 Task: Look for space in Sydney, Australia from 4th June, 2023 to 8th June, 2023 for 2 adults in price range Rs.8000 to Rs.16000. Place can be private room with 1  bedroom having 1 bed and 1 bathroom. Property type can be house, flat, guest house, hotel. Amenities needed are: washing machine, kitchen. Booking option can be shelf check-in. Required host language is English.
Action: Mouse moved to (270, 747)
Screenshot: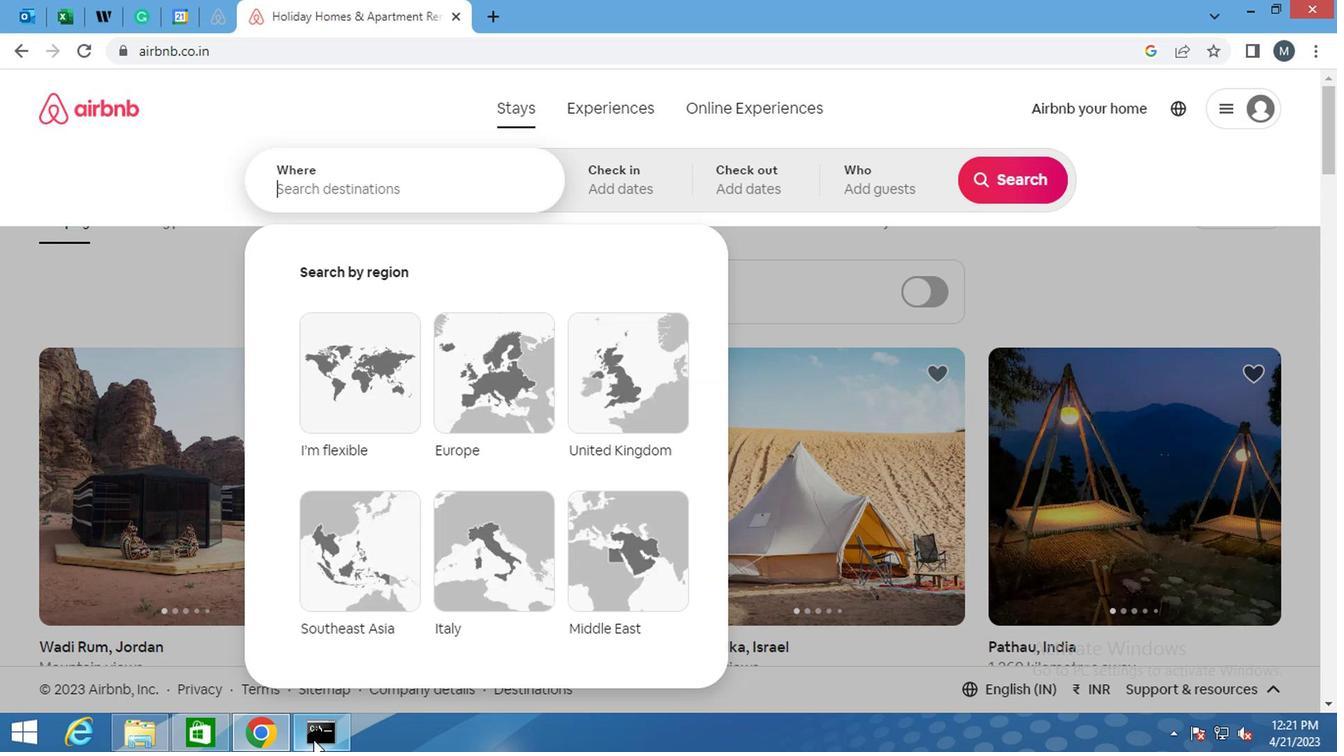 
Action: Mouse pressed left at (270, 747)
Screenshot: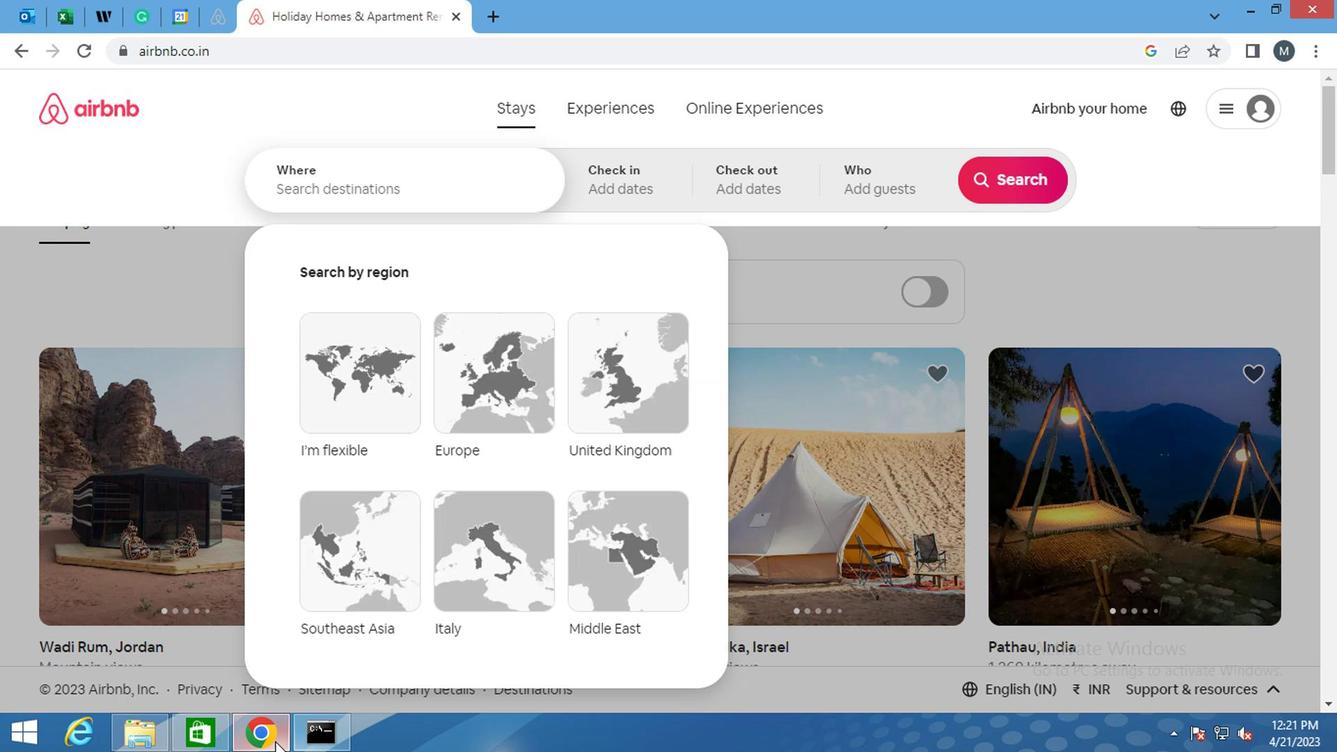 
Action: Mouse pressed left at (270, 747)
Screenshot: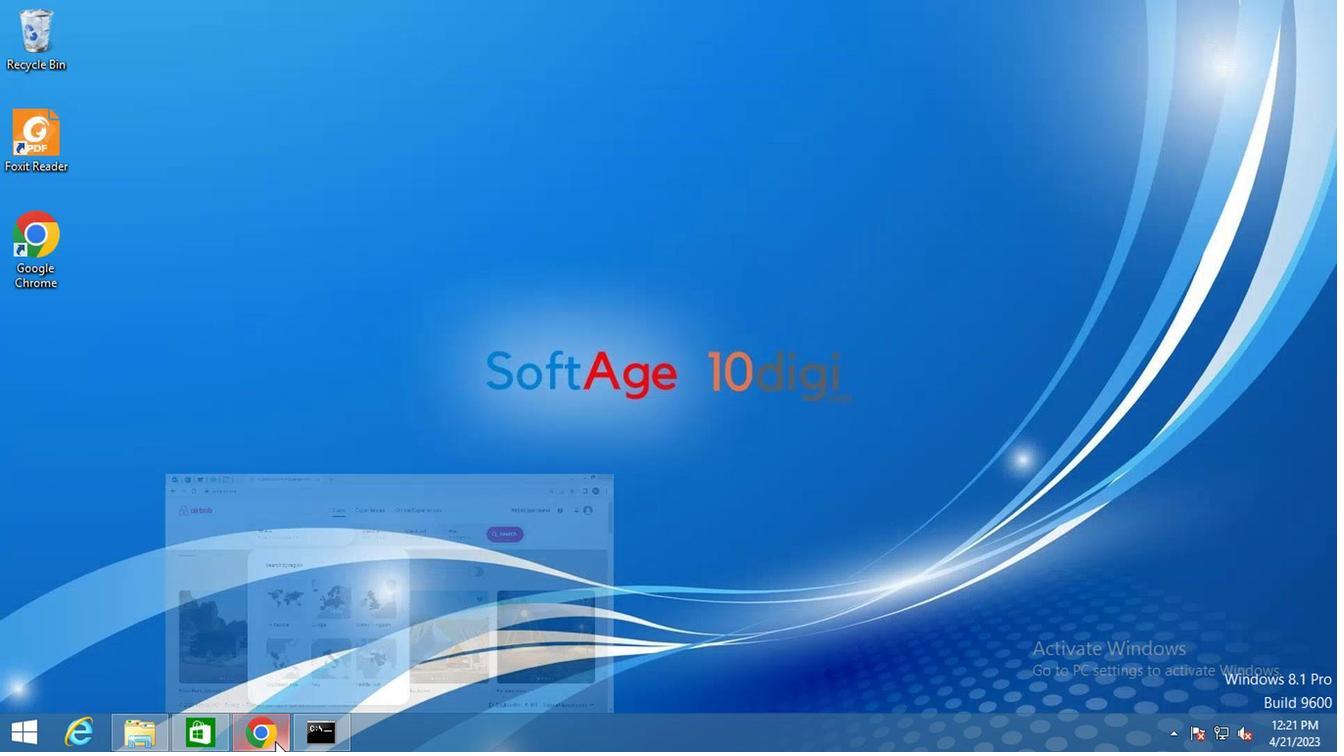 
Action: Mouse moved to (364, 189)
Screenshot: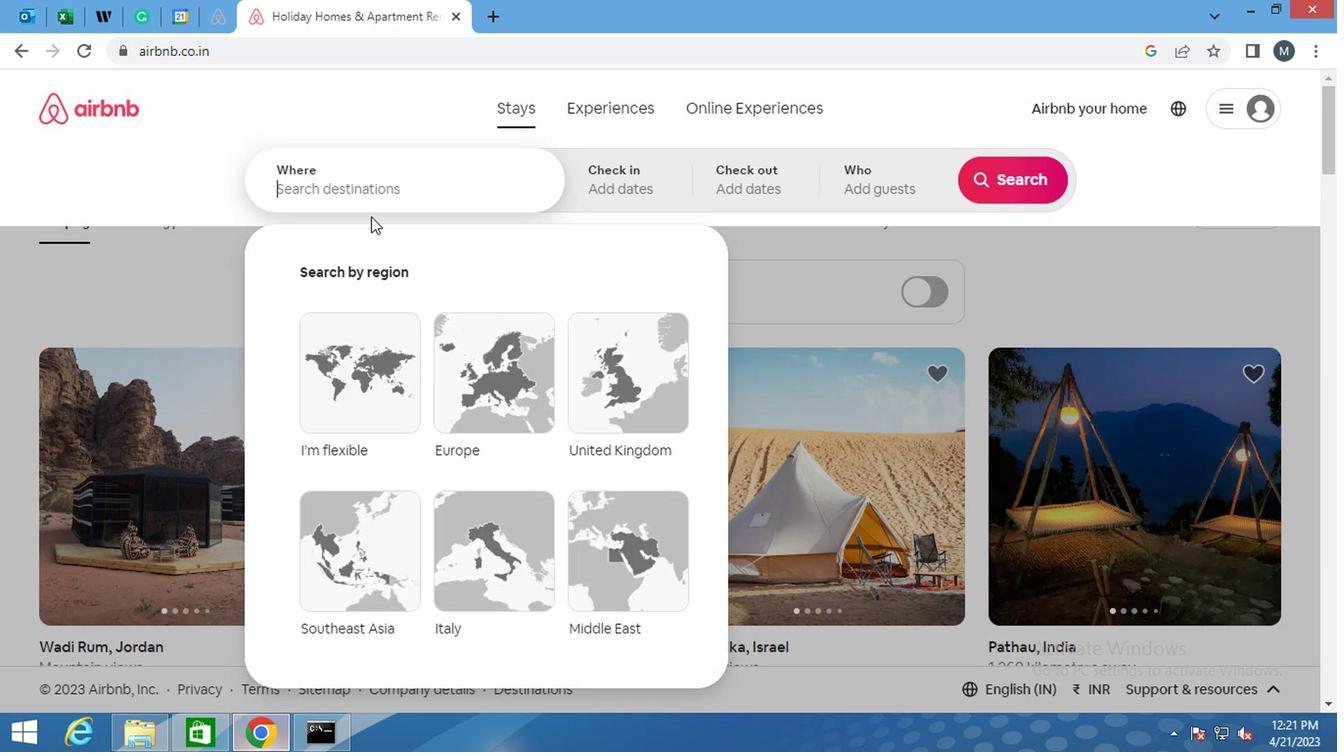 
Action: Mouse pressed left at (364, 189)
Screenshot: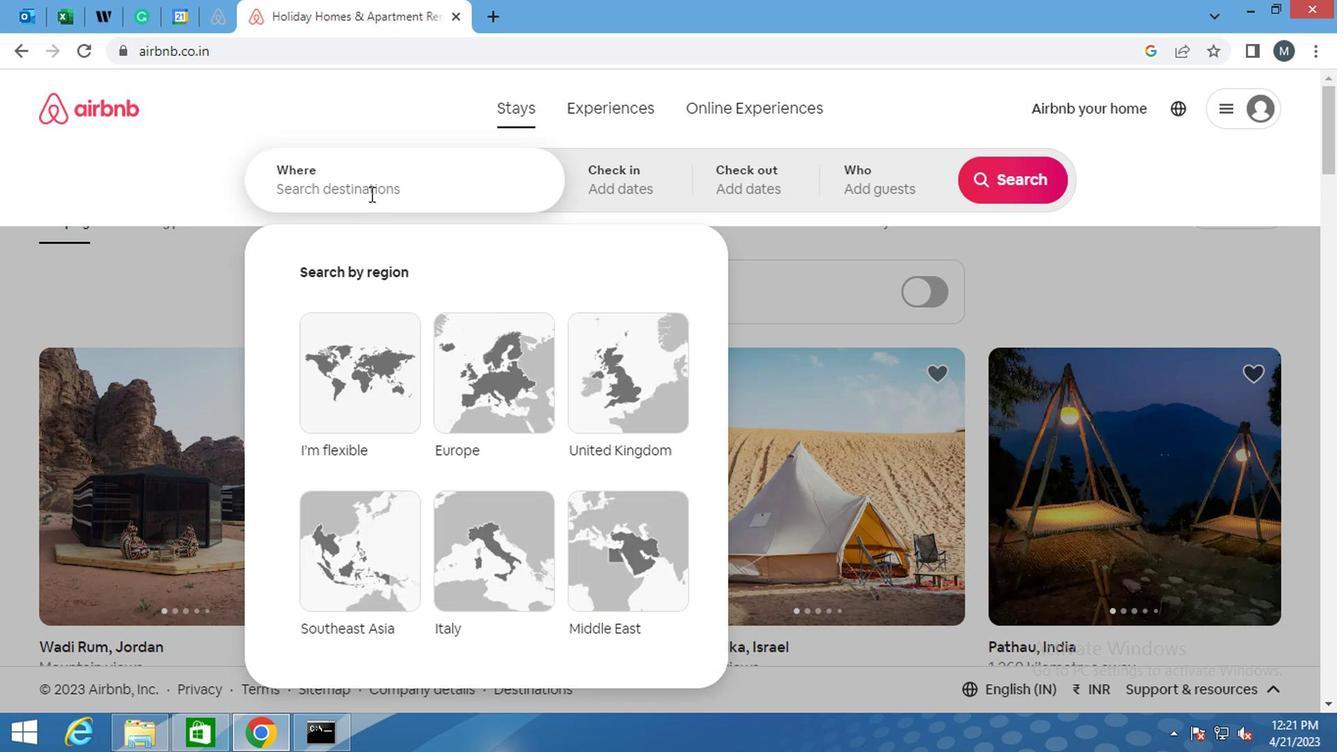 
Action: Key pressed <Key.shift>SYDNEY,<Key.shift>AUSTRALIA<Key.enter>
Screenshot: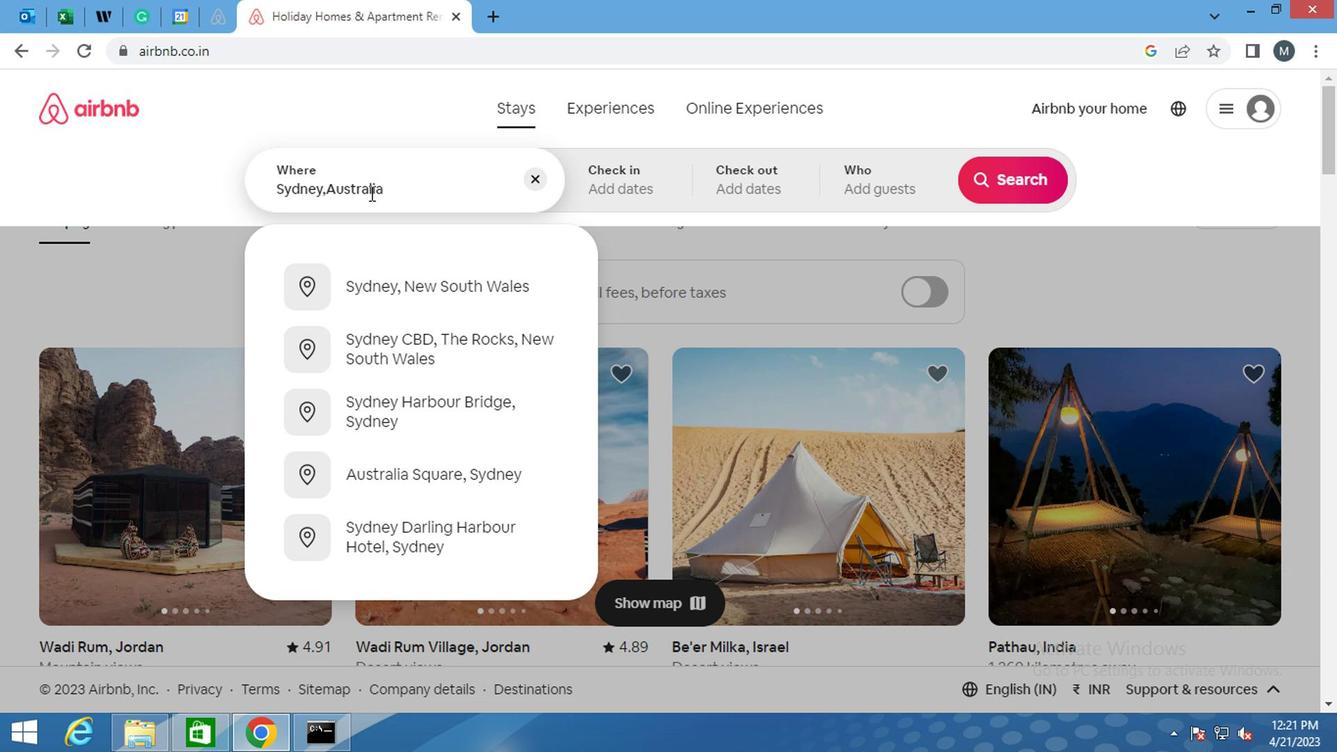 
Action: Mouse moved to (1003, 334)
Screenshot: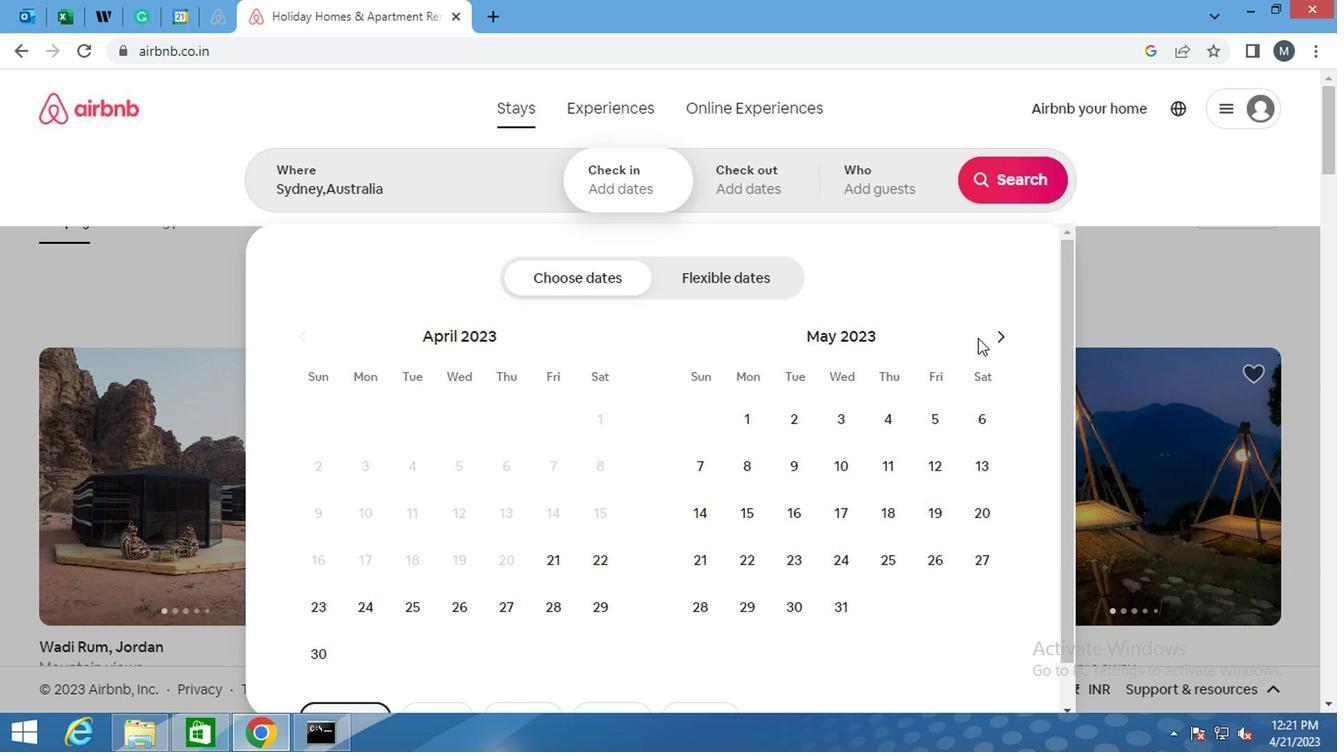 
Action: Mouse pressed left at (1003, 334)
Screenshot: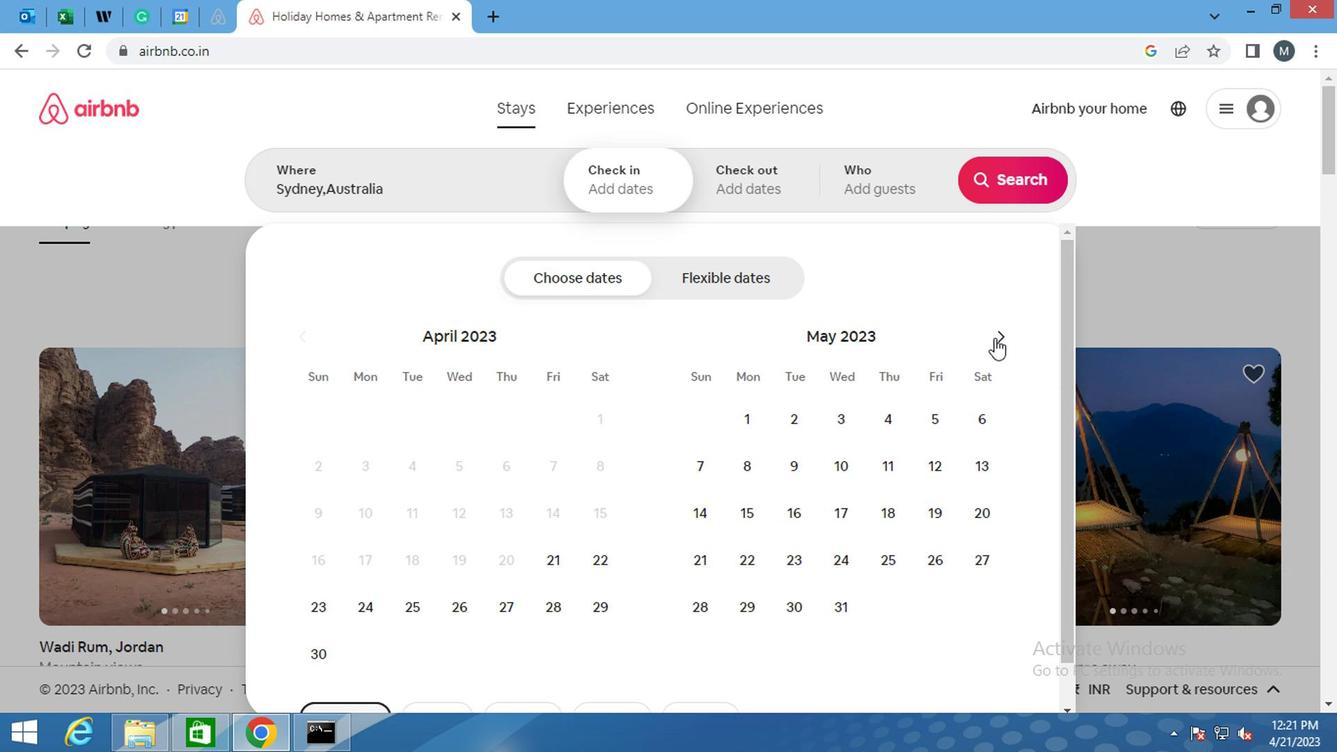 
Action: Mouse moved to (697, 480)
Screenshot: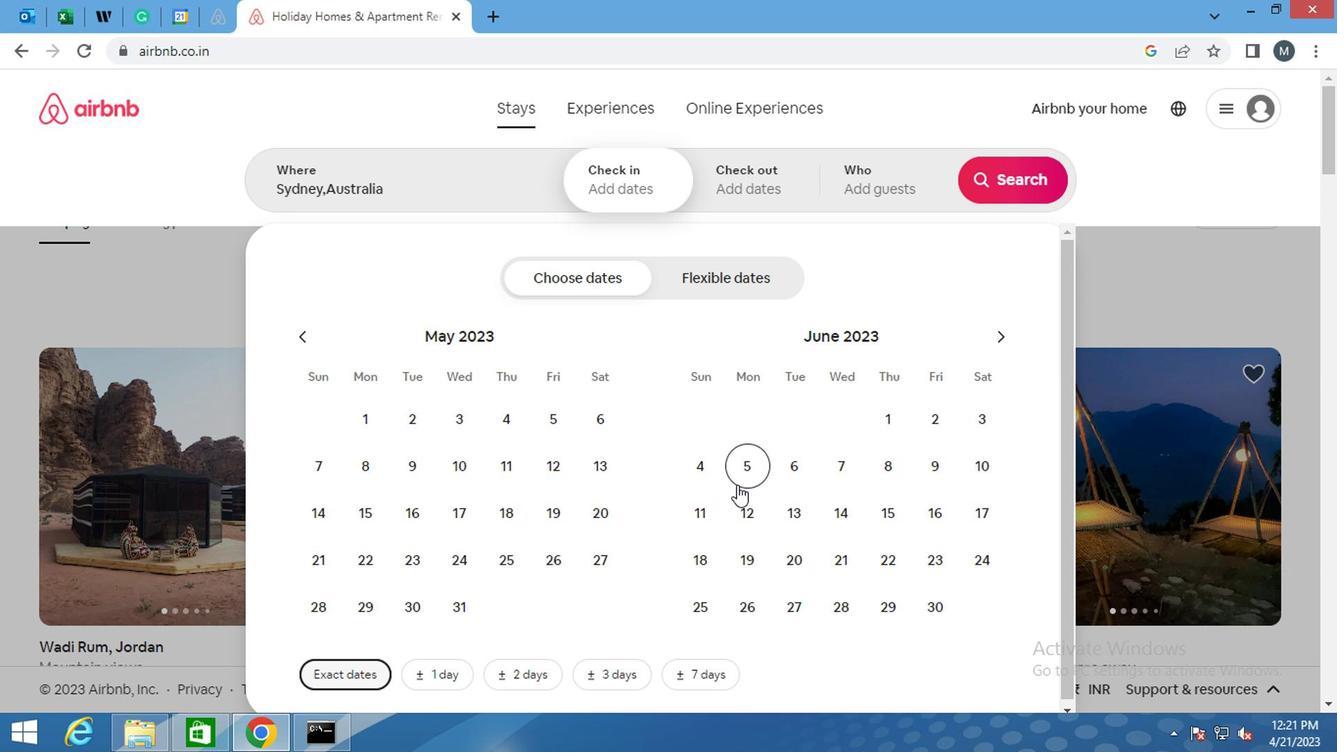 
Action: Mouse pressed left at (697, 480)
Screenshot: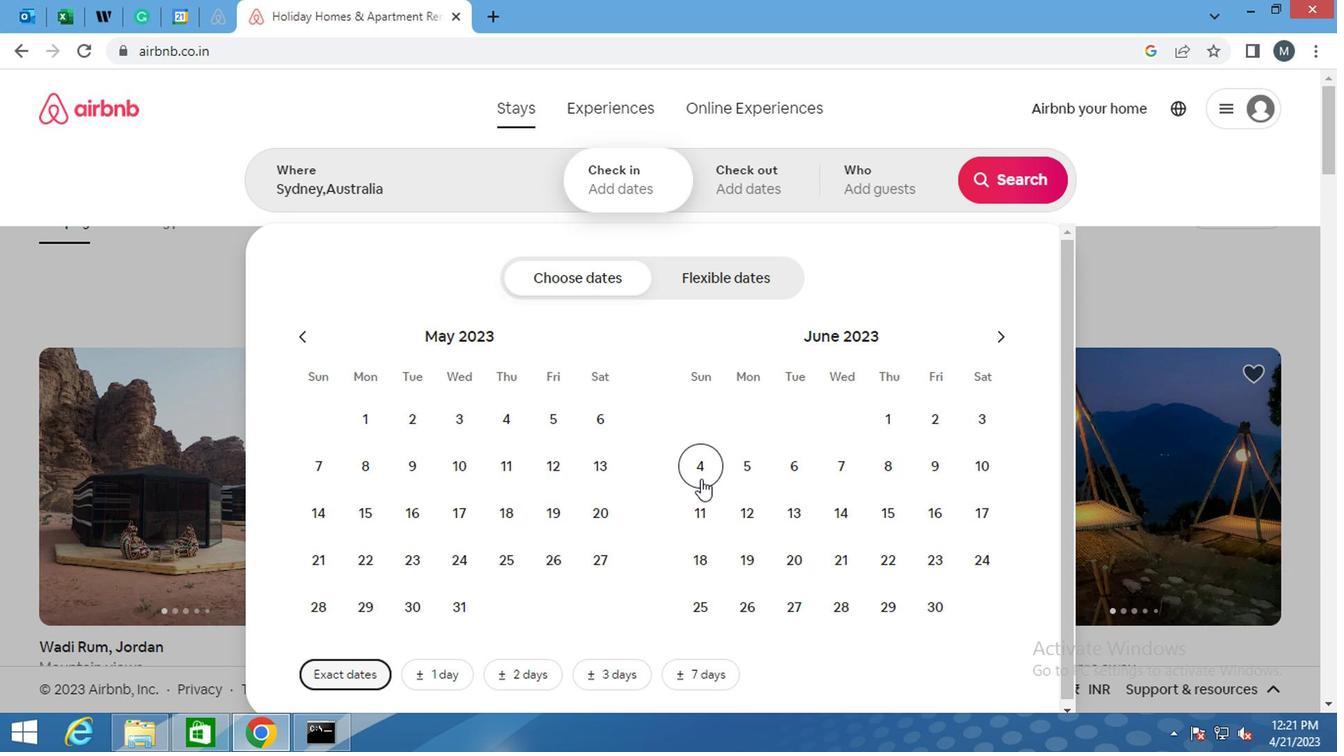 
Action: Mouse moved to (885, 474)
Screenshot: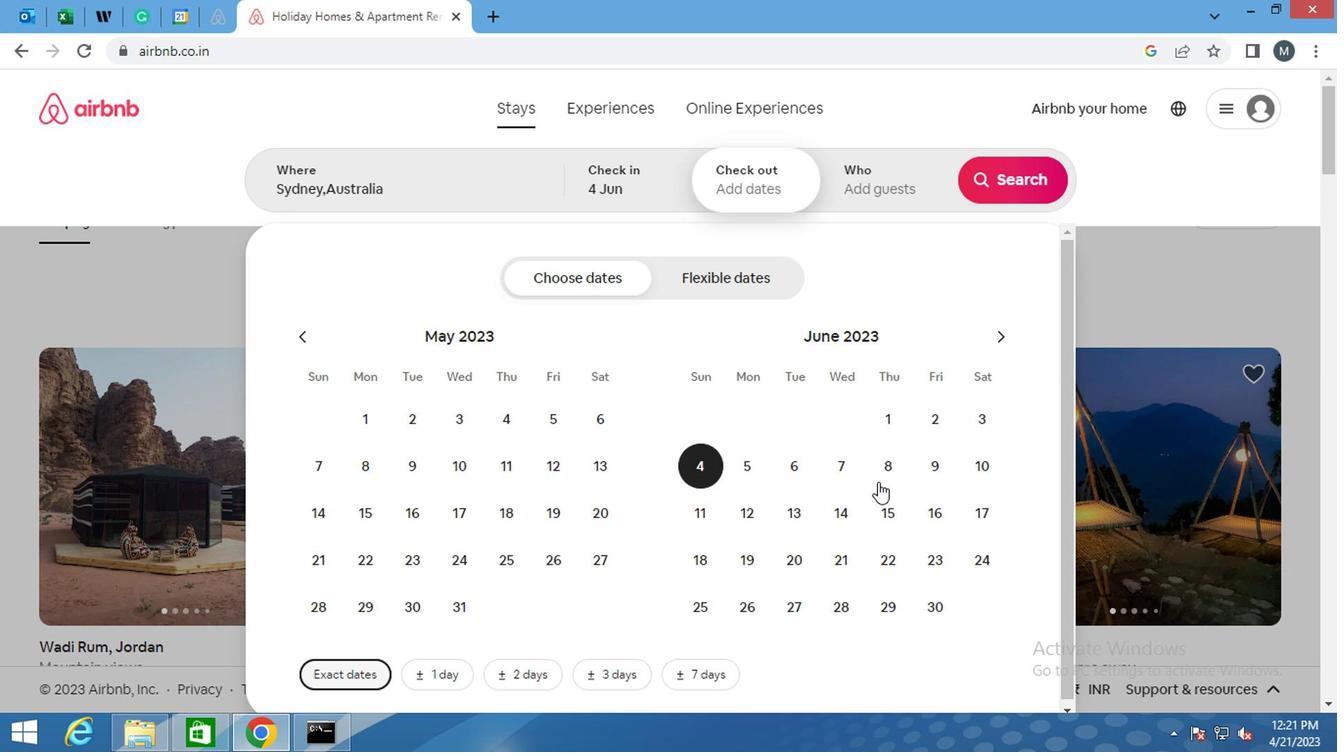 
Action: Mouse pressed left at (885, 474)
Screenshot: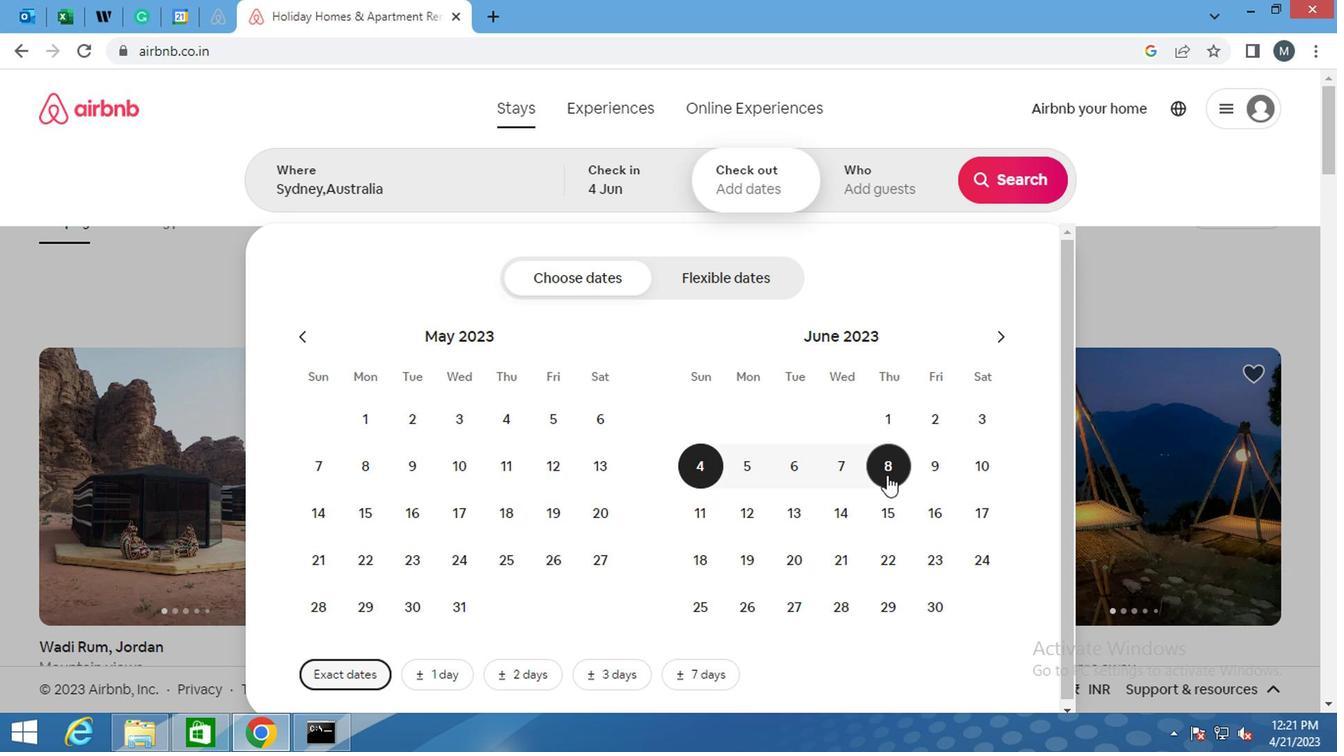 
Action: Mouse moved to (895, 153)
Screenshot: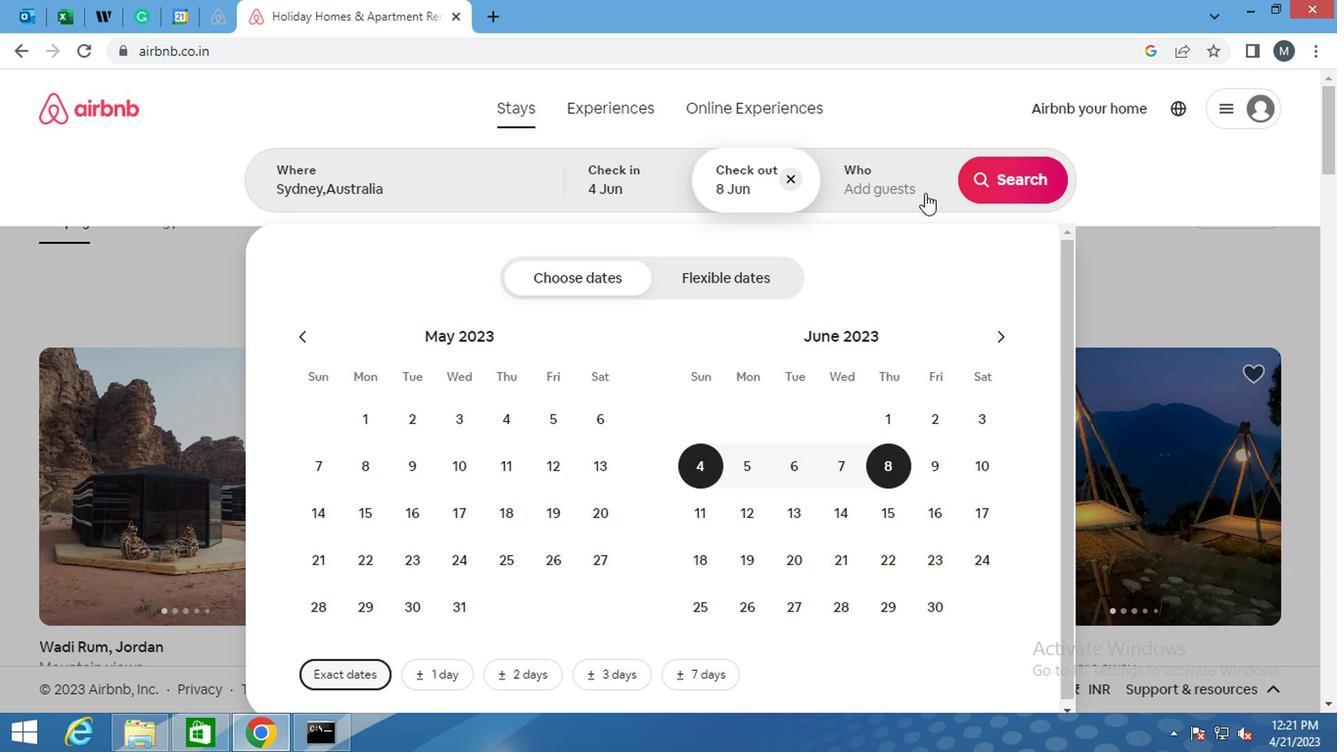 
Action: Mouse pressed left at (895, 153)
Screenshot: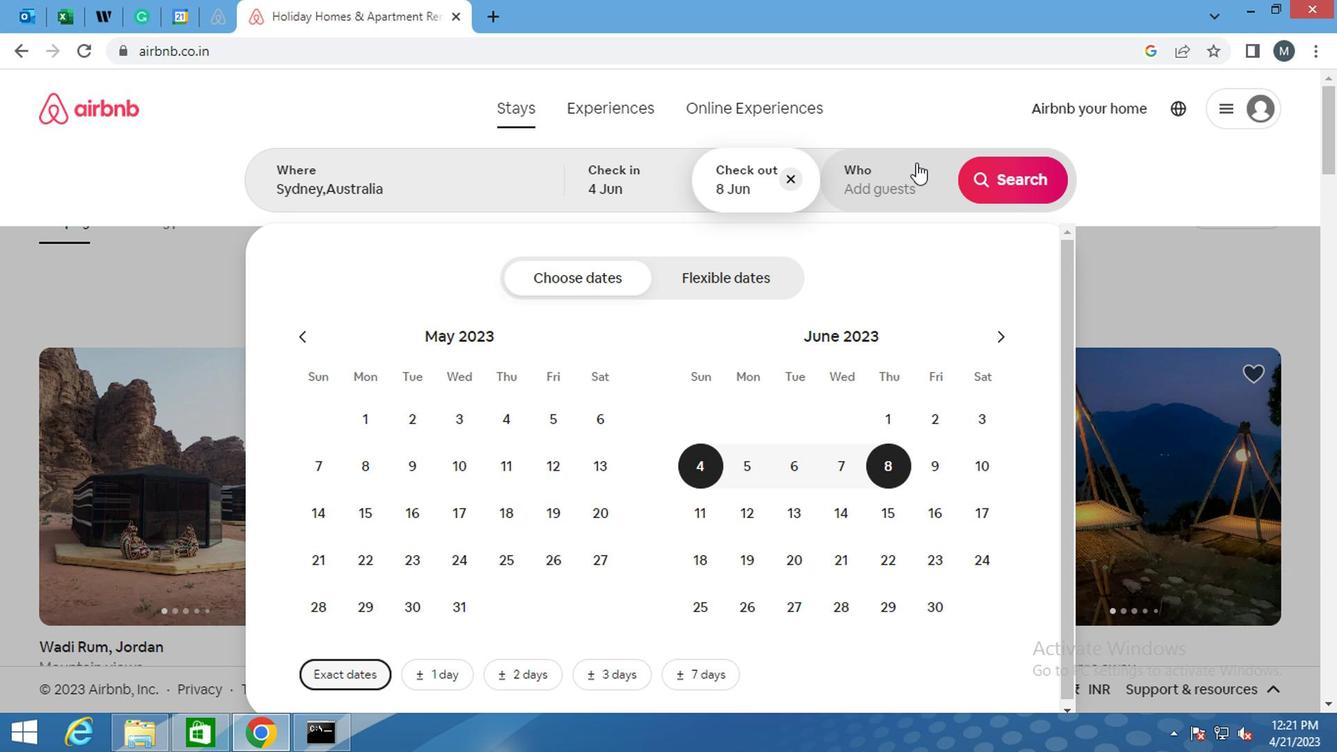 
Action: Mouse moved to (1026, 282)
Screenshot: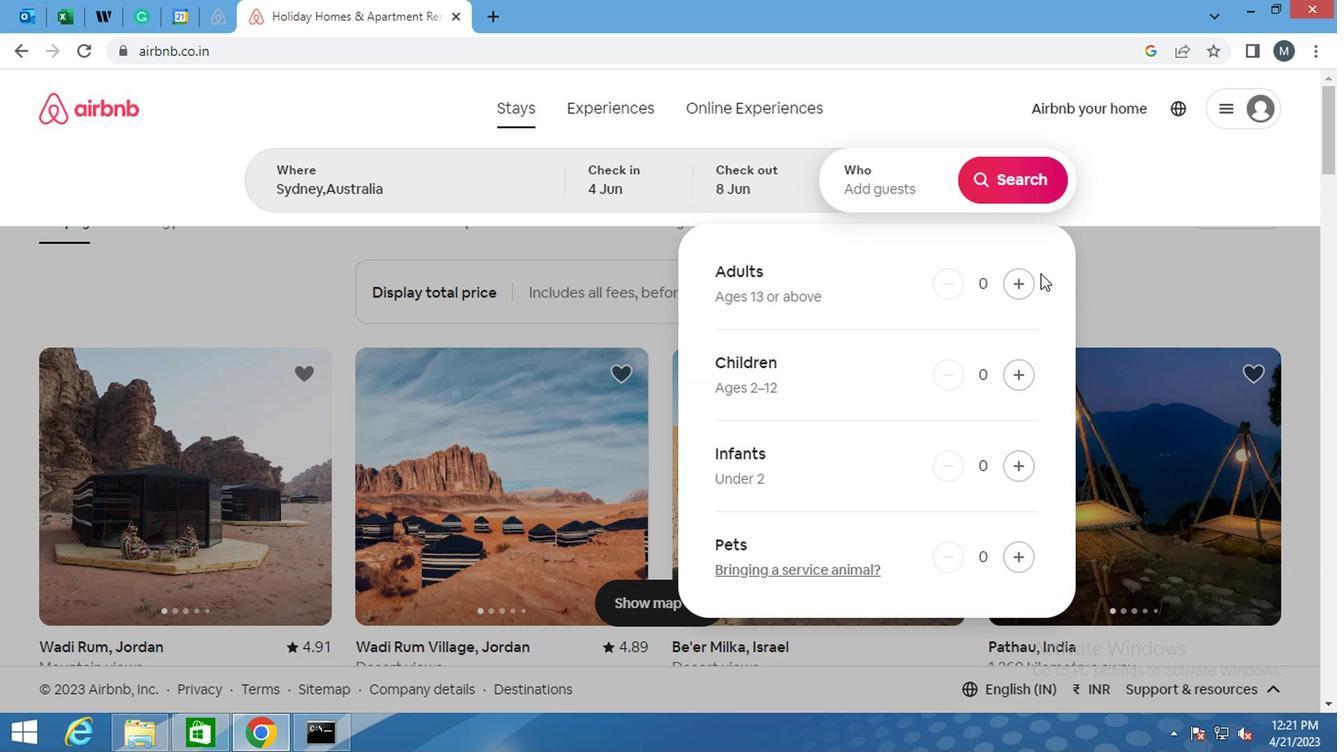 
Action: Mouse pressed left at (1026, 282)
Screenshot: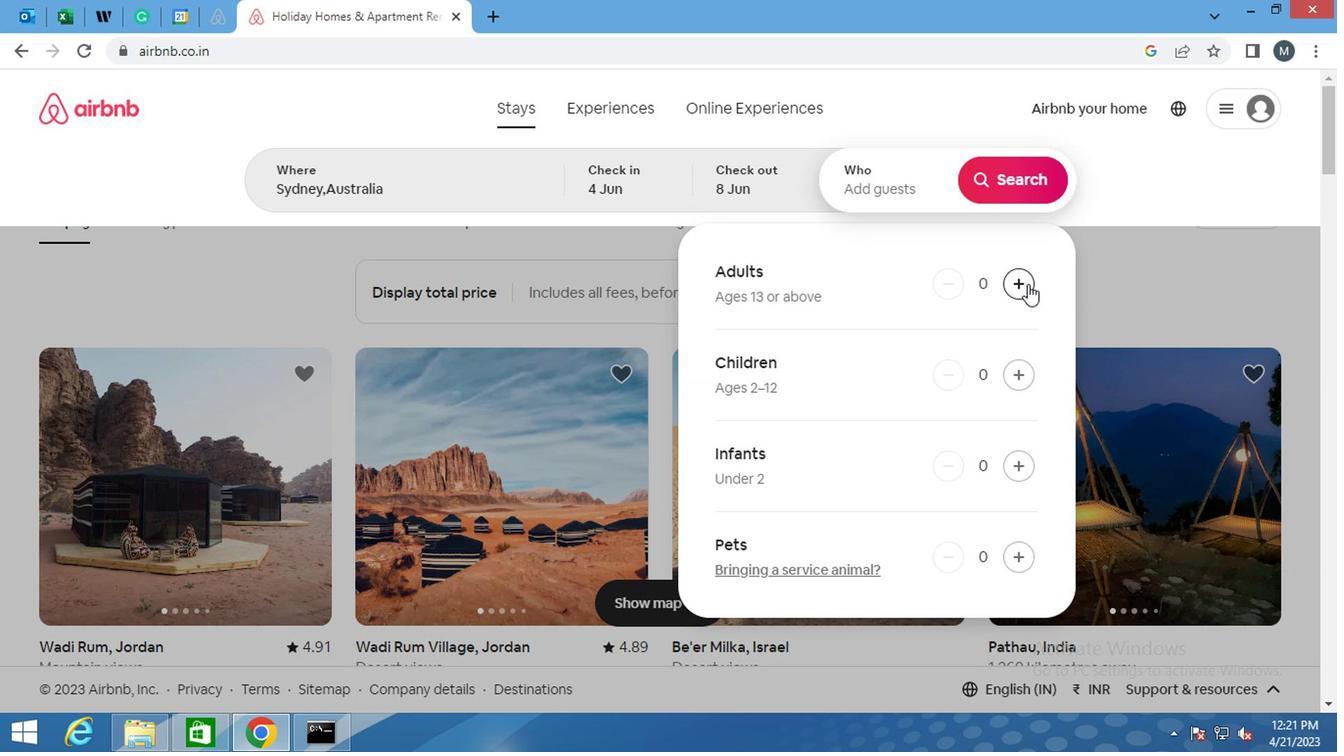 
Action: Mouse moved to (1024, 283)
Screenshot: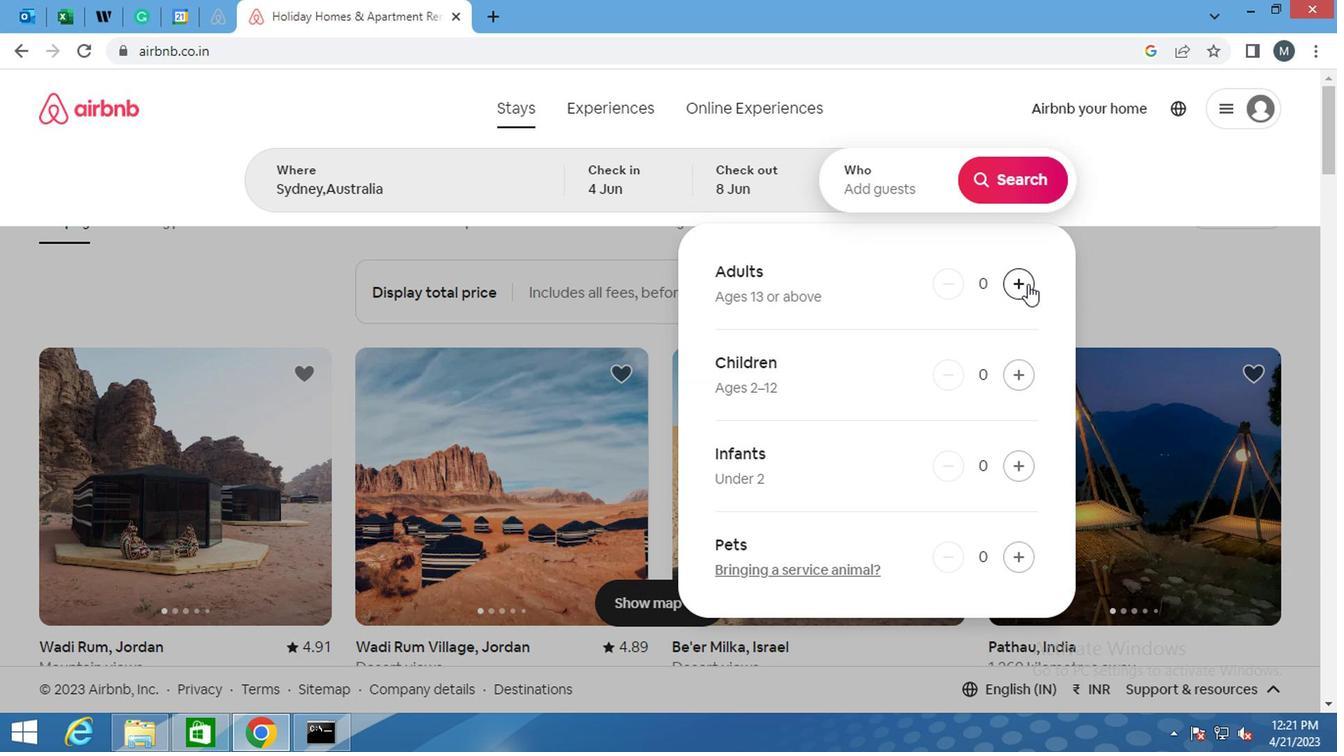 
Action: Mouse pressed left at (1024, 283)
Screenshot: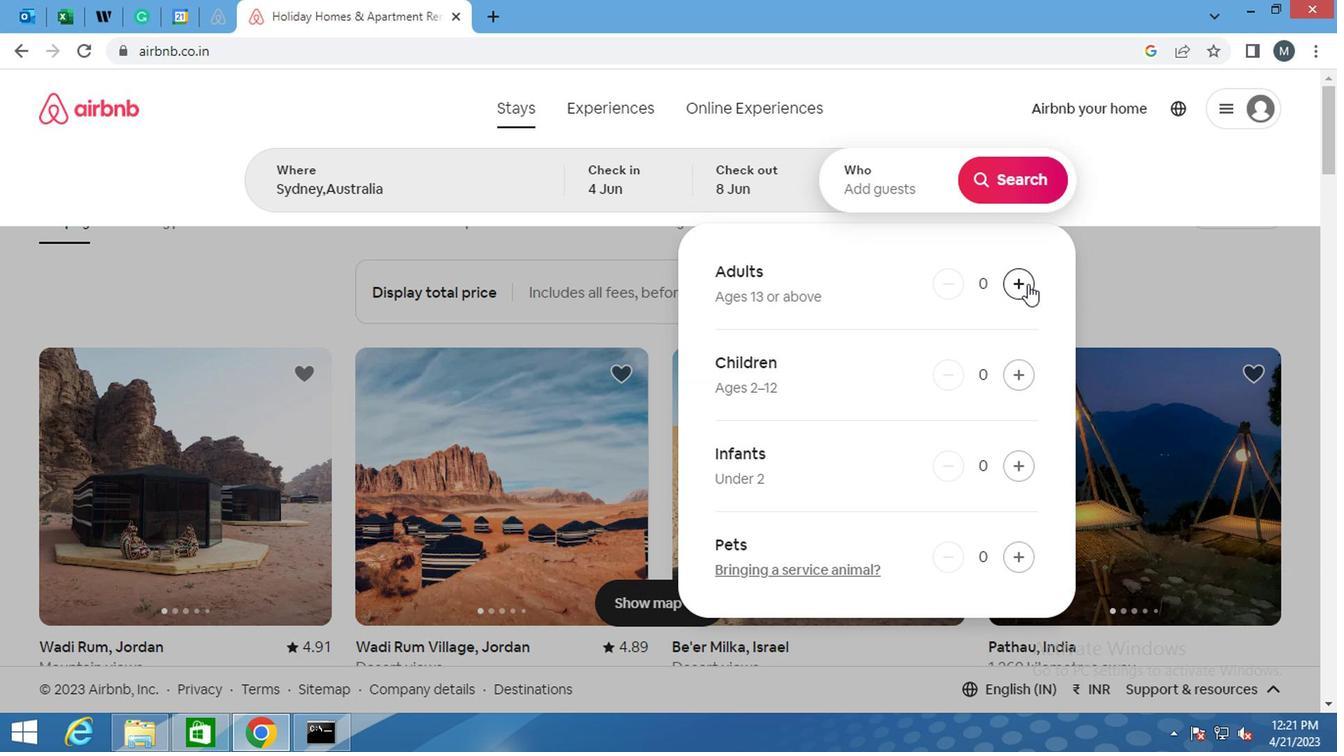 
Action: Mouse moved to (1174, 156)
Screenshot: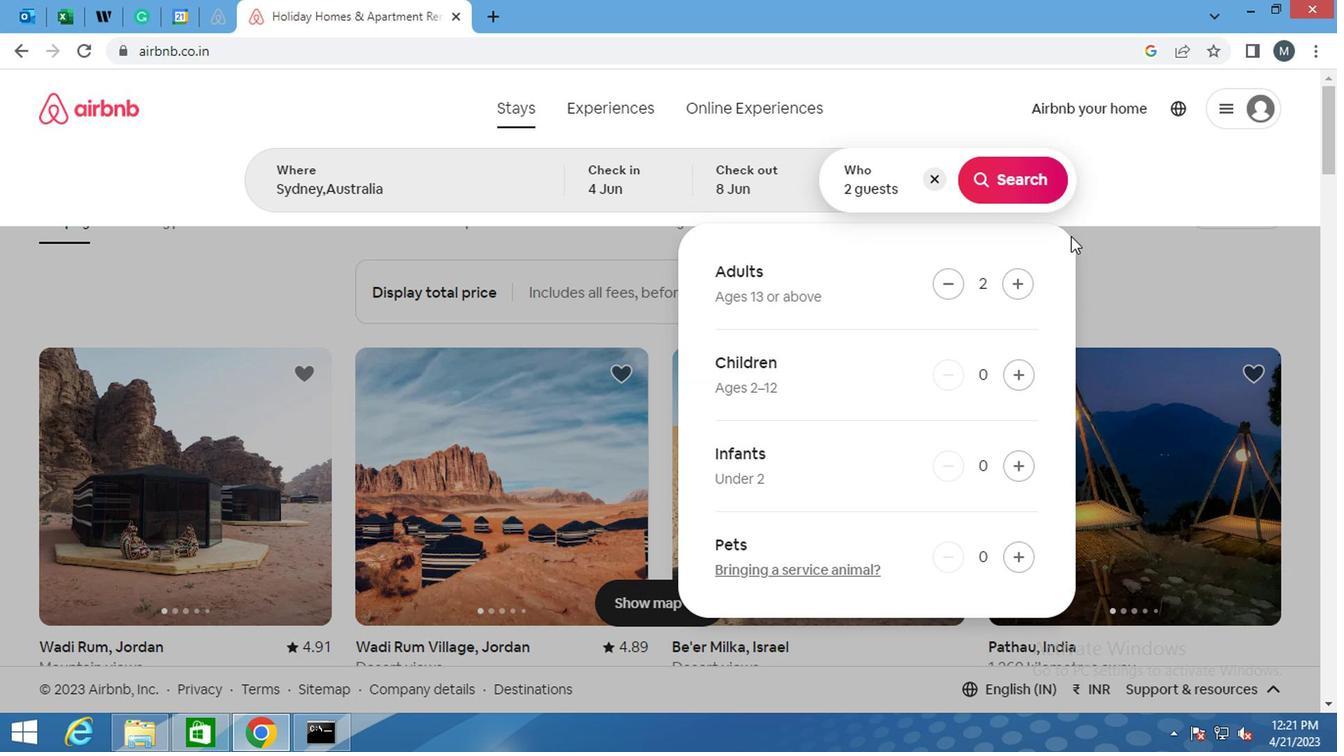 
Action: Mouse pressed left at (1174, 156)
Screenshot: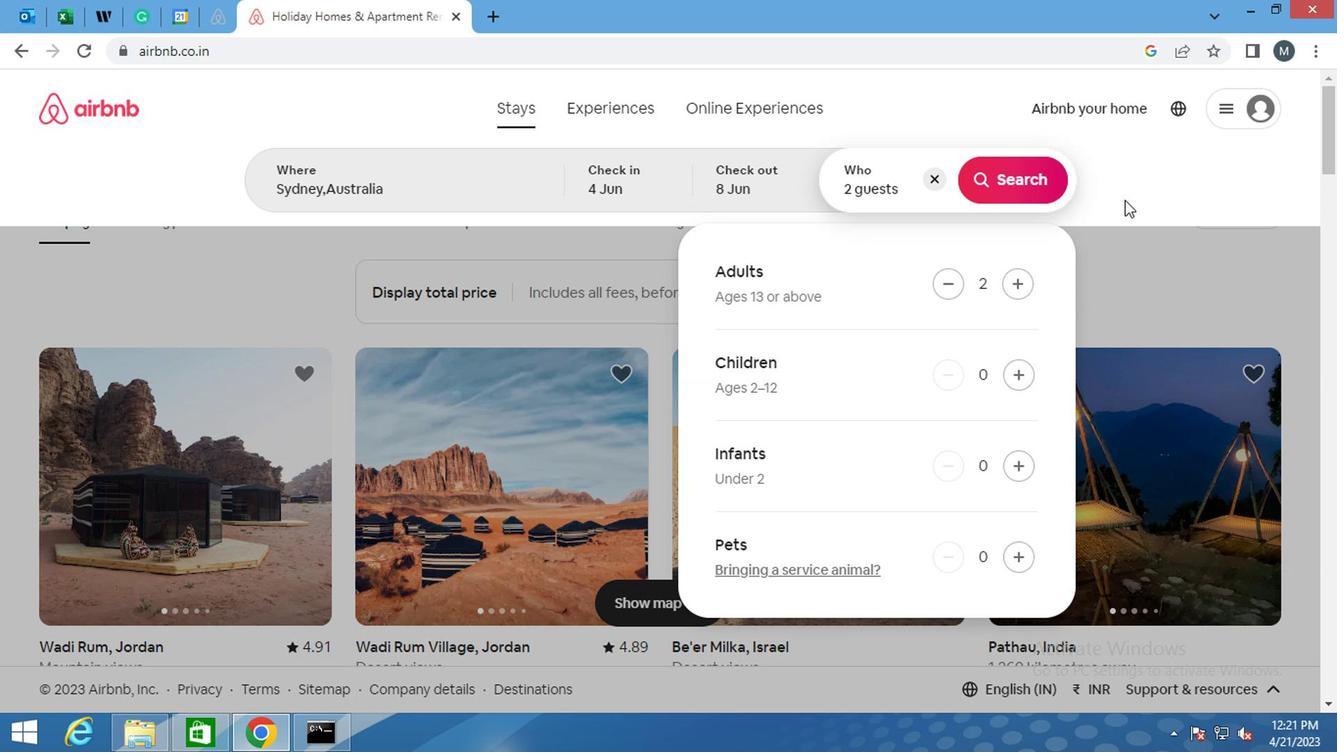 
Action: Mouse moved to (1163, 179)
Screenshot: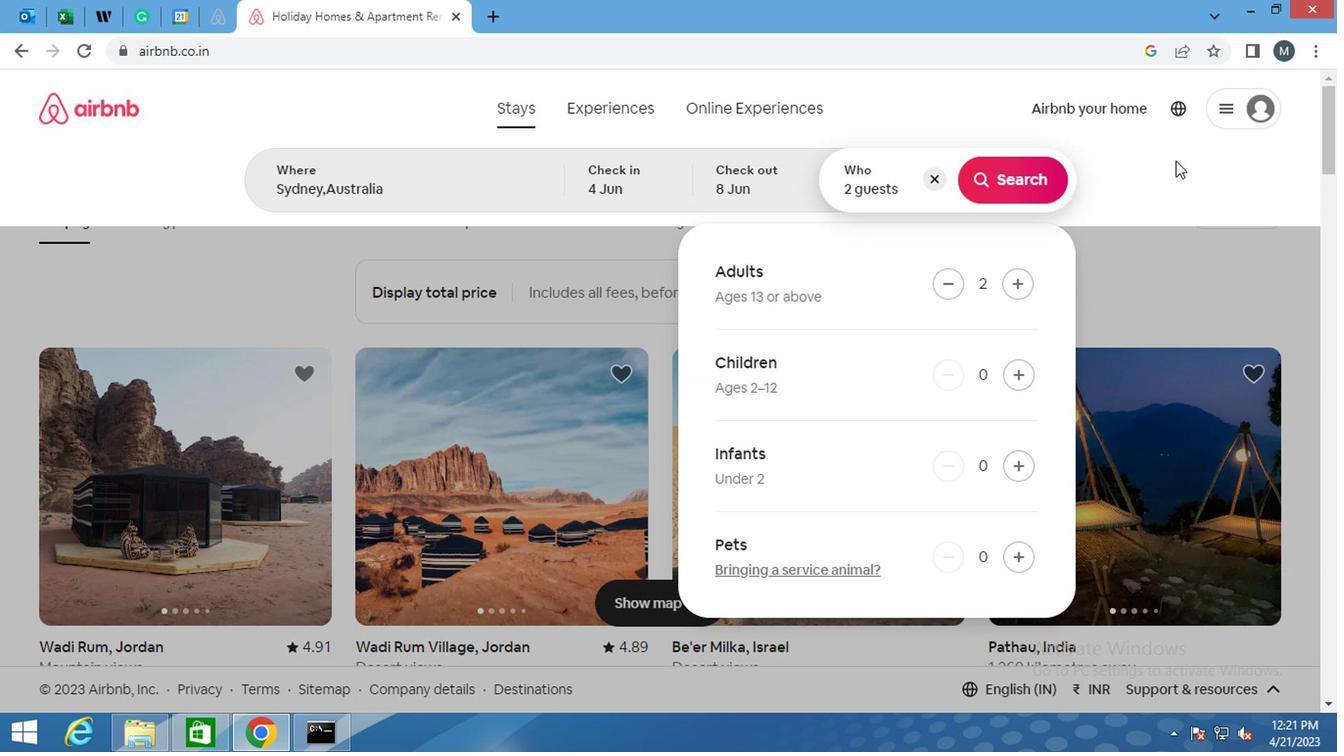
Action: Mouse scrolled (1163, 179) with delta (0, 0)
Screenshot: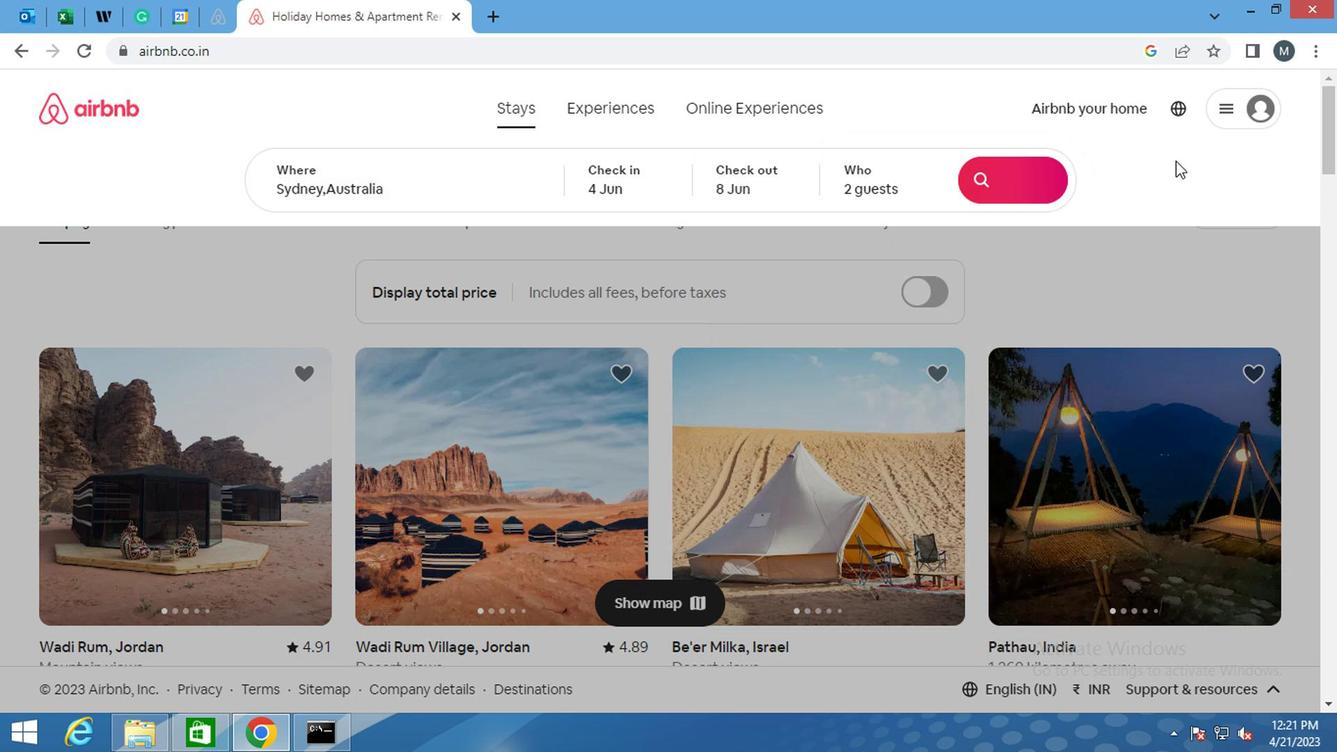 
Action: Mouse scrolled (1163, 179) with delta (0, 0)
Screenshot: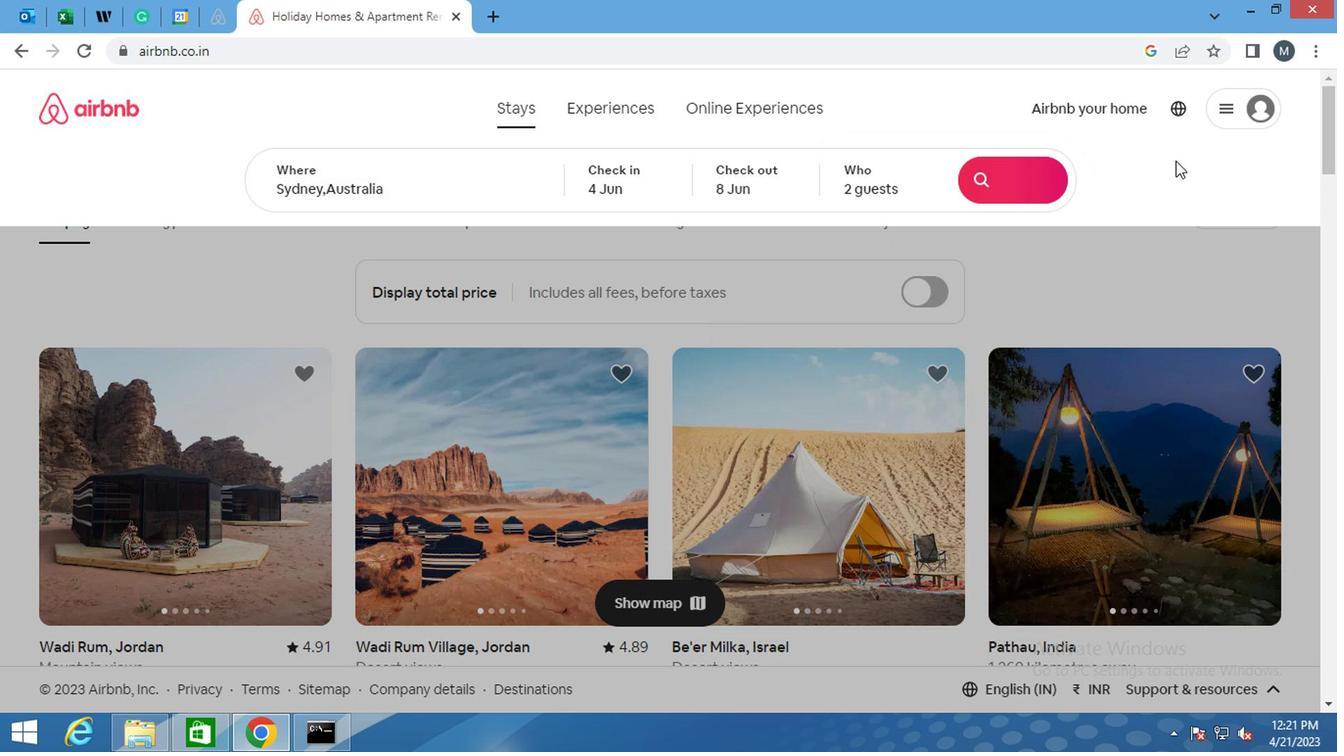 
Action: Mouse moved to (1162, 179)
Screenshot: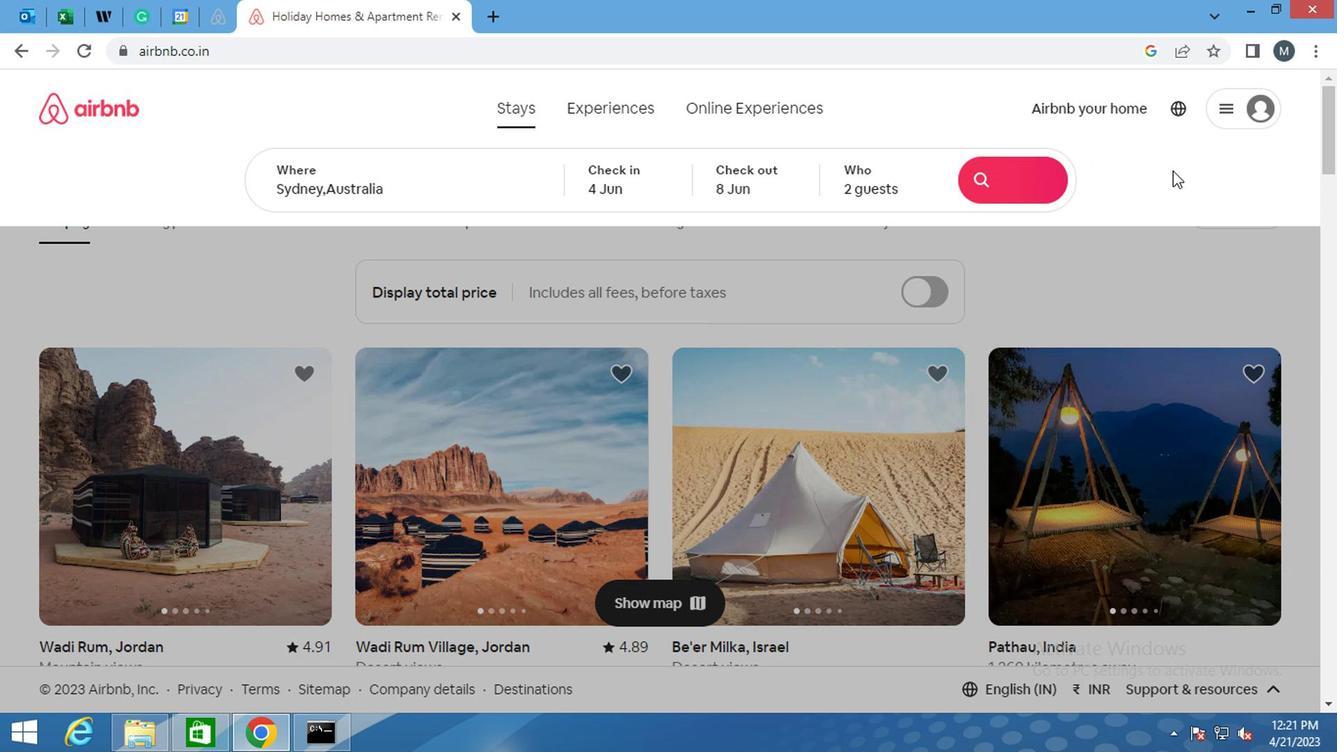 
Action: Mouse scrolled (1162, 181) with delta (0, 1)
Screenshot: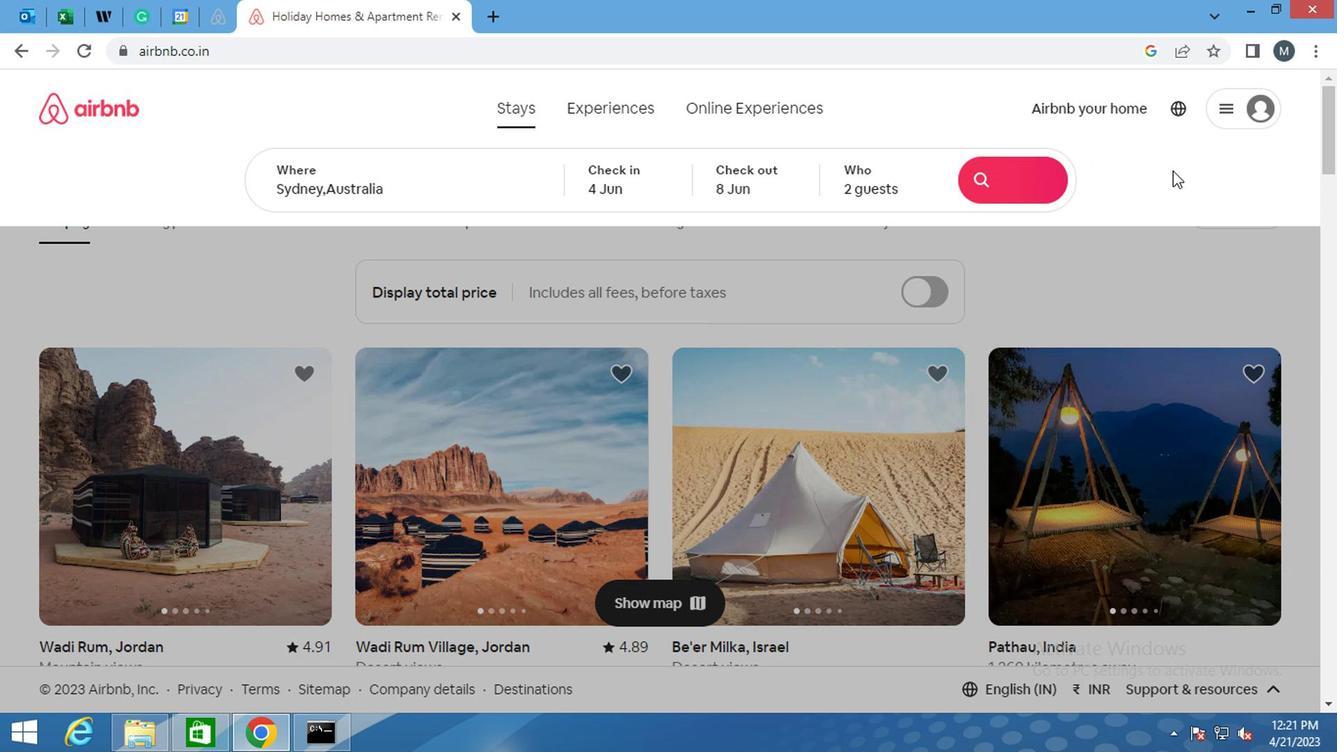 
Action: Mouse moved to (1160, 185)
Screenshot: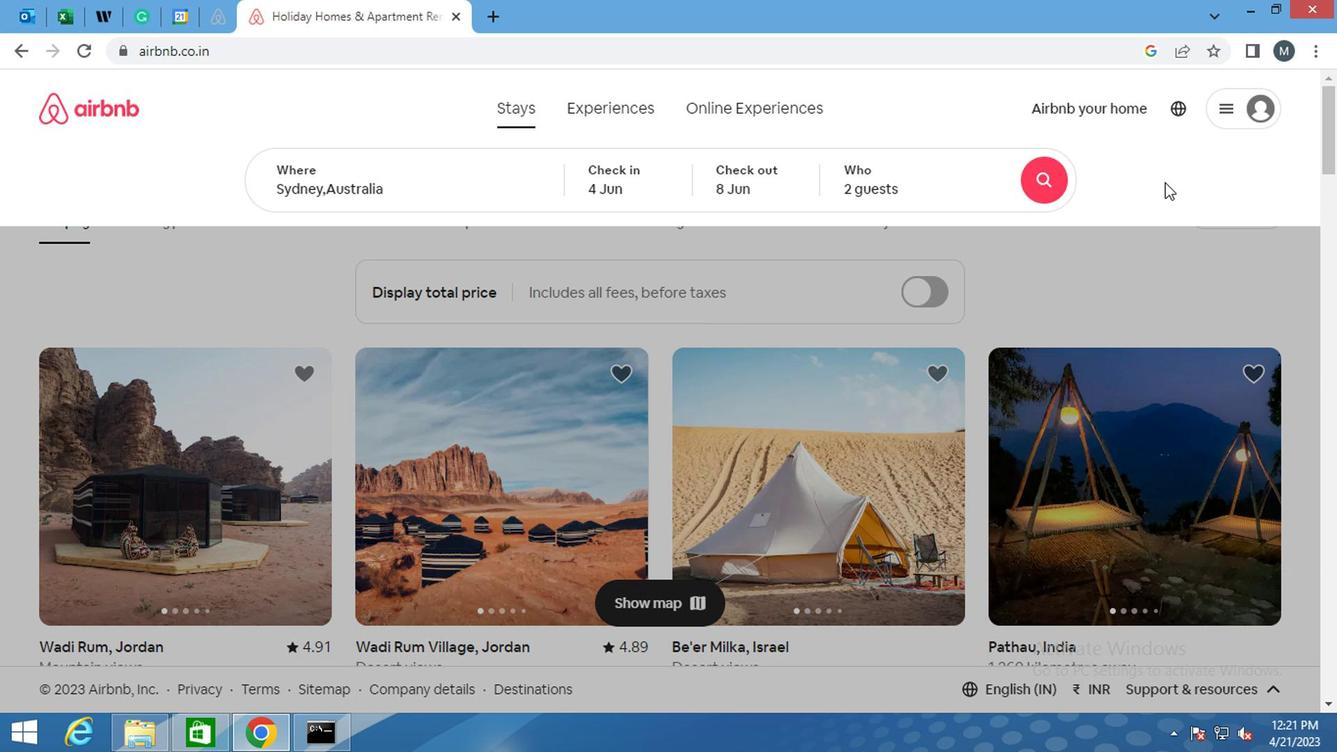 
Action: Mouse scrolled (1160, 184) with delta (0, -1)
Screenshot: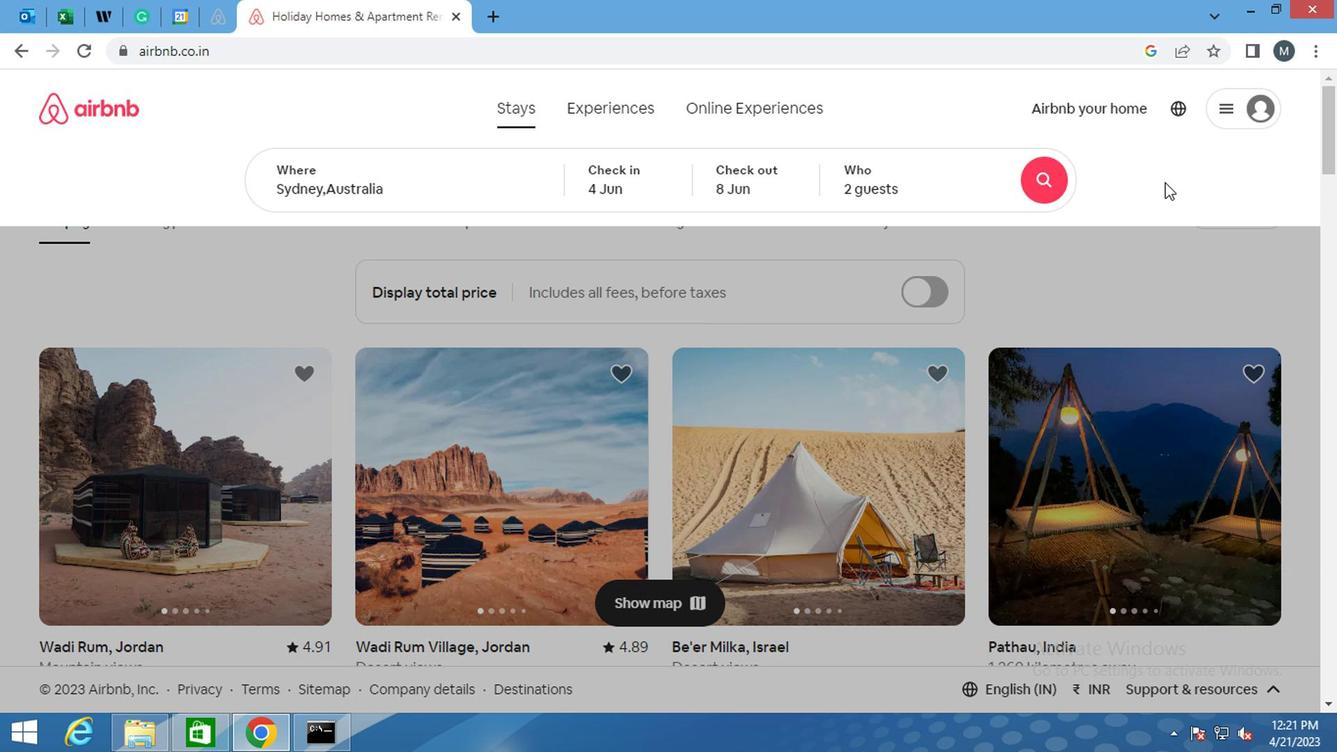
Action: Mouse moved to (1160, 188)
Screenshot: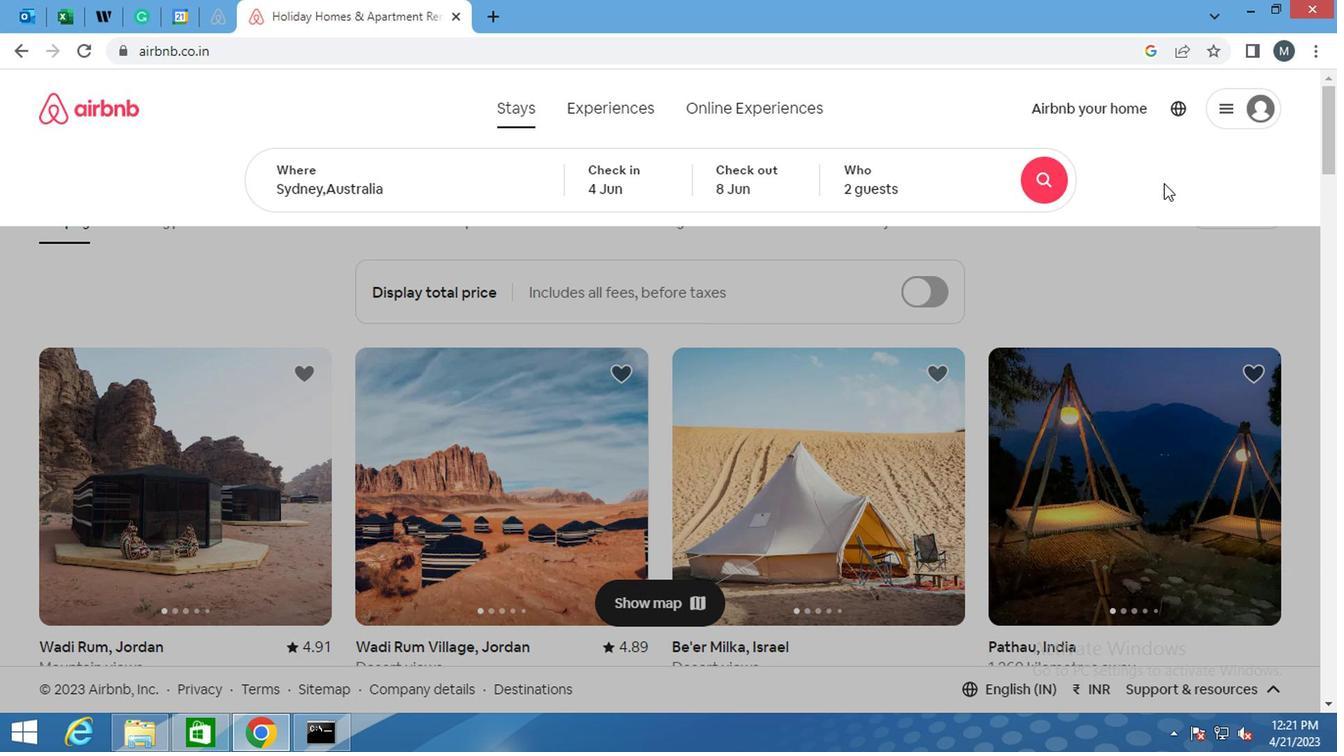 
Action: Mouse scrolled (1160, 188) with delta (0, 0)
Screenshot: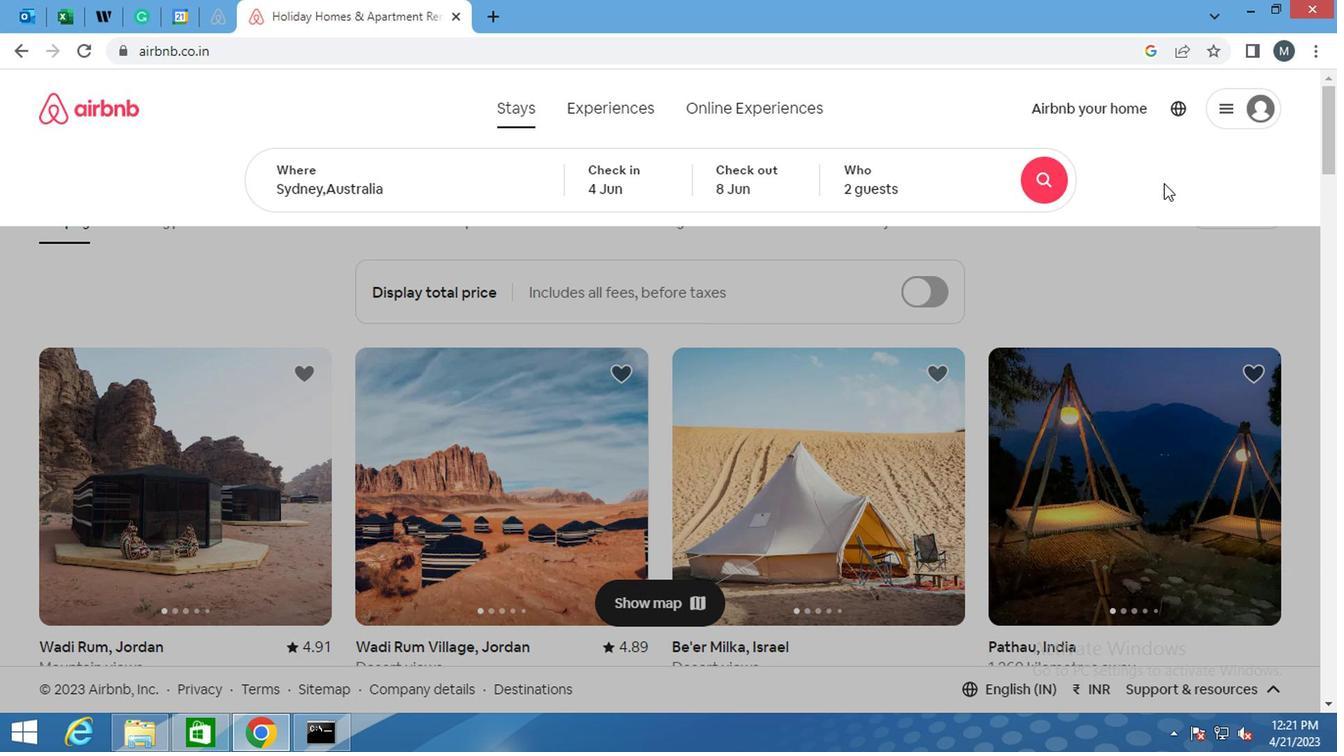 
Action: Mouse moved to (1160, 188)
Screenshot: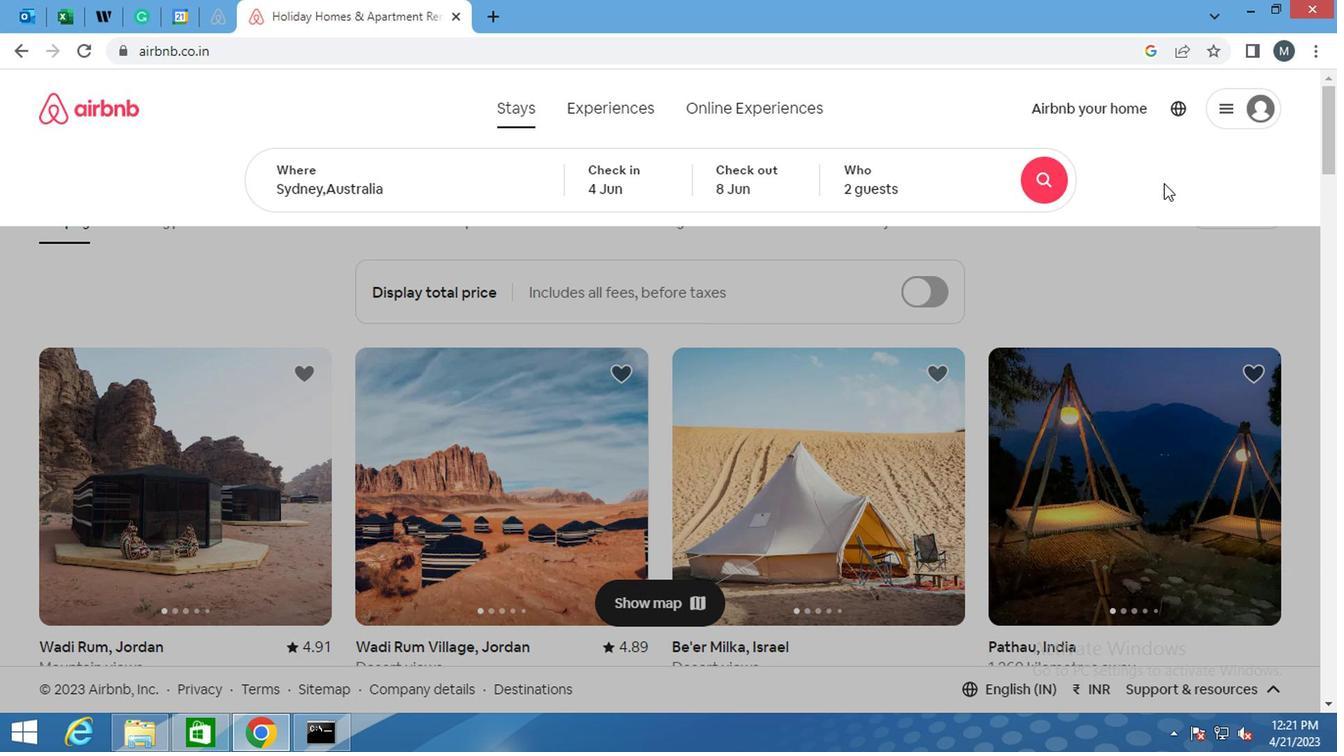 
Action: Mouse scrolled (1160, 188) with delta (0, 0)
Screenshot: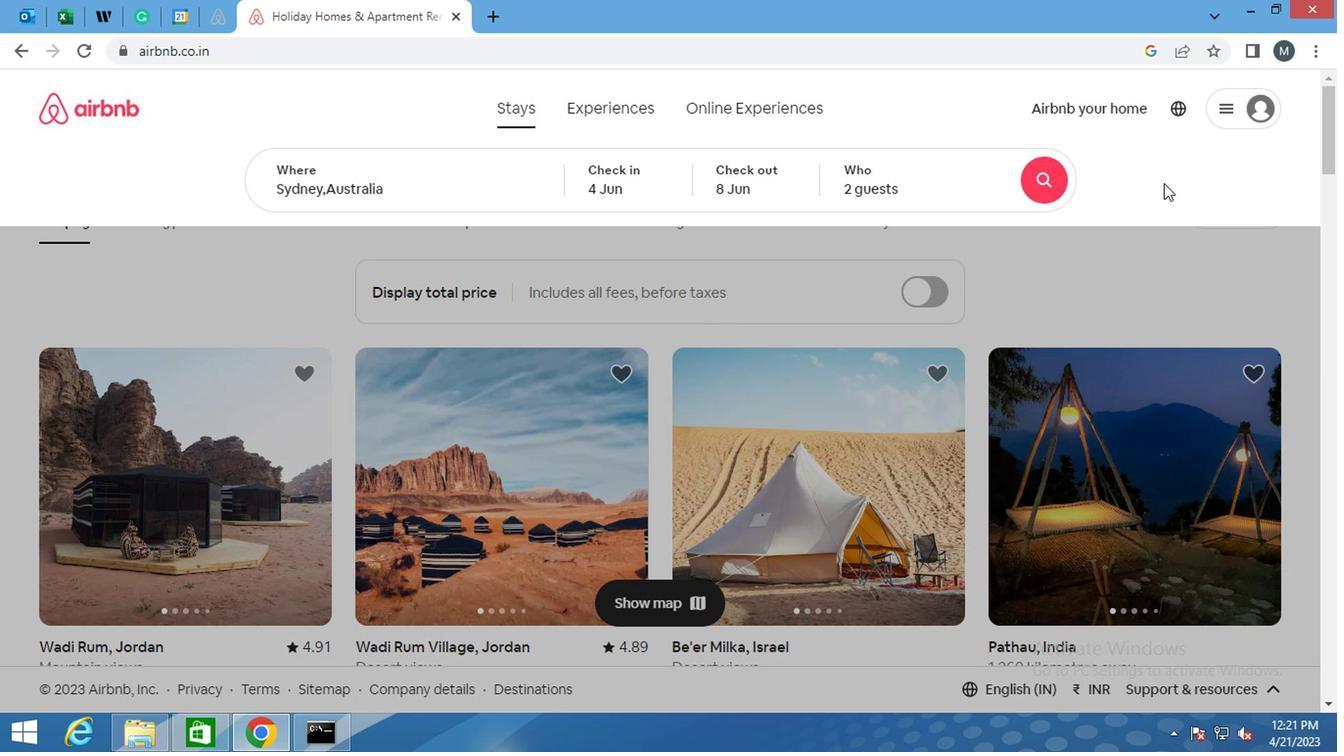 
Action: Mouse scrolled (1160, 189) with delta (0, 0)
Screenshot: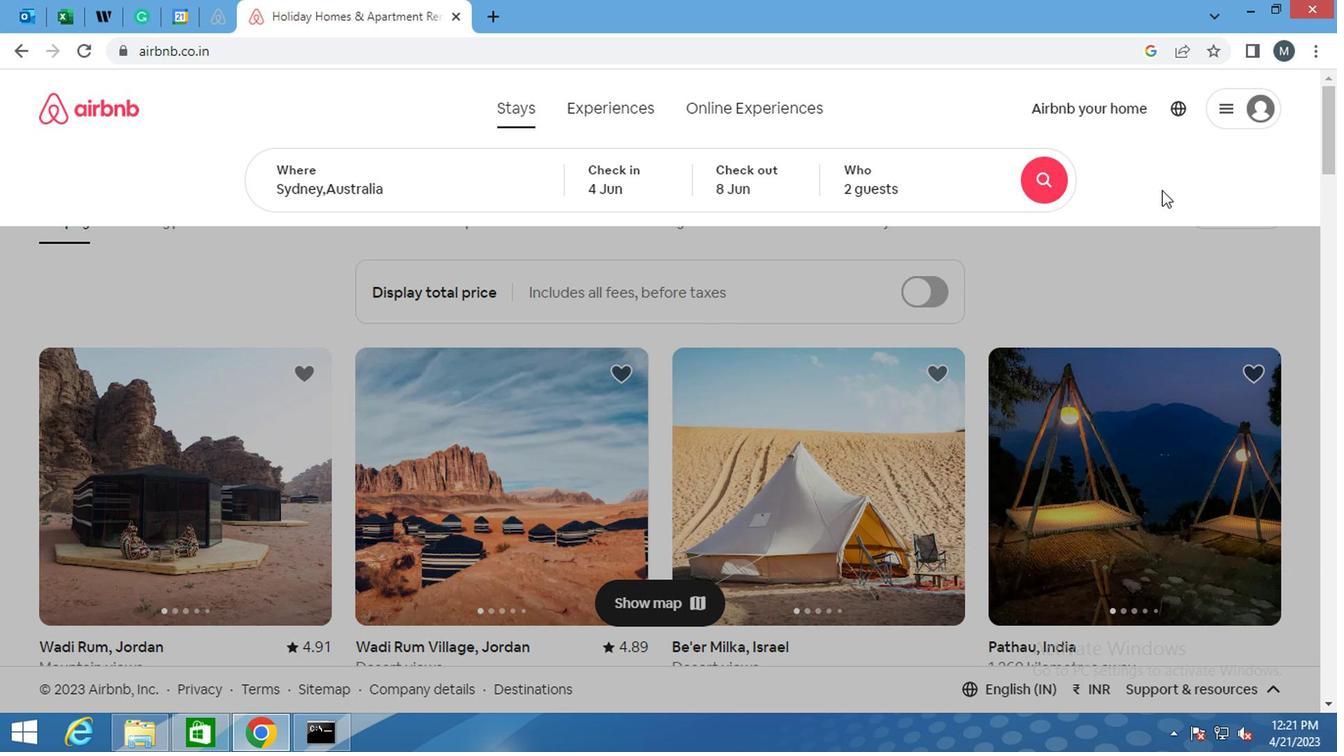 
Action: Mouse moved to (1219, 186)
Screenshot: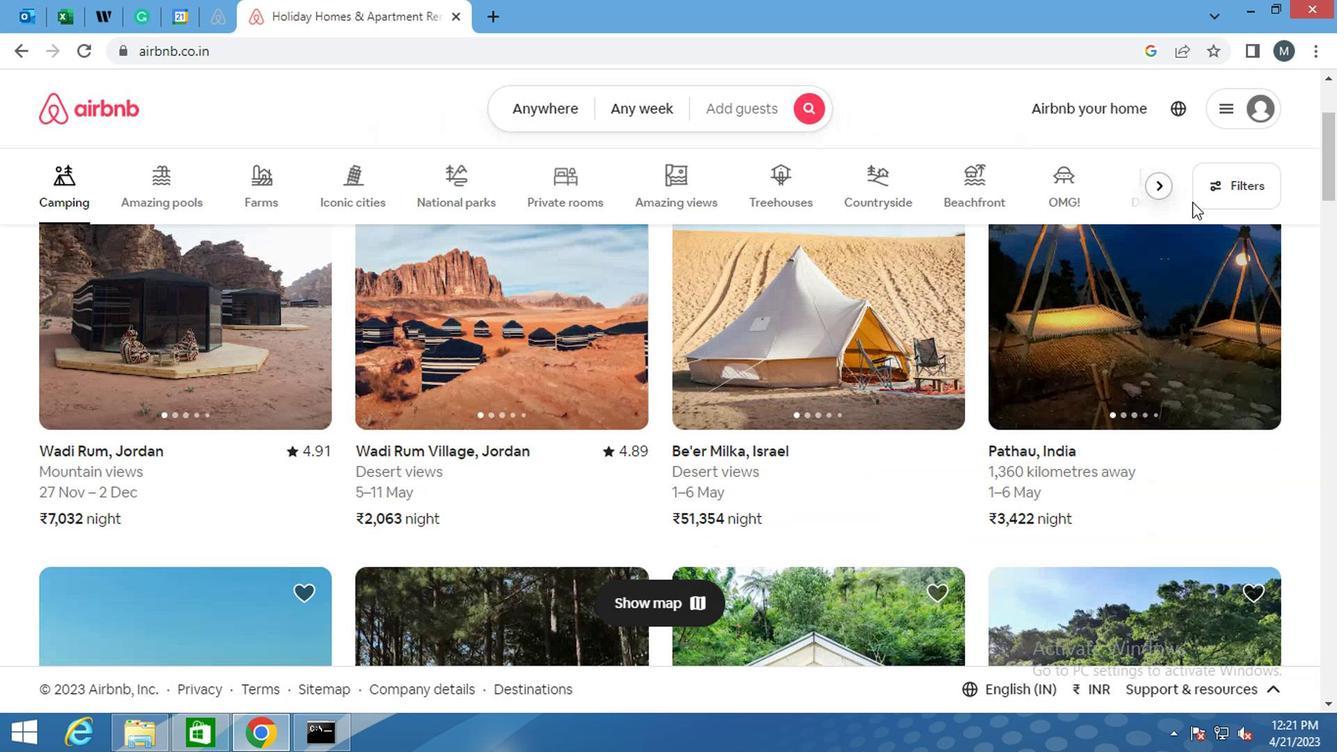 
Action: Mouse pressed left at (1219, 186)
Screenshot: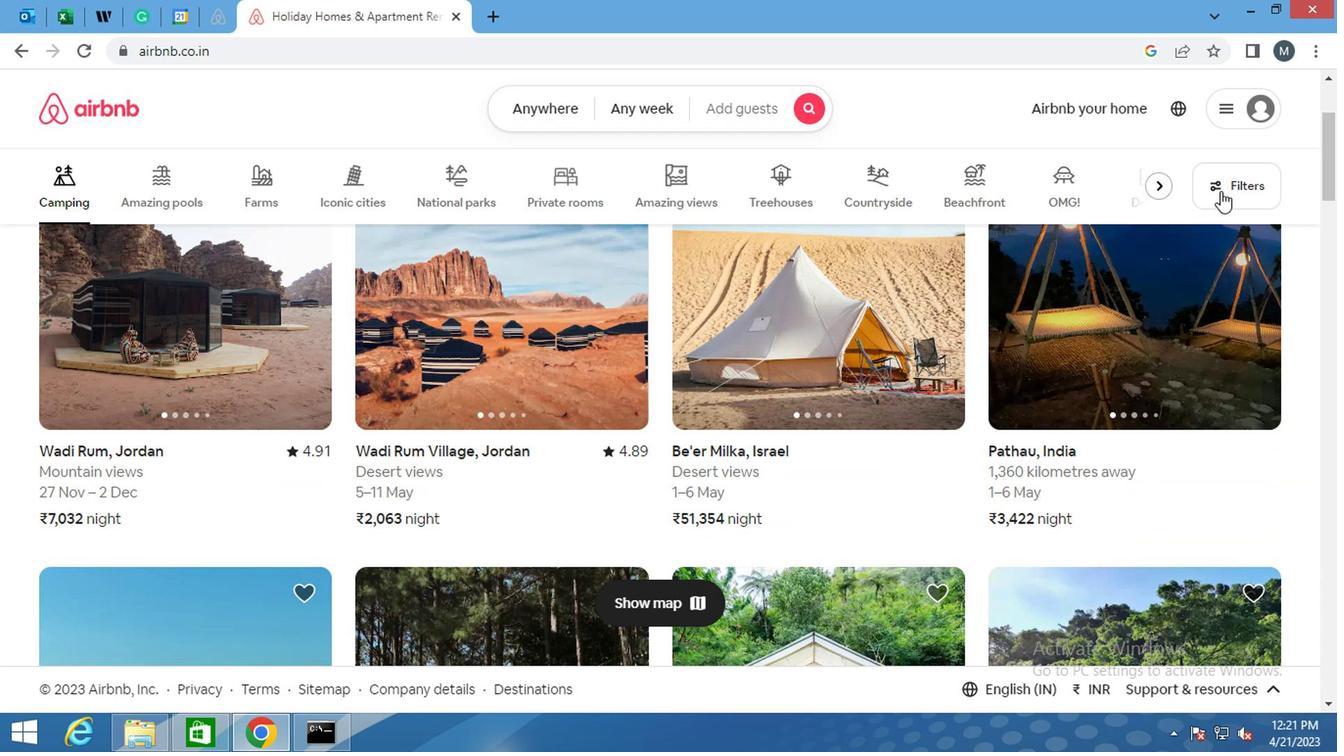 
Action: Mouse moved to (527, 433)
Screenshot: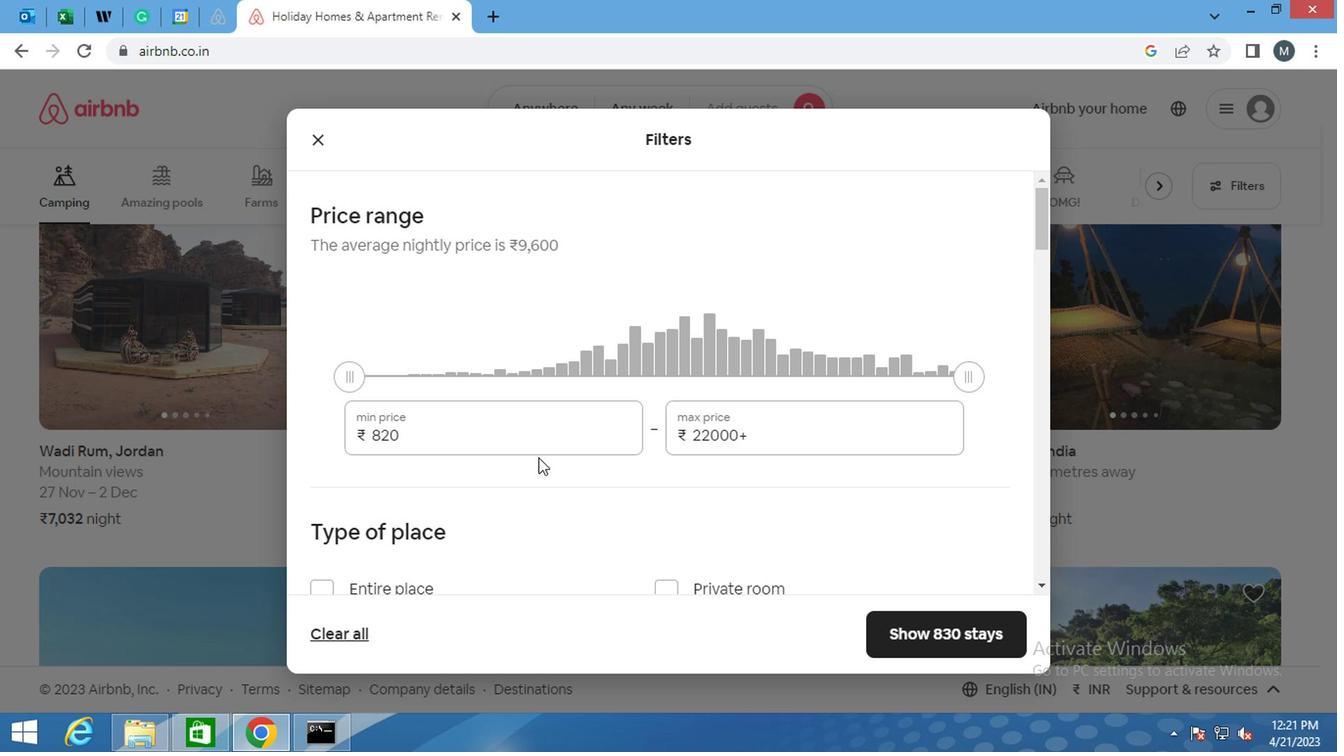 
Action: Mouse pressed left at (527, 433)
Screenshot: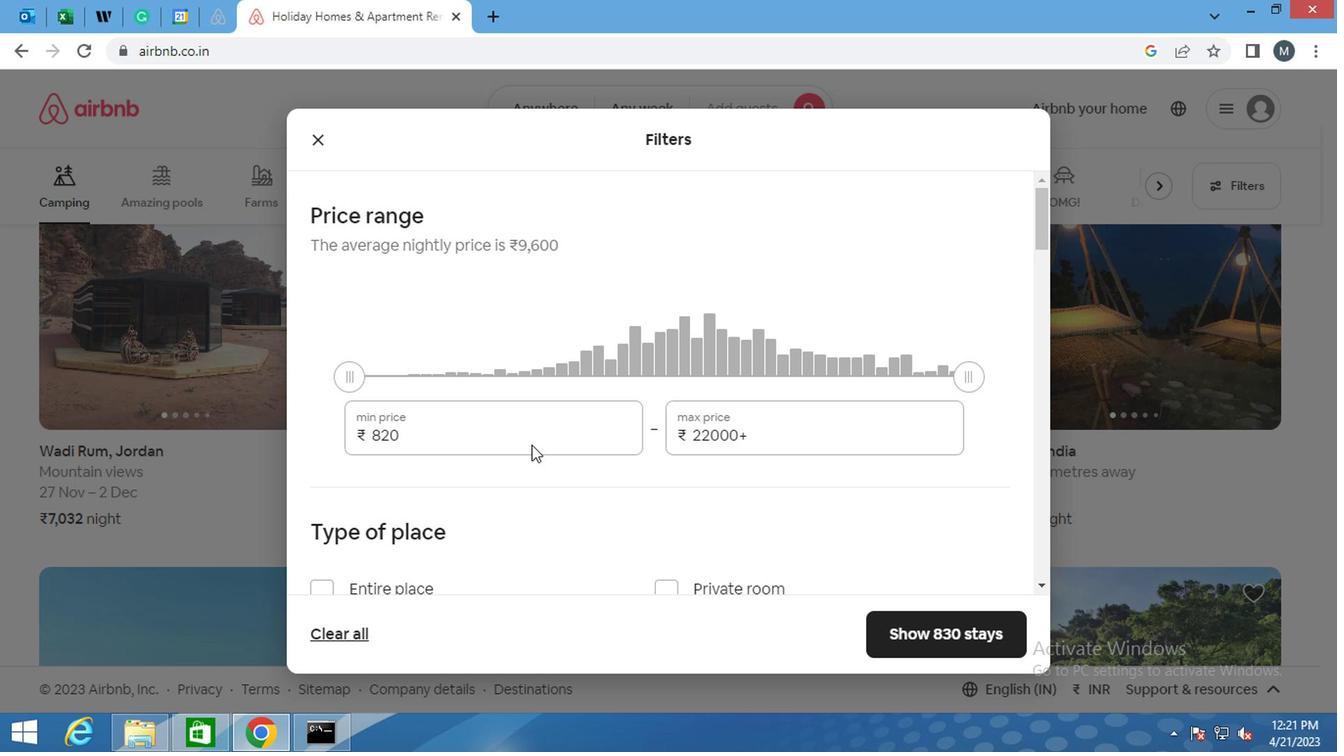 
Action: Mouse moved to (525, 432)
Screenshot: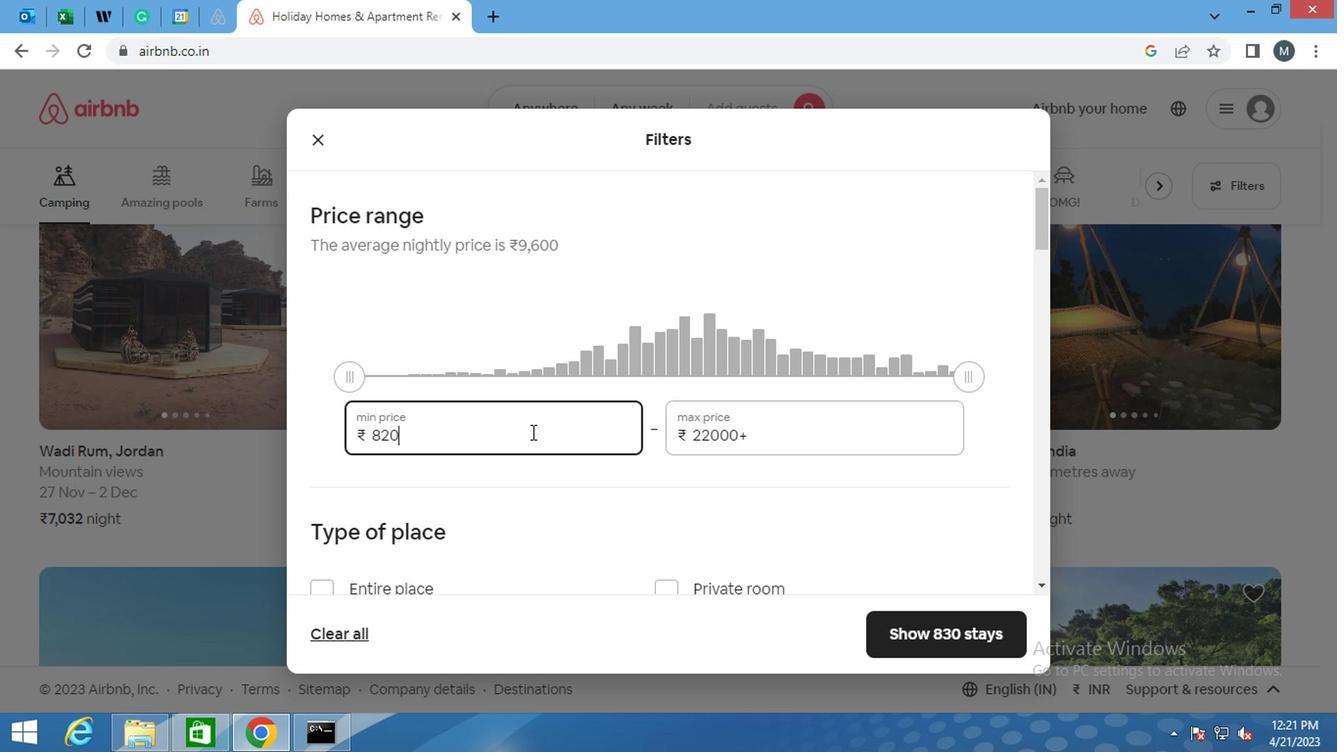 
Action: Key pressed <Key.backspace><Key.backspace>000
Screenshot: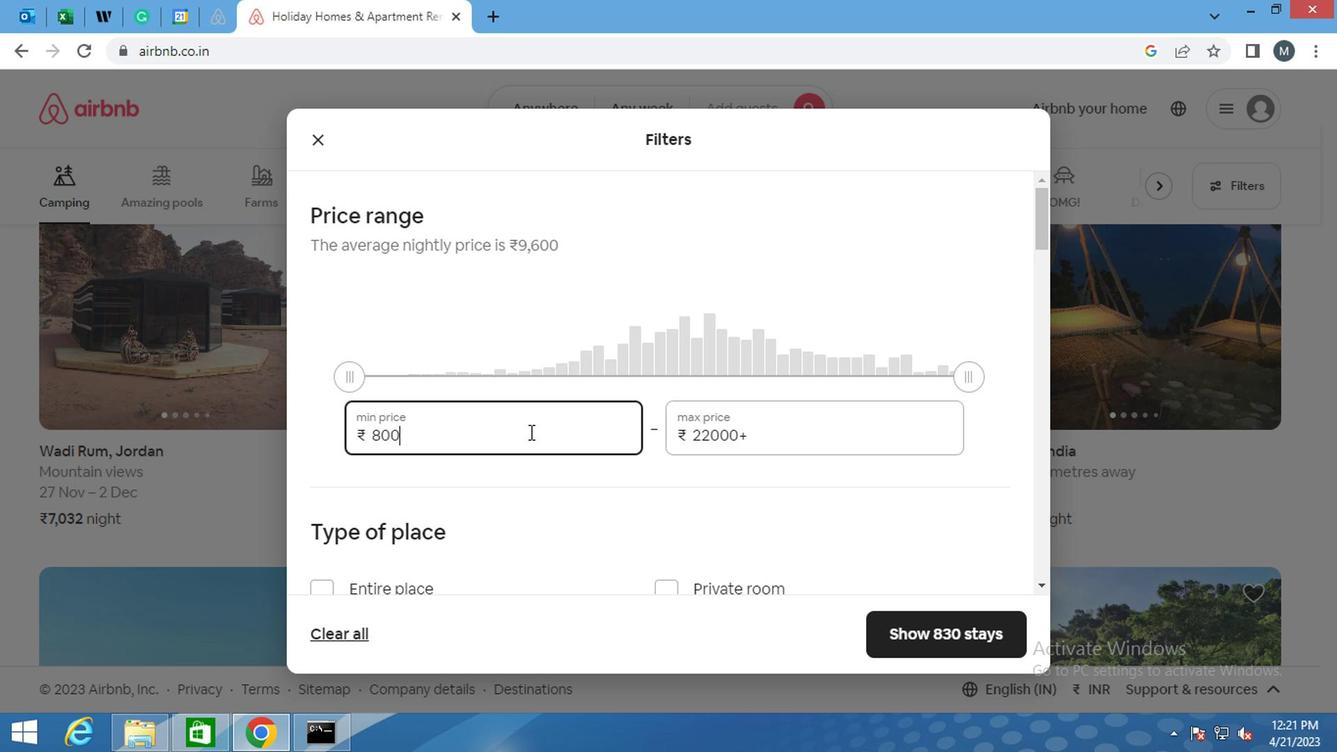 
Action: Mouse moved to (755, 438)
Screenshot: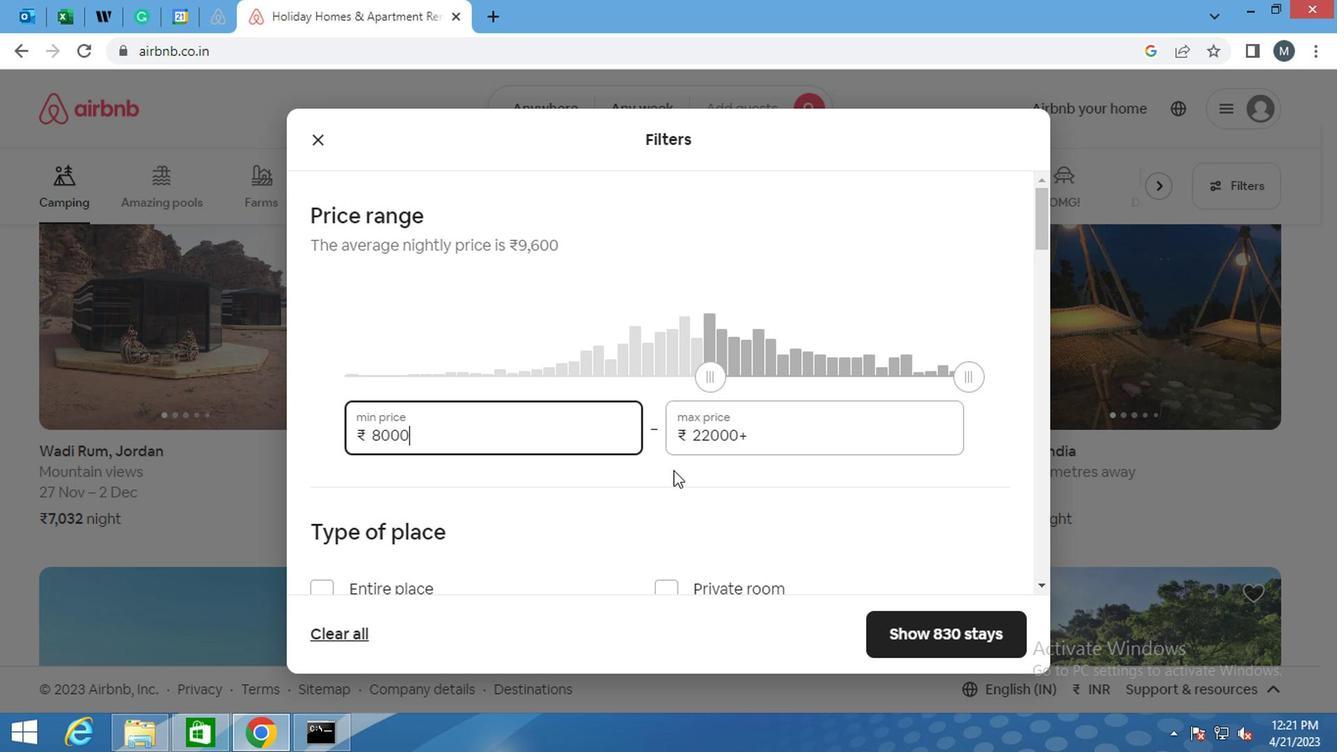 
Action: Mouse pressed left at (755, 438)
Screenshot: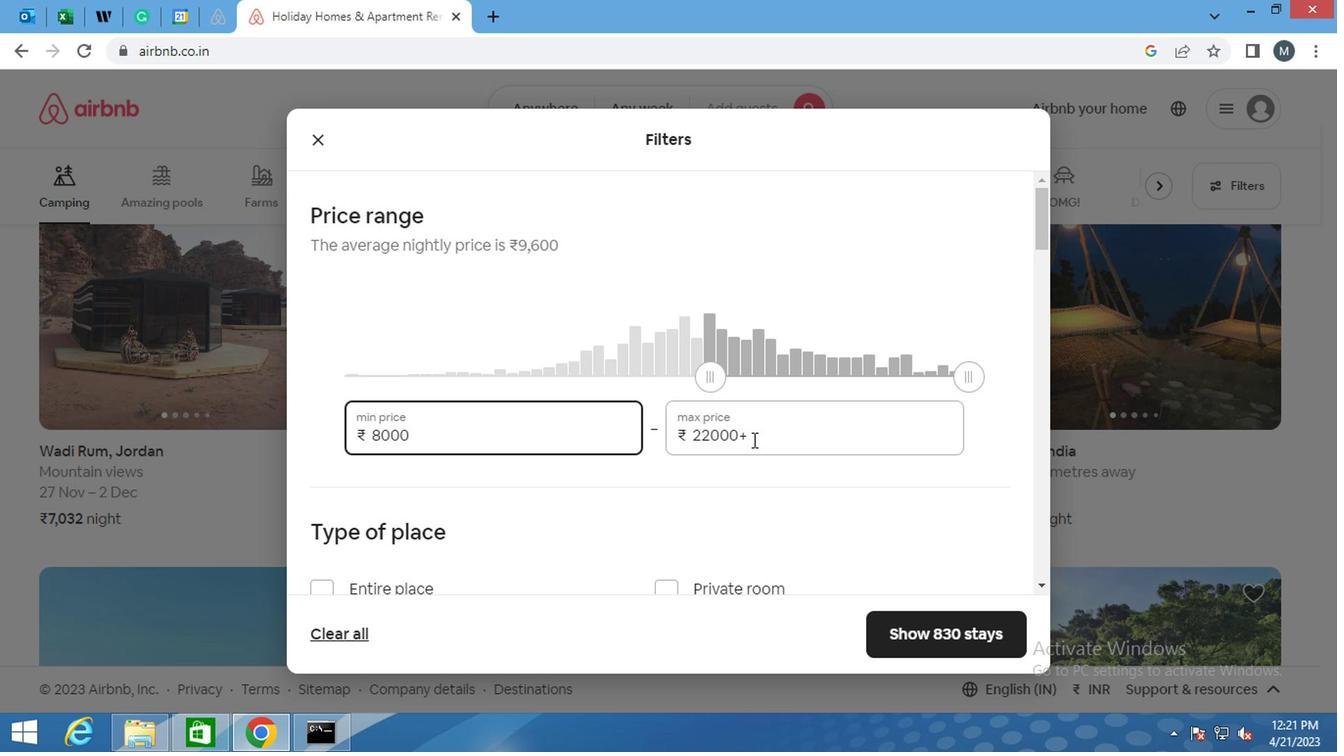 
Action: Mouse moved to (748, 437)
Screenshot: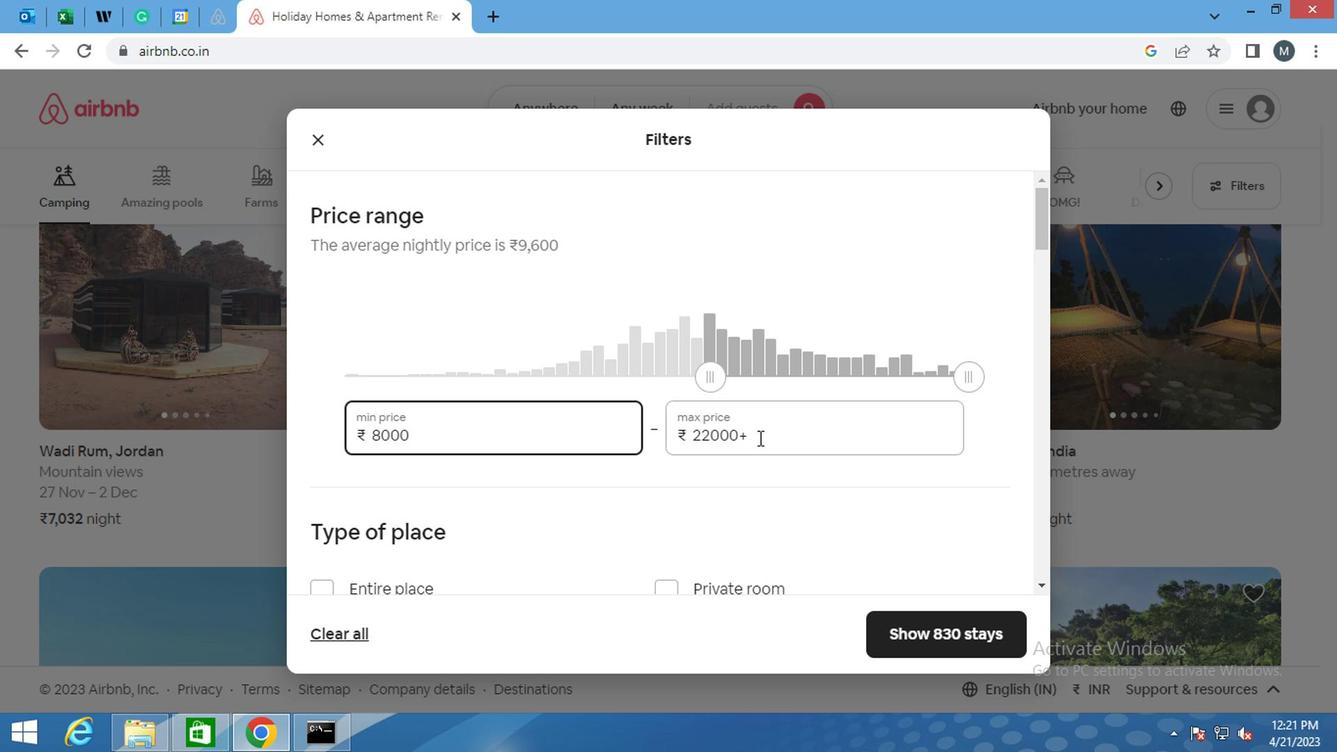 
Action: Key pressed <Key.backspace><Key.backspace><Key.backspace><Key.backspace><Key.backspace><Key.backspace>16000
Screenshot: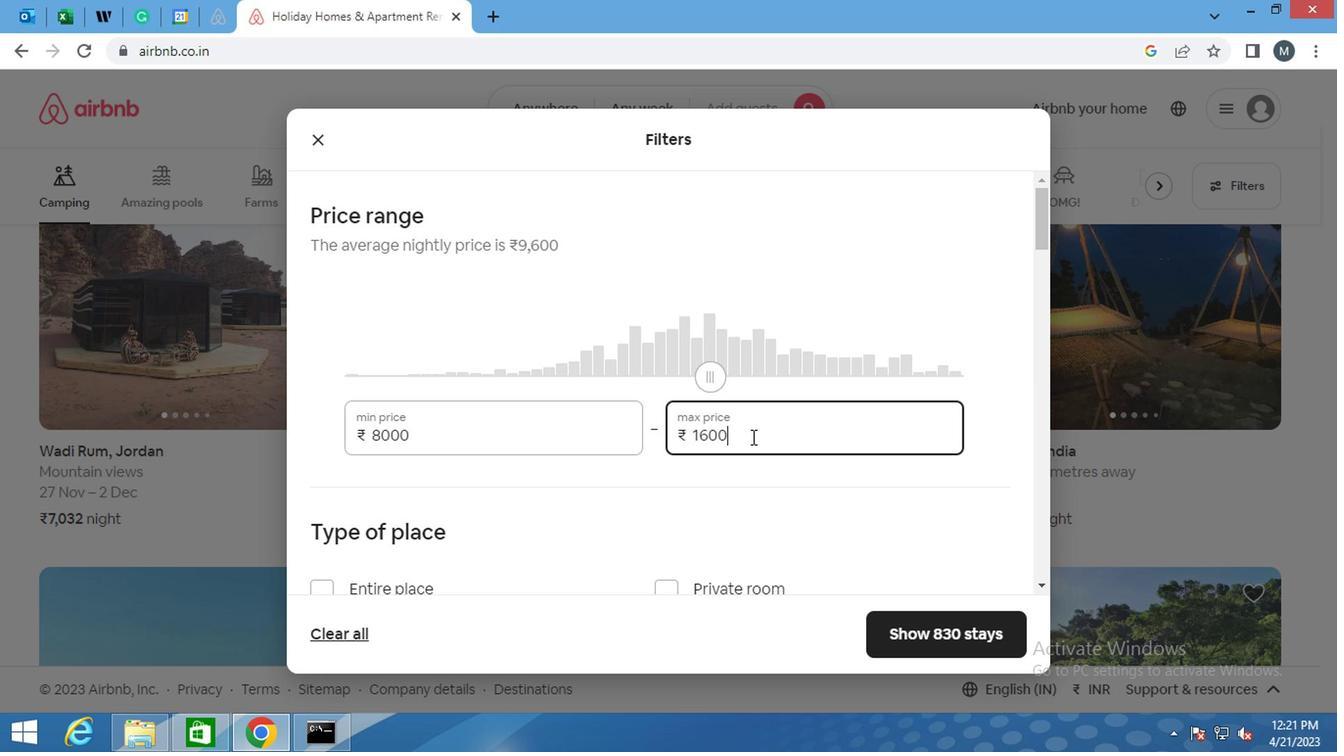 
Action: Mouse moved to (648, 390)
Screenshot: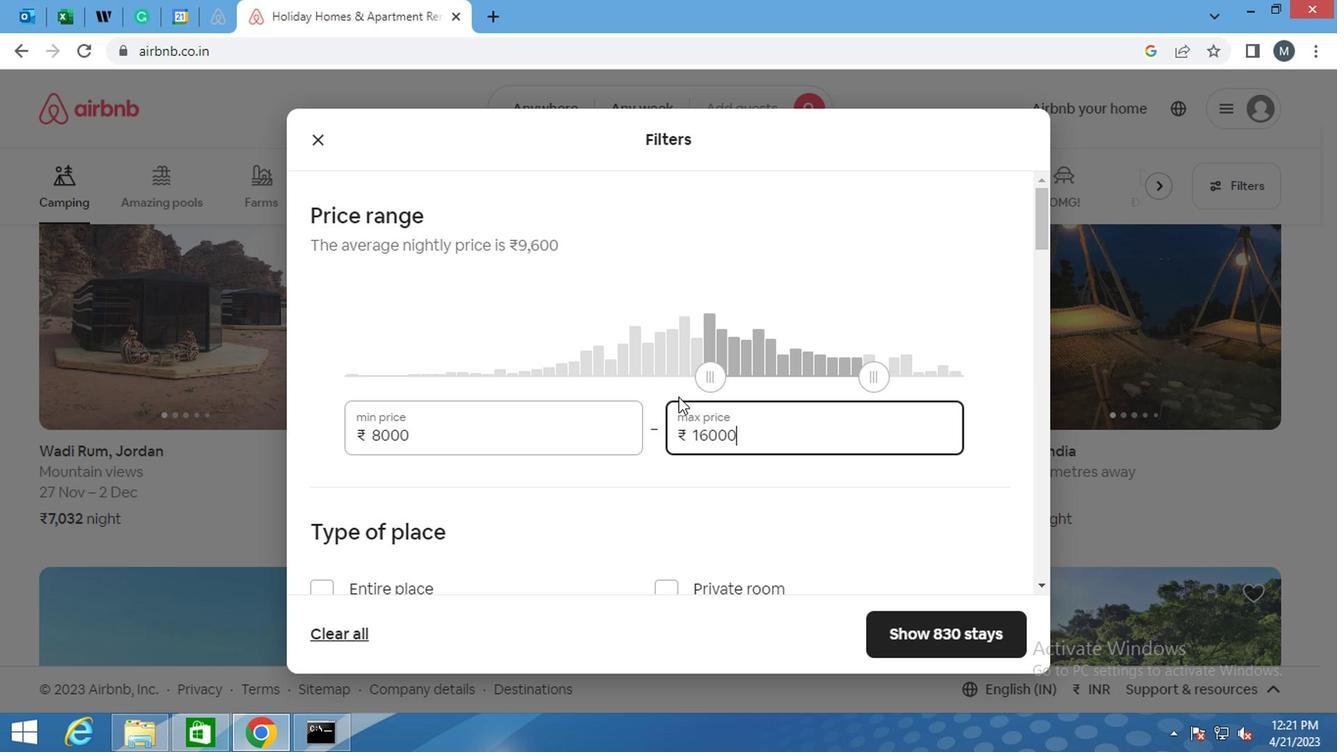 
Action: Mouse scrolled (648, 390) with delta (0, 0)
Screenshot: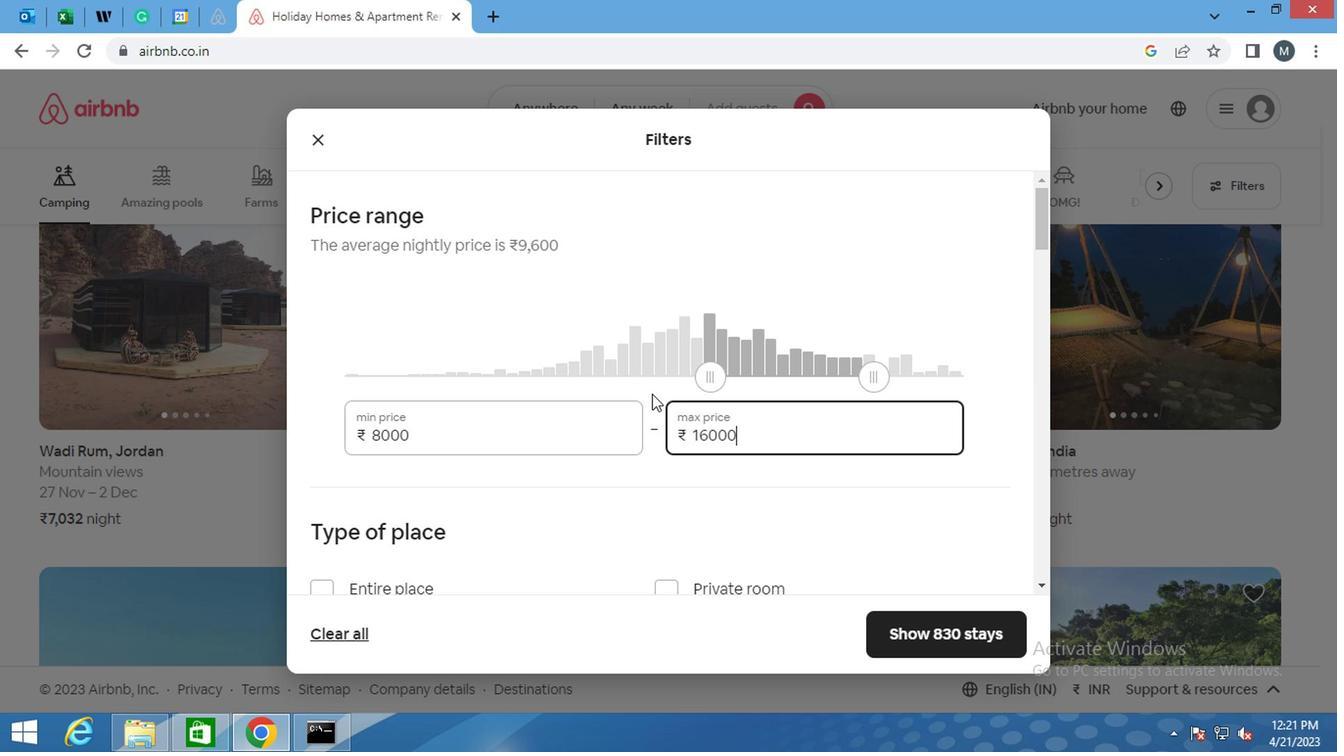 
Action: Mouse moved to (529, 479)
Screenshot: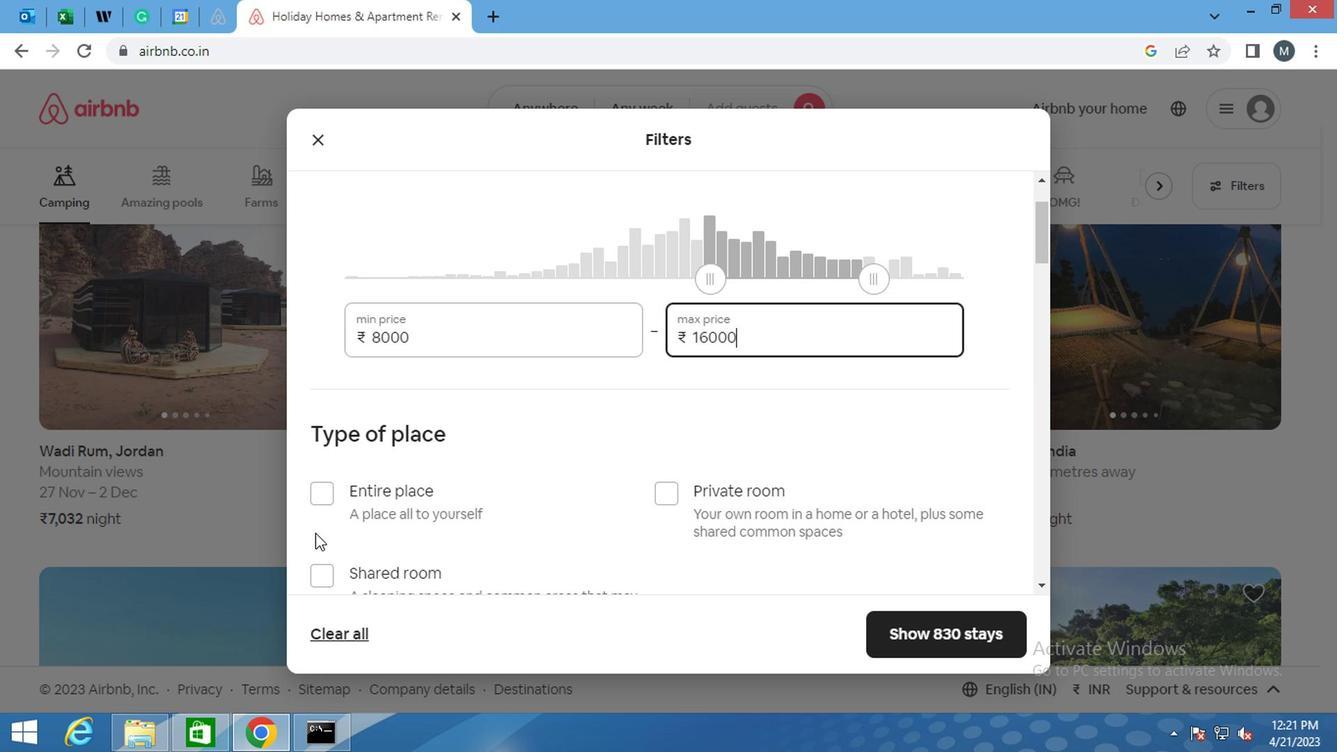 
Action: Mouse scrolled (529, 478) with delta (0, 0)
Screenshot: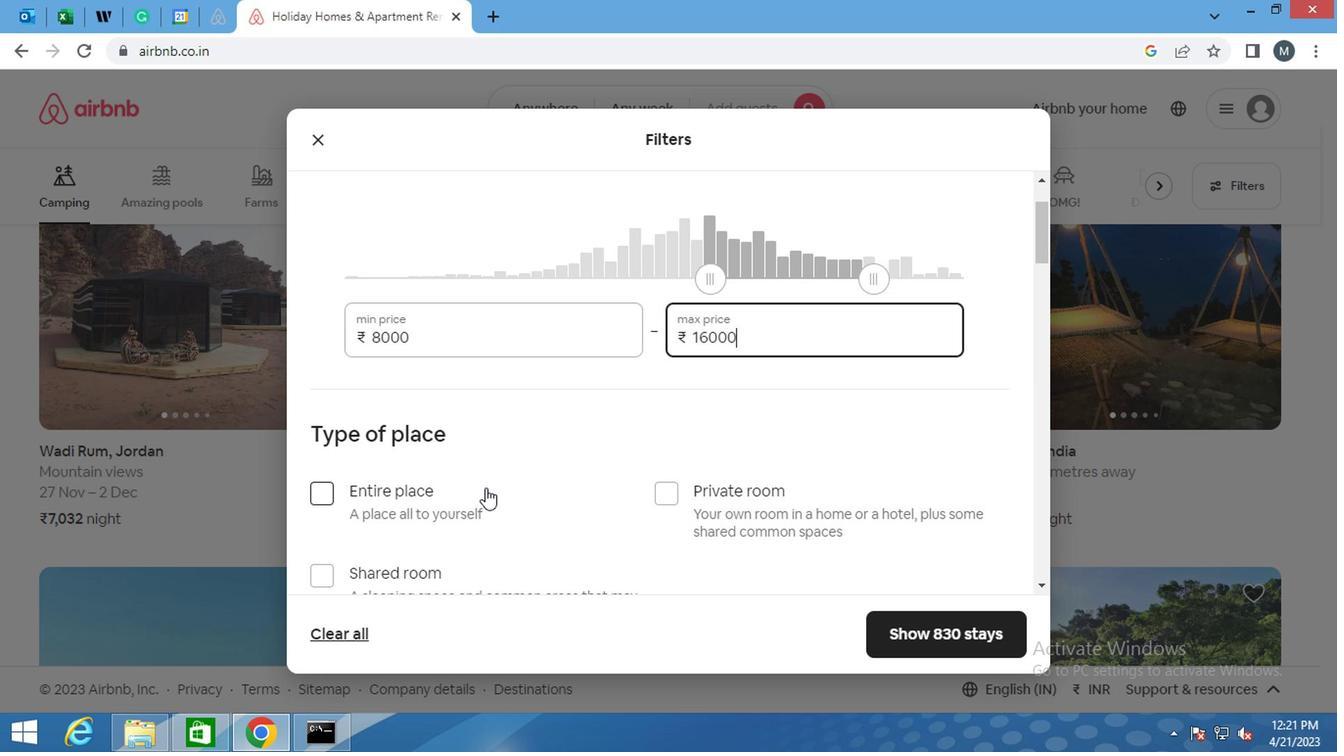 
Action: Mouse moved to (531, 479)
Screenshot: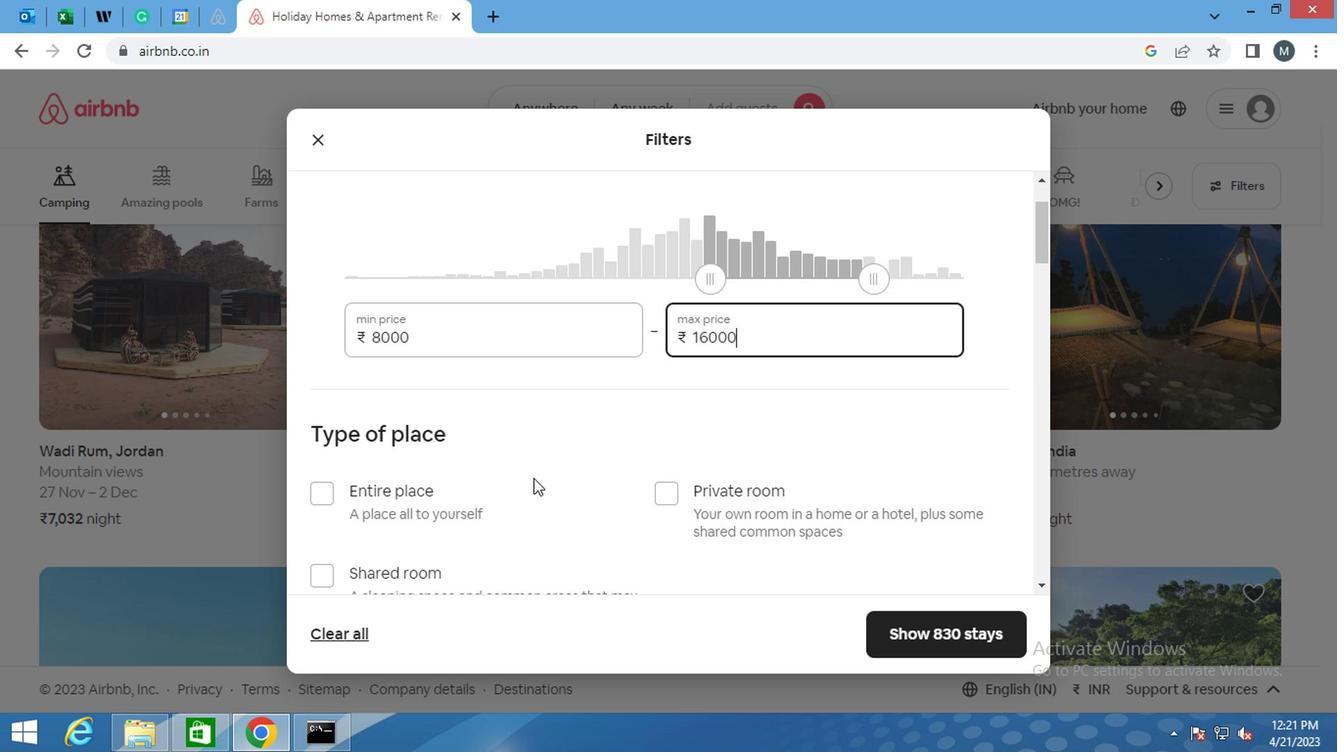
Action: Mouse scrolled (531, 478) with delta (0, 0)
Screenshot: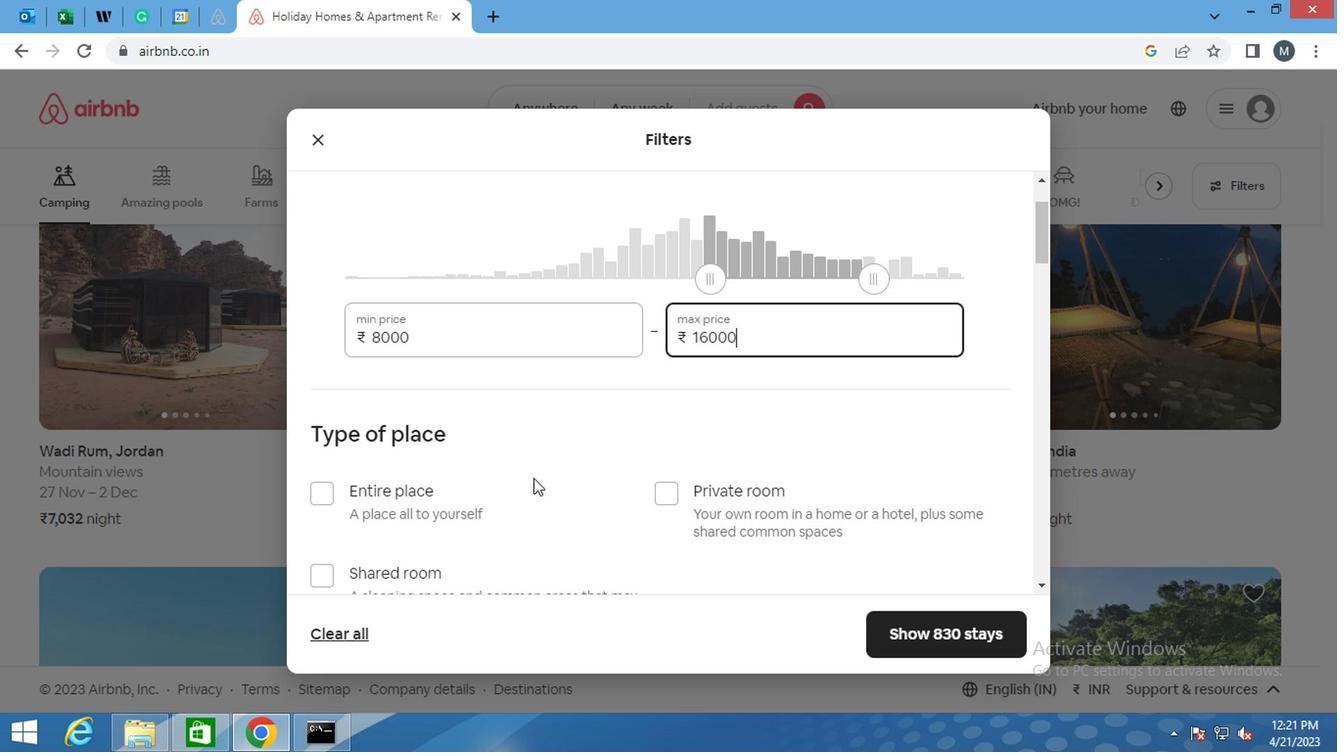 
Action: Mouse moved to (667, 295)
Screenshot: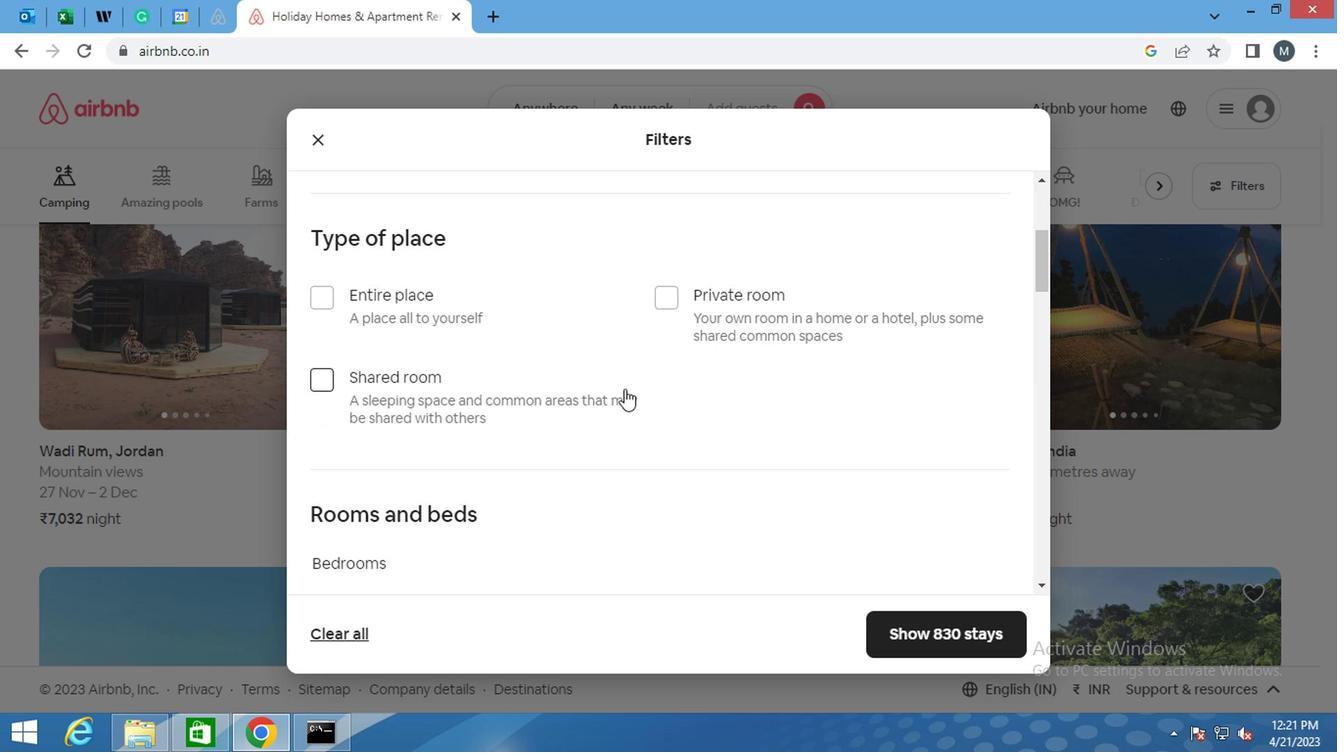 
Action: Mouse pressed left at (667, 295)
Screenshot: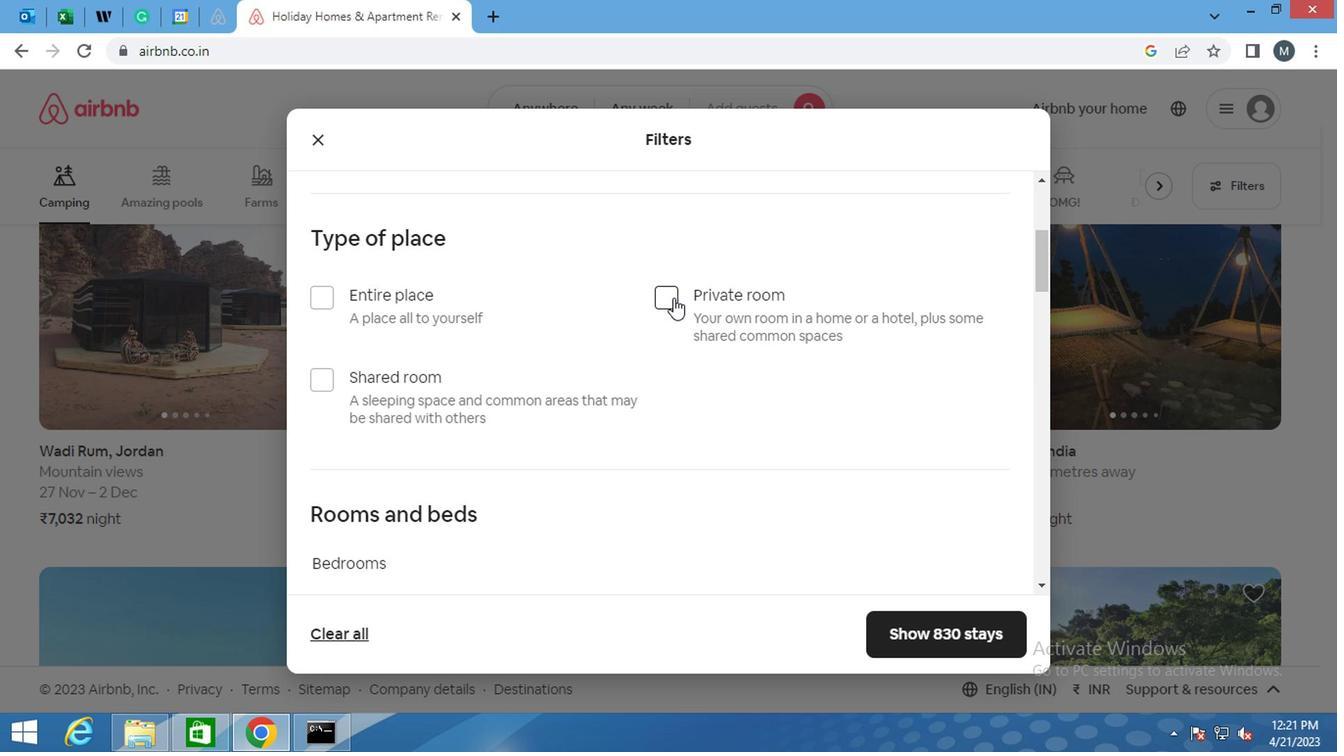 
Action: Mouse moved to (668, 312)
Screenshot: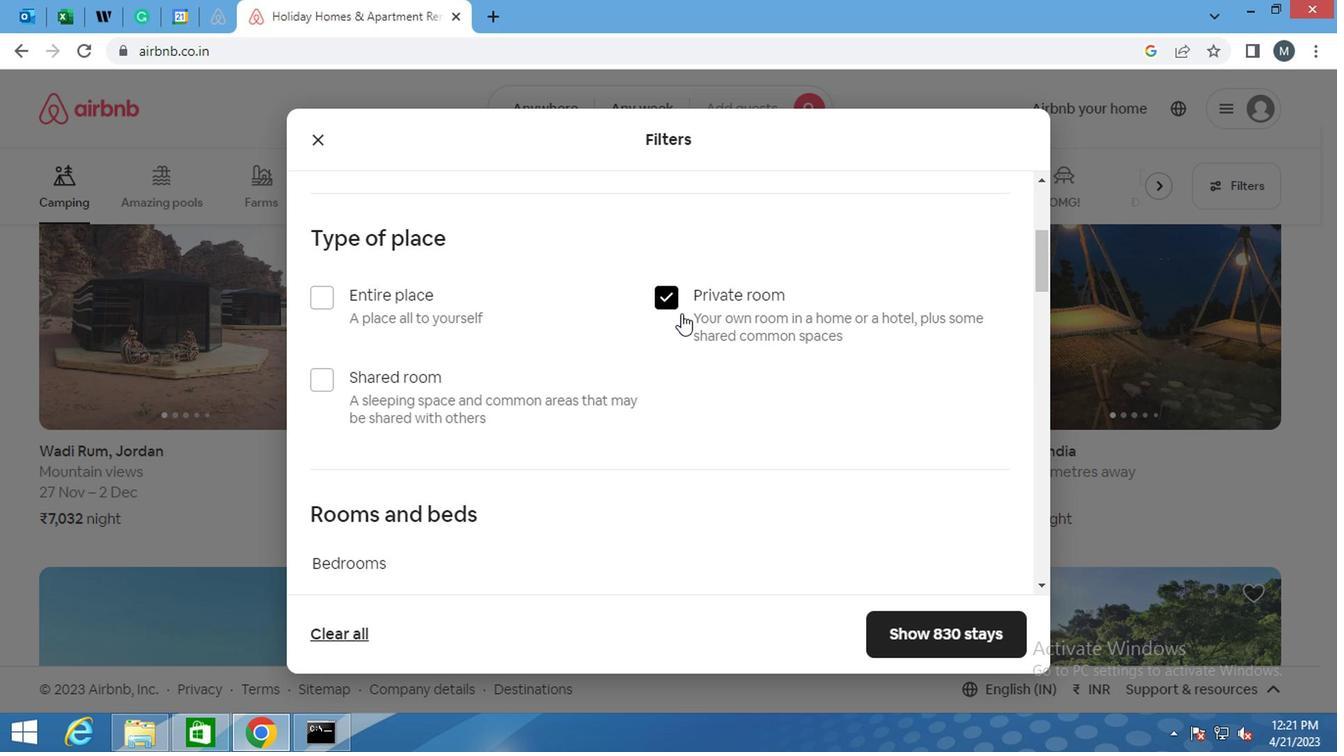 
Action: Mouse scrolled (668, 311) with delta (0, 0)
Screenshot: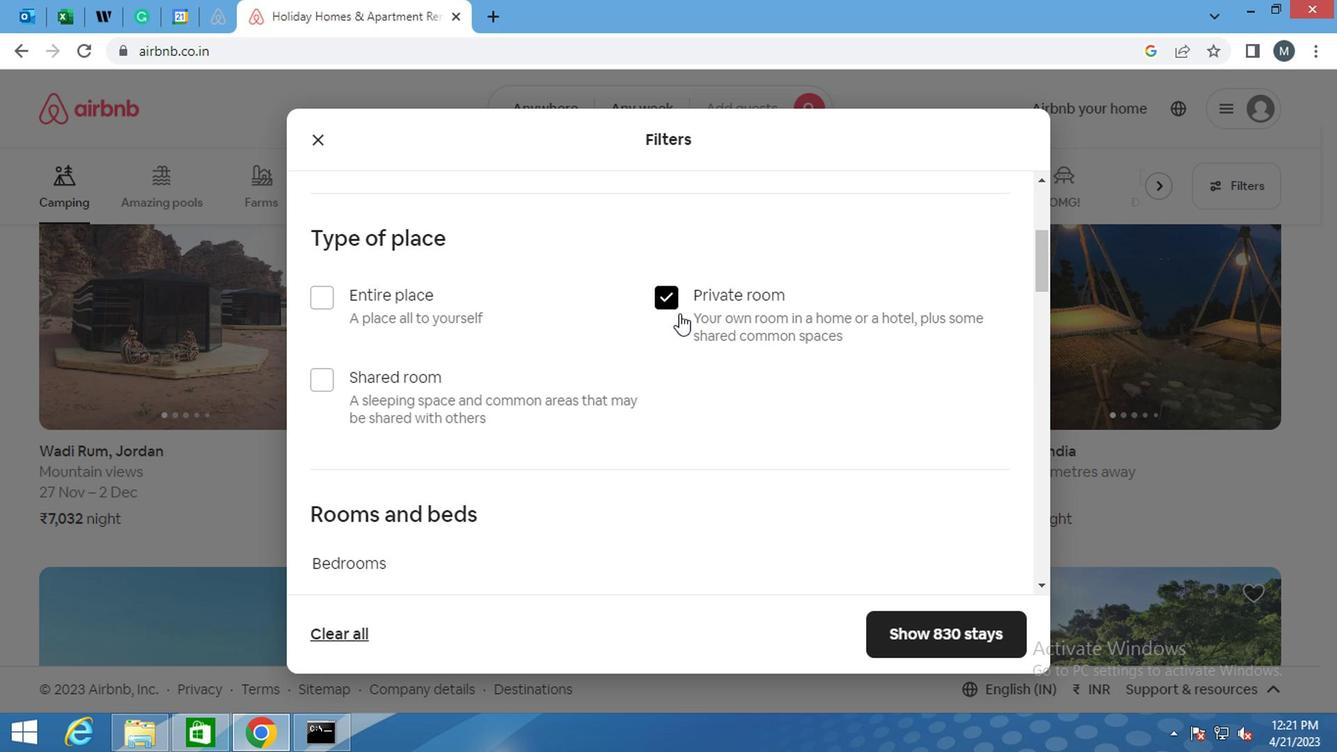 
Action: Mouse moved to (667, 311)
Screenshot: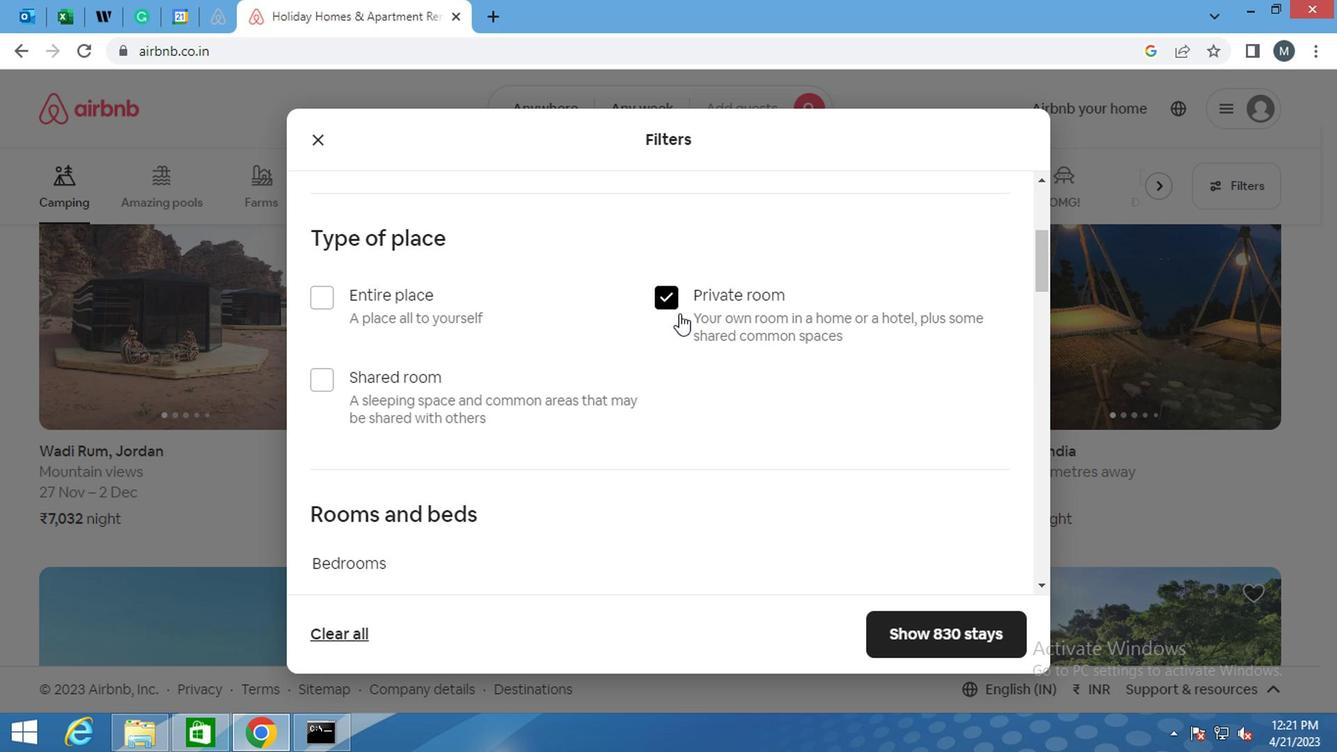 
Action: Mouse scrolled (667, 309) with delta (0, -1)
Screenshot: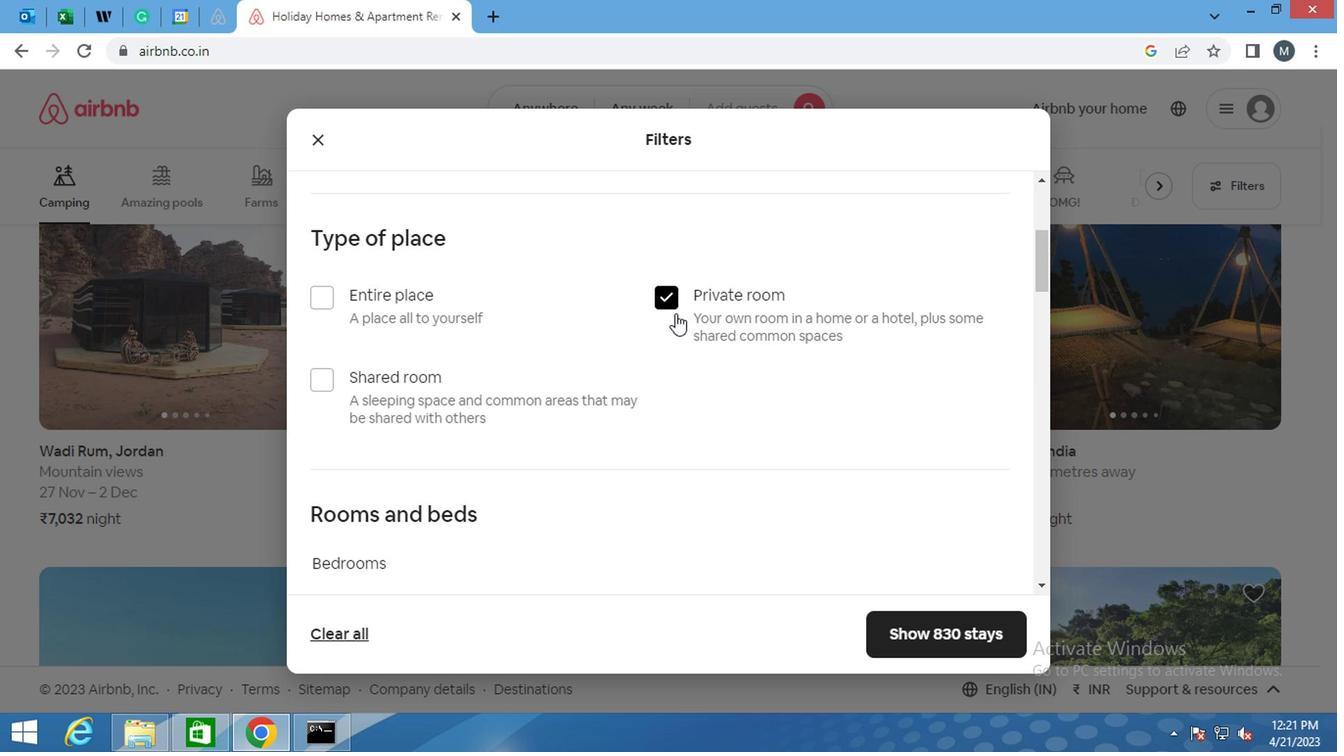 
Action: Mouse moved to (433, 431)
Screenshot: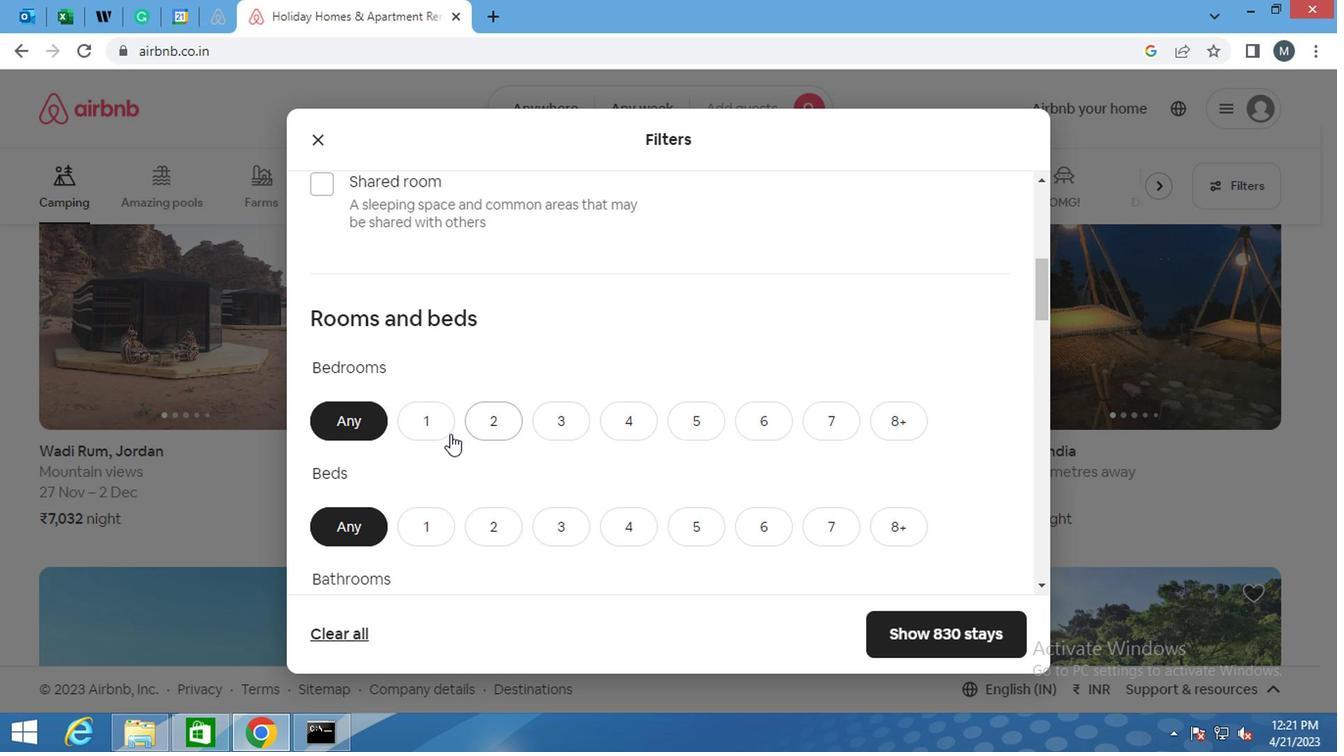 
Action: Mouse pressed left at (433, 431)
Screenshot: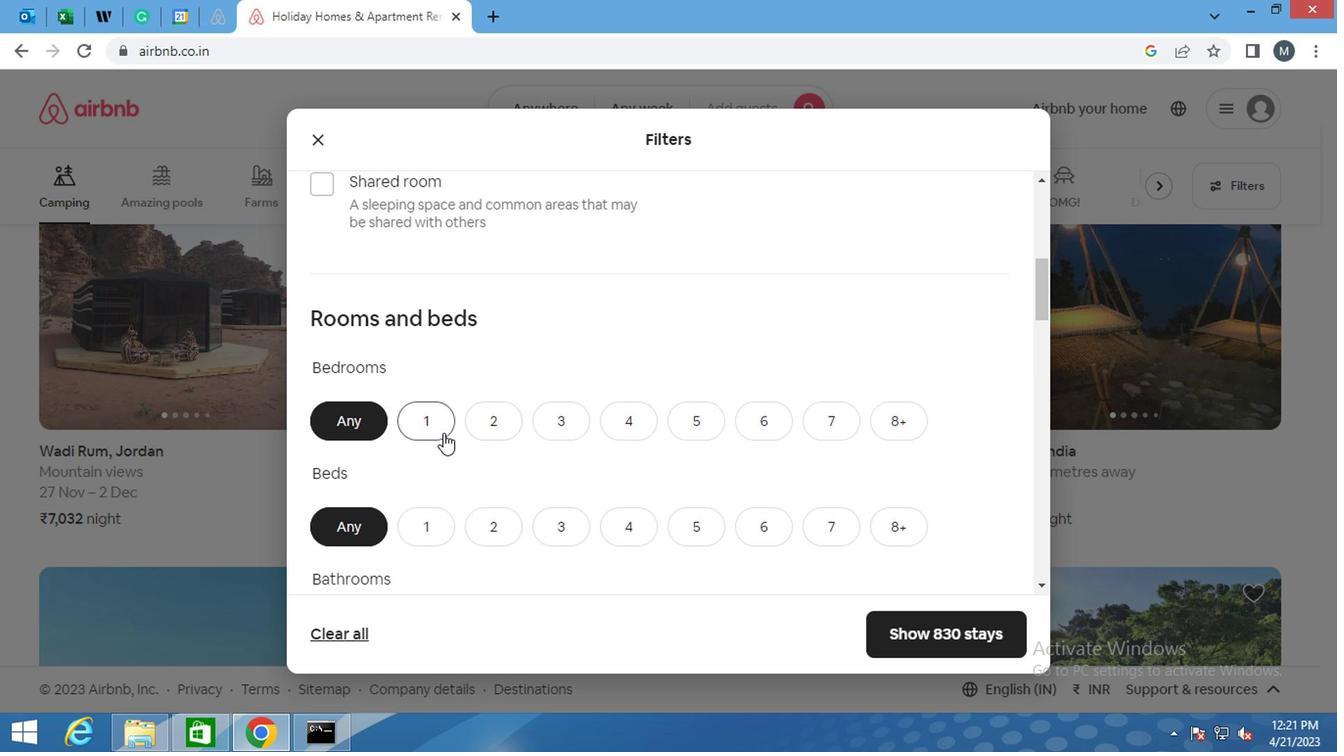 
Action: Mouse moved to (356, 420)
Screenshot: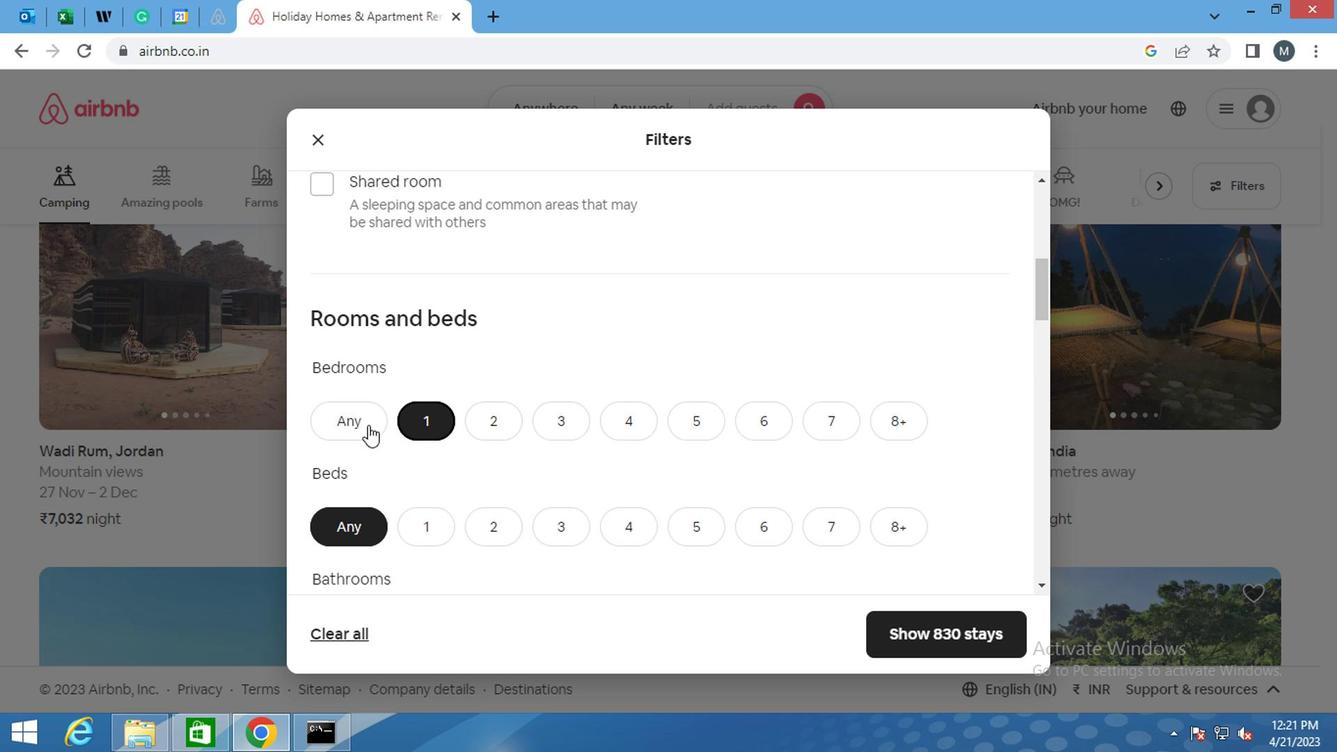 
Action: Mouse scrolled (356, 420) with delta (0, 0)
Screenshot: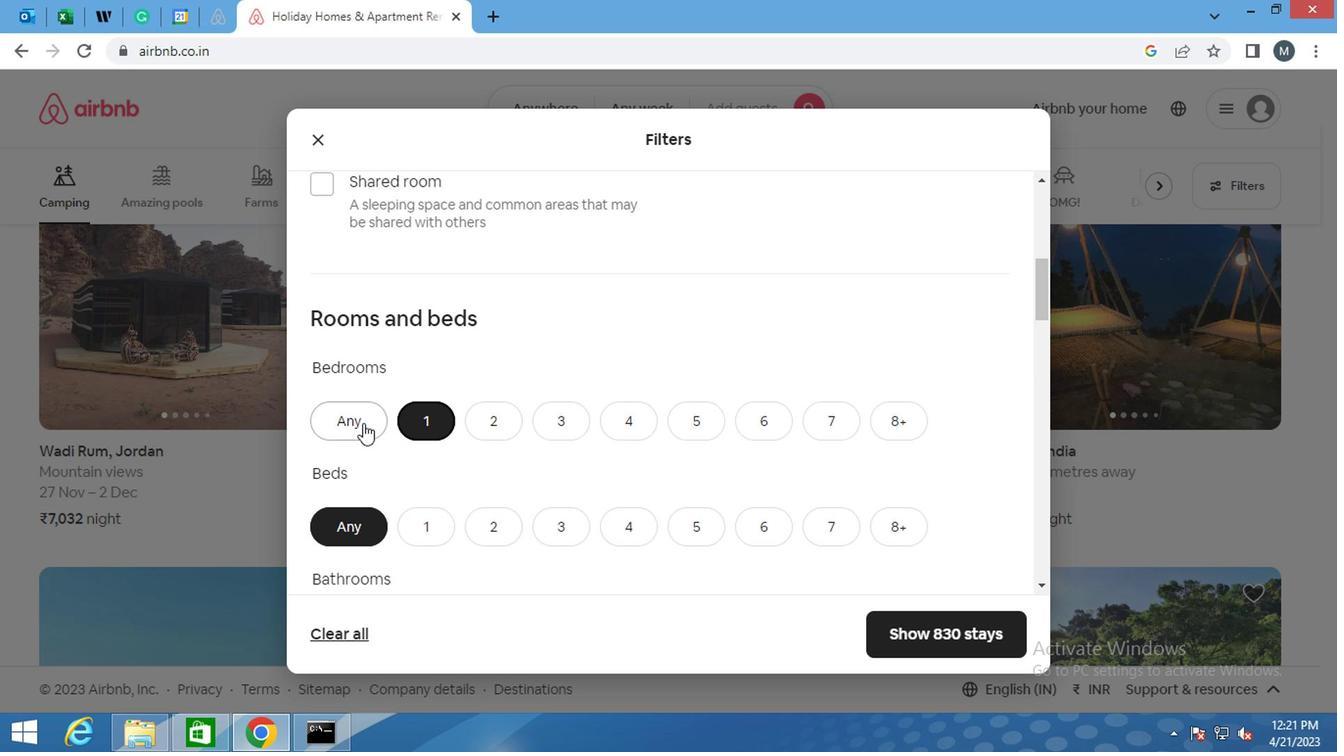 
Action: Mouse scrolled (356, 420) with delta (0, 0)
Screenshot: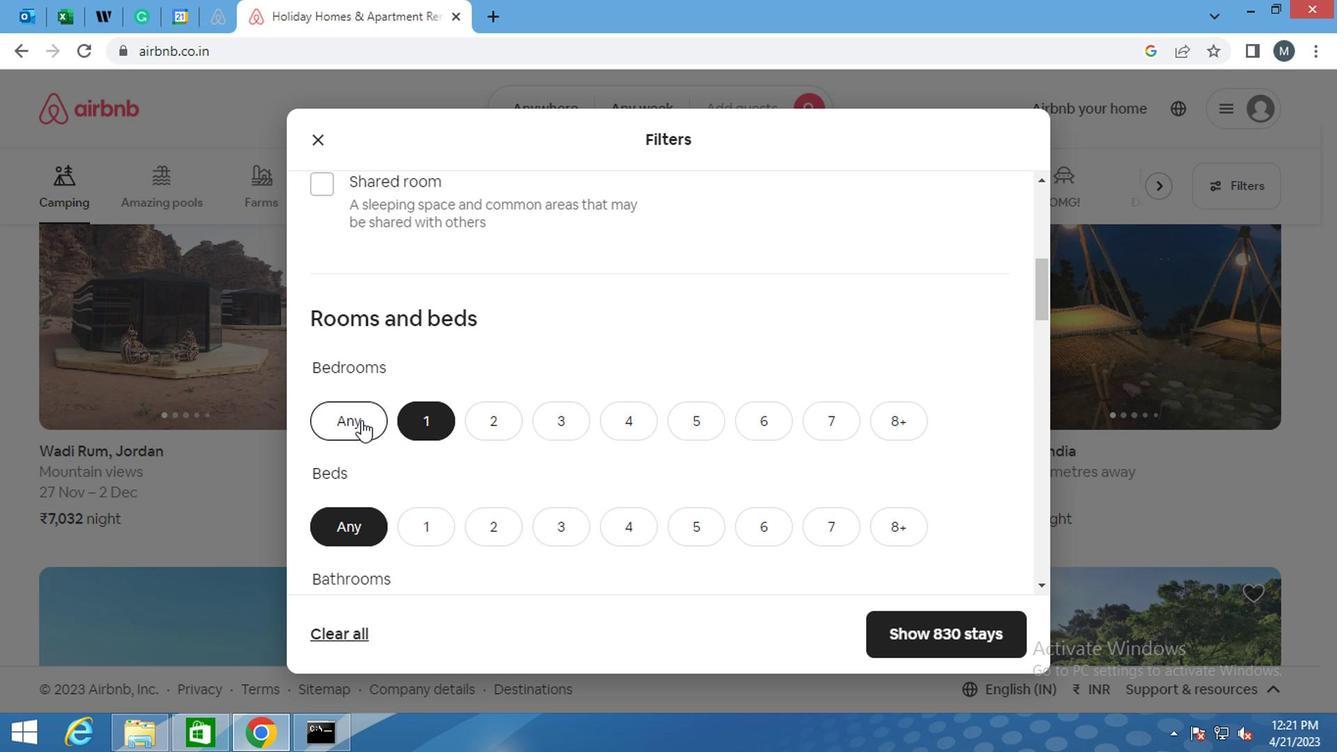 
Action: Mouse moved to (420, 330)
Screenshot: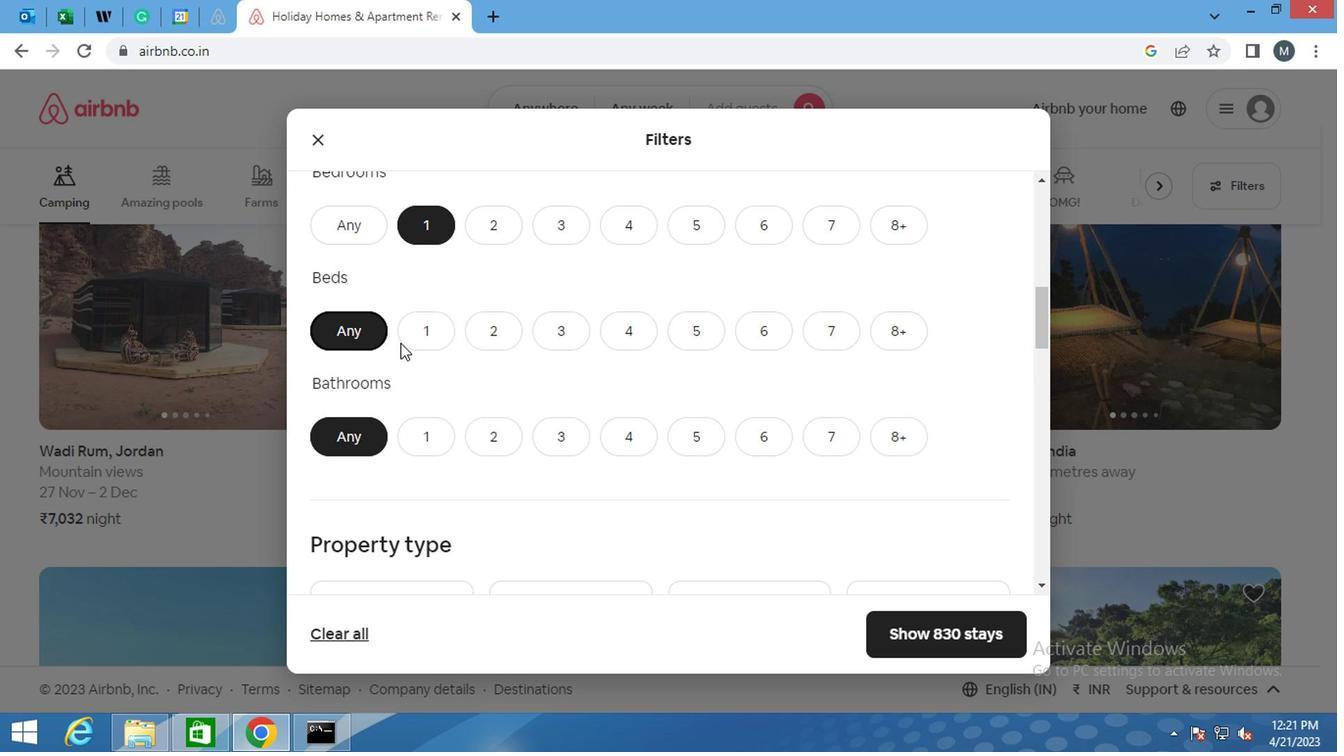 
Action: Mouse pressed left at (420, 330)
Screenshot: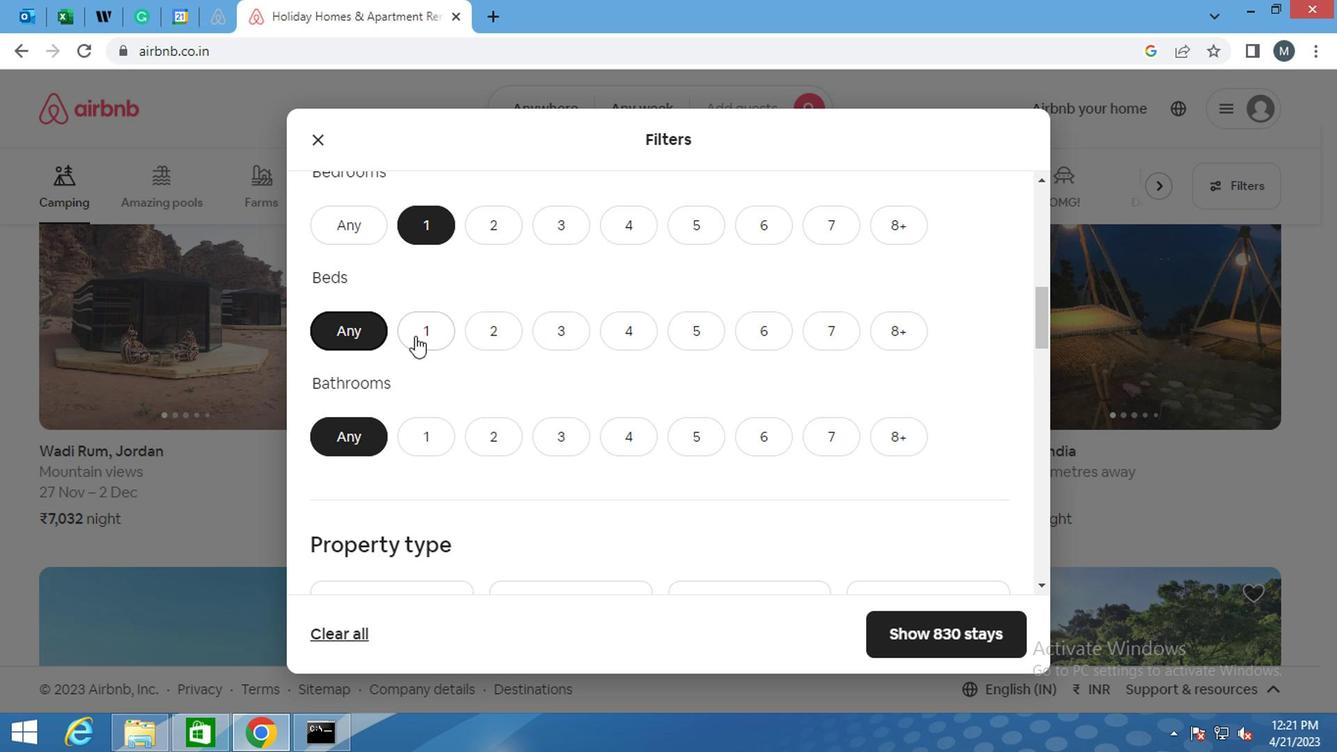 
Action: Mouse moved to (435, 434)
Screenshot: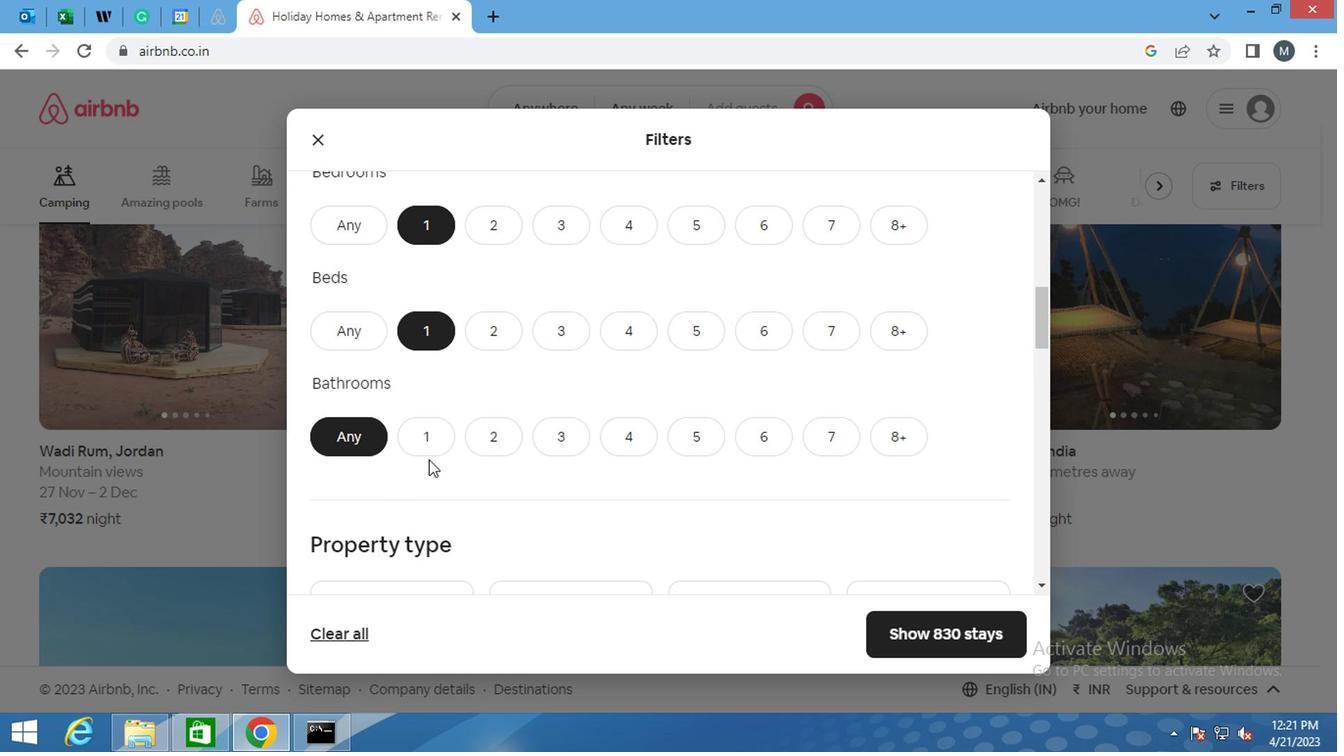 
Action: Mouse pressed left at (435, 434)
Screenshot: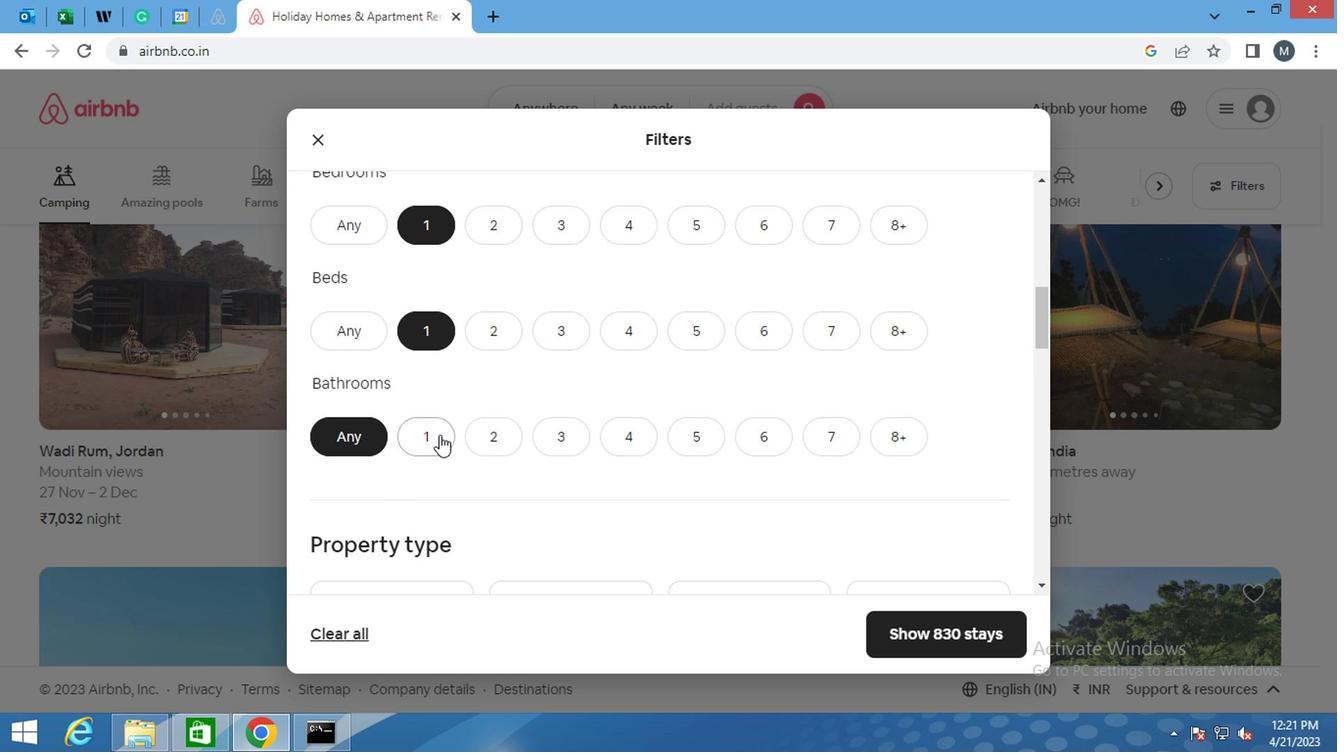 
Action: Mouse moved to (436, 397)
Screenshot: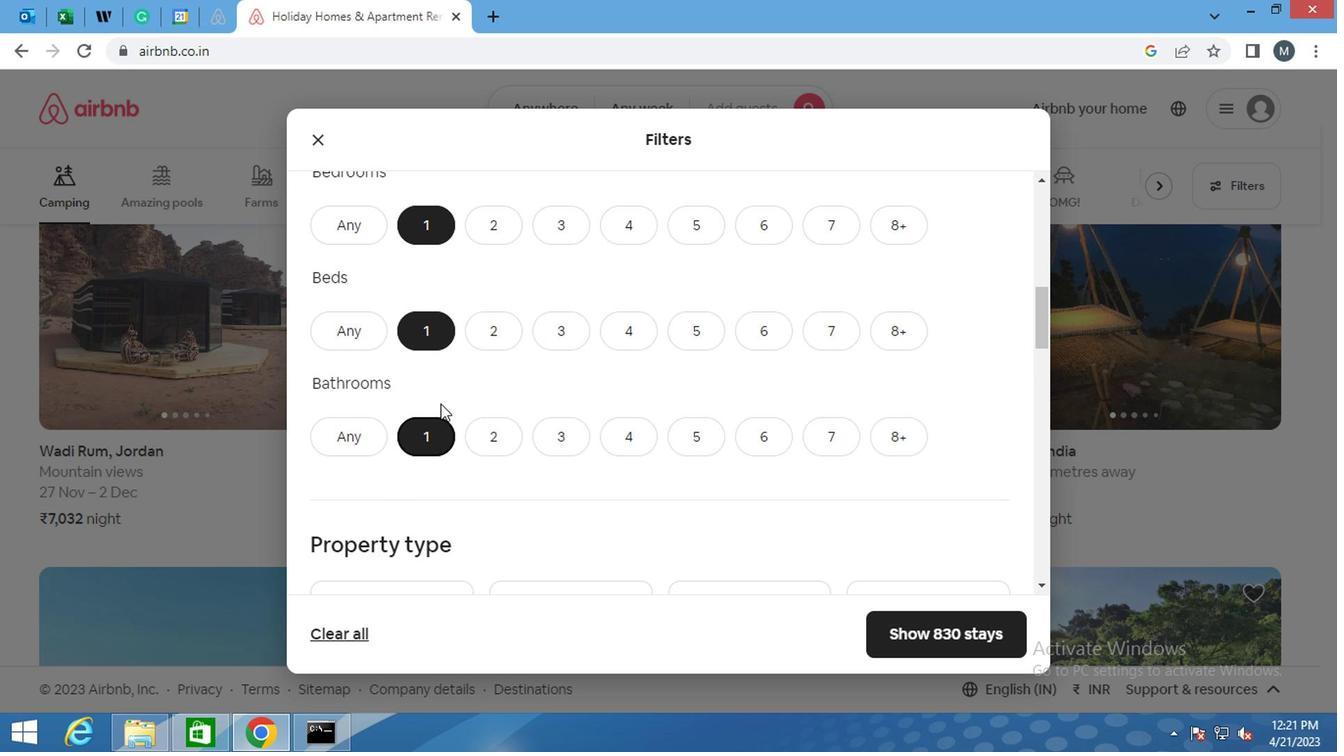 
Action: Mouse scrolled (436, 397) with delta (0, 0)
Screenshot: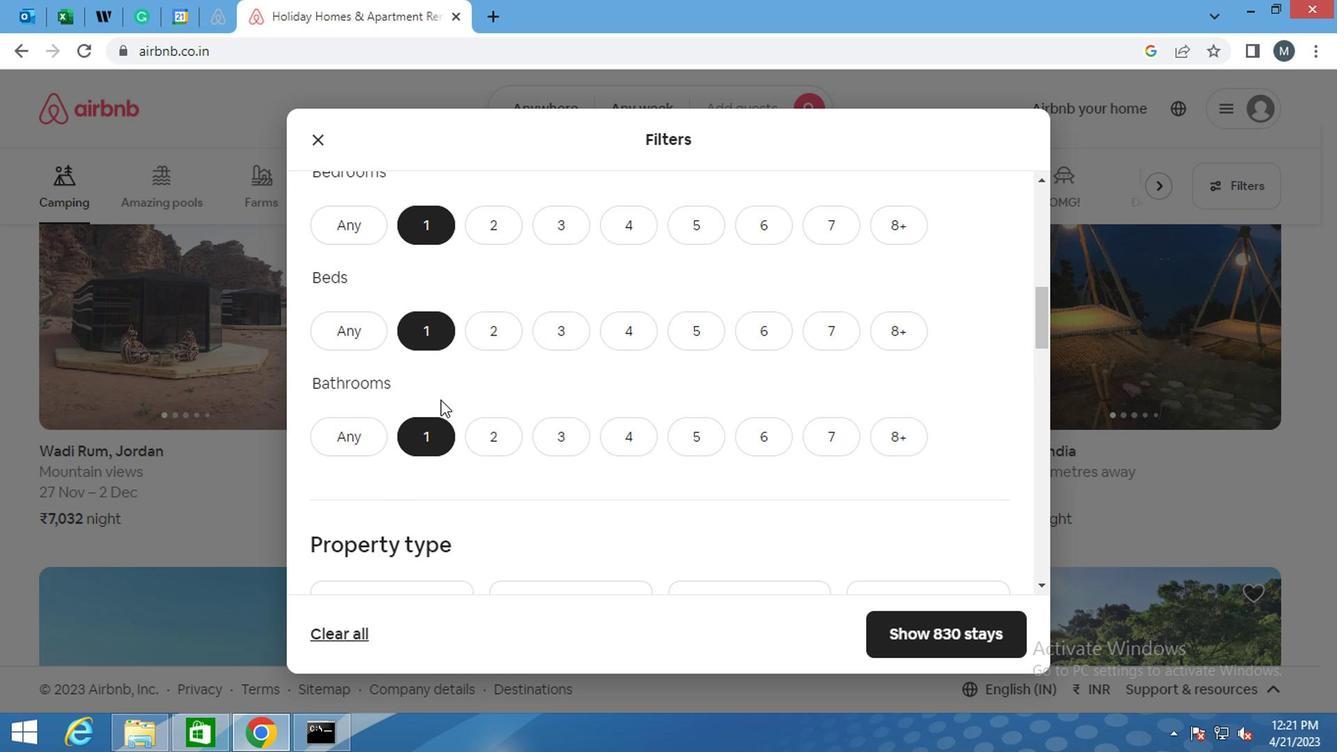 
Action: Mouse scrolled (436, 397) with delta (0, 0)
Screenshot: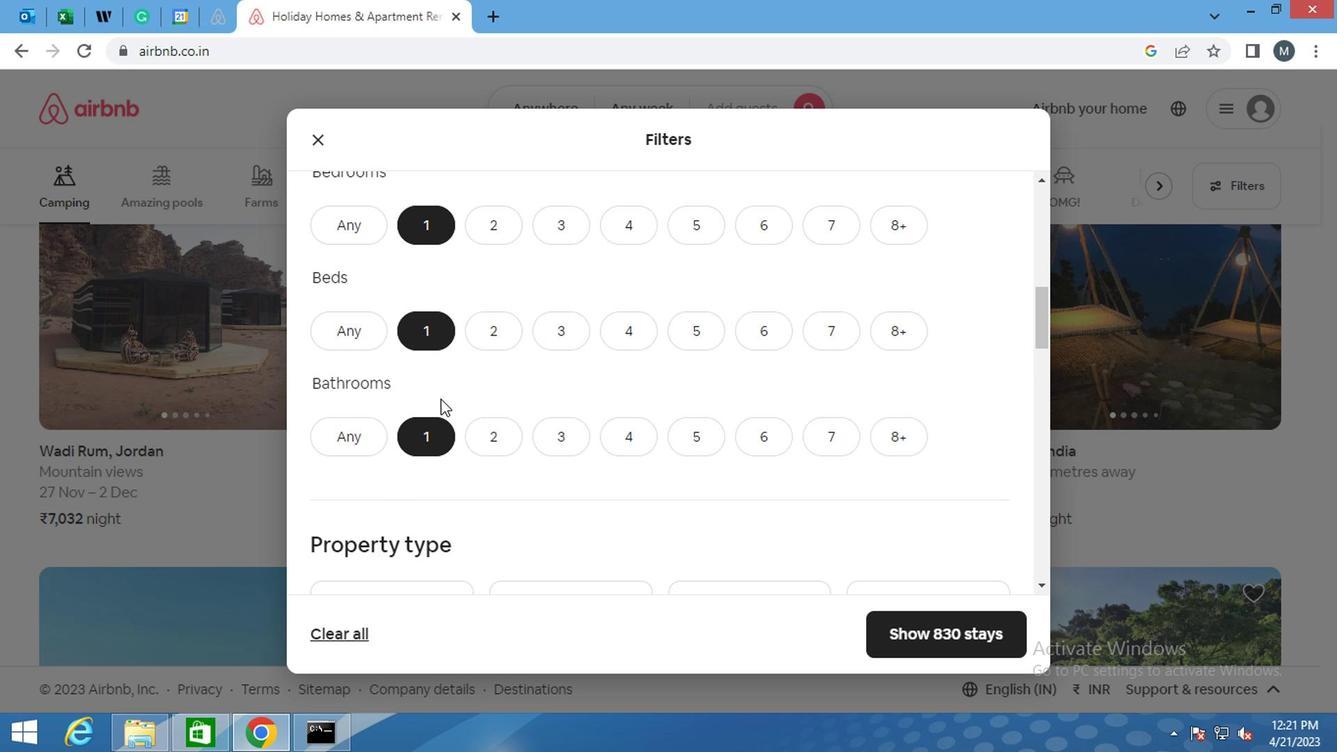 
Action: Mouse moved to (459, 392)
Screenshot: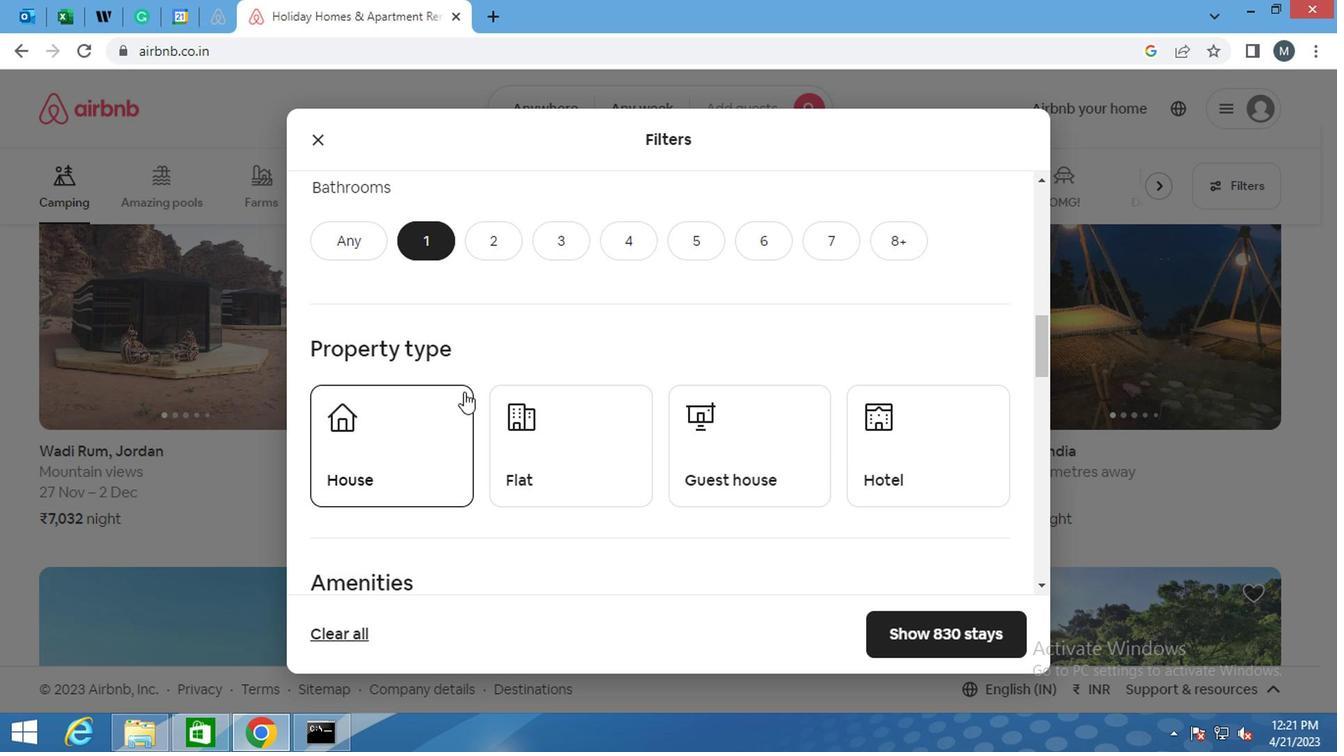
Action: Mouse scrolled (459, 390) with delta (0, -1)
Screenshot: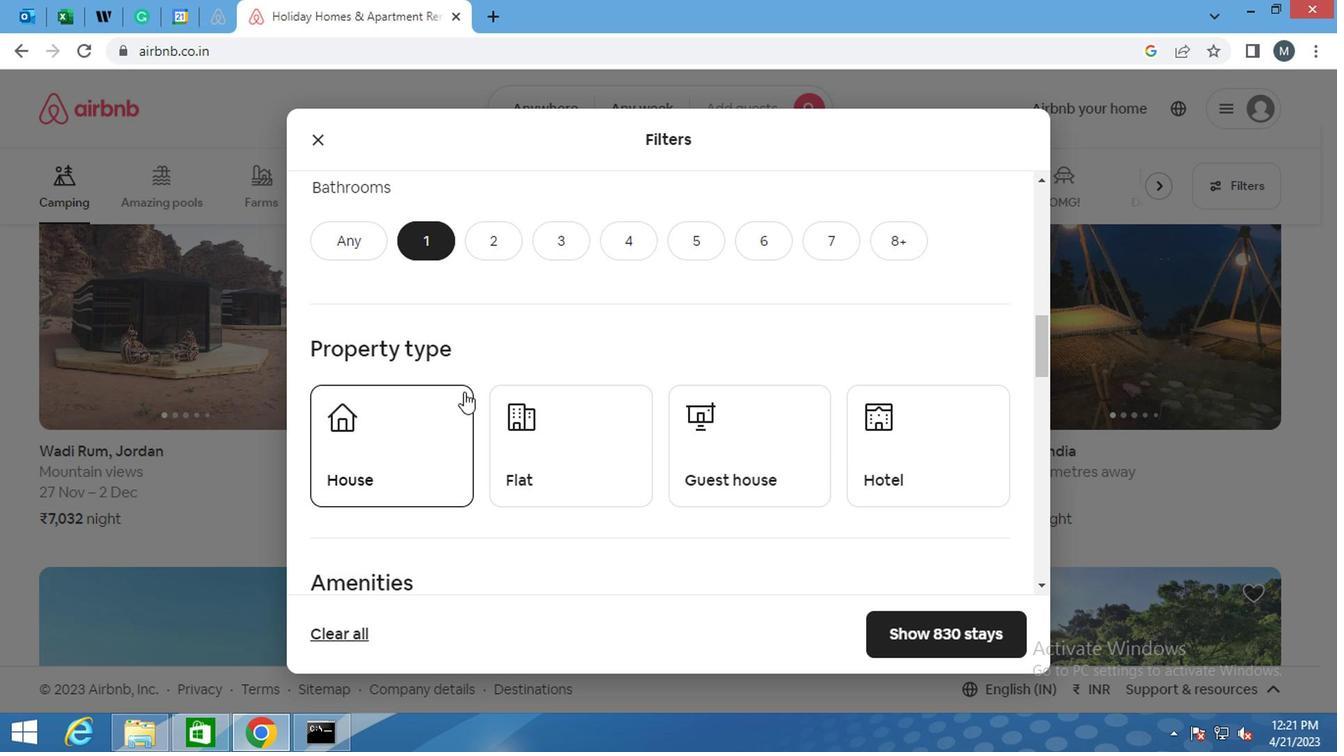 
Action: Mouse scrolled (459, 390) with delta (0, -1)
Screenshot: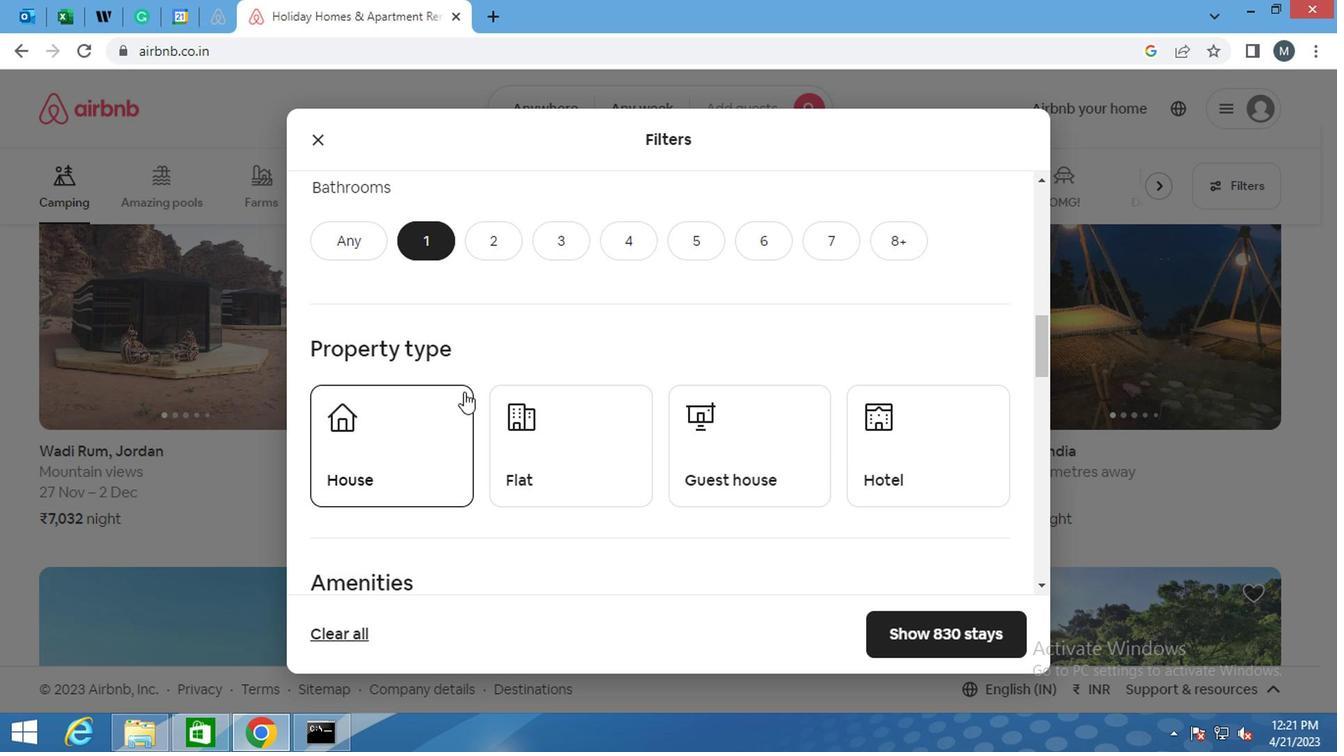 
Action: Mouse moved to (433, 284)
Screenshot: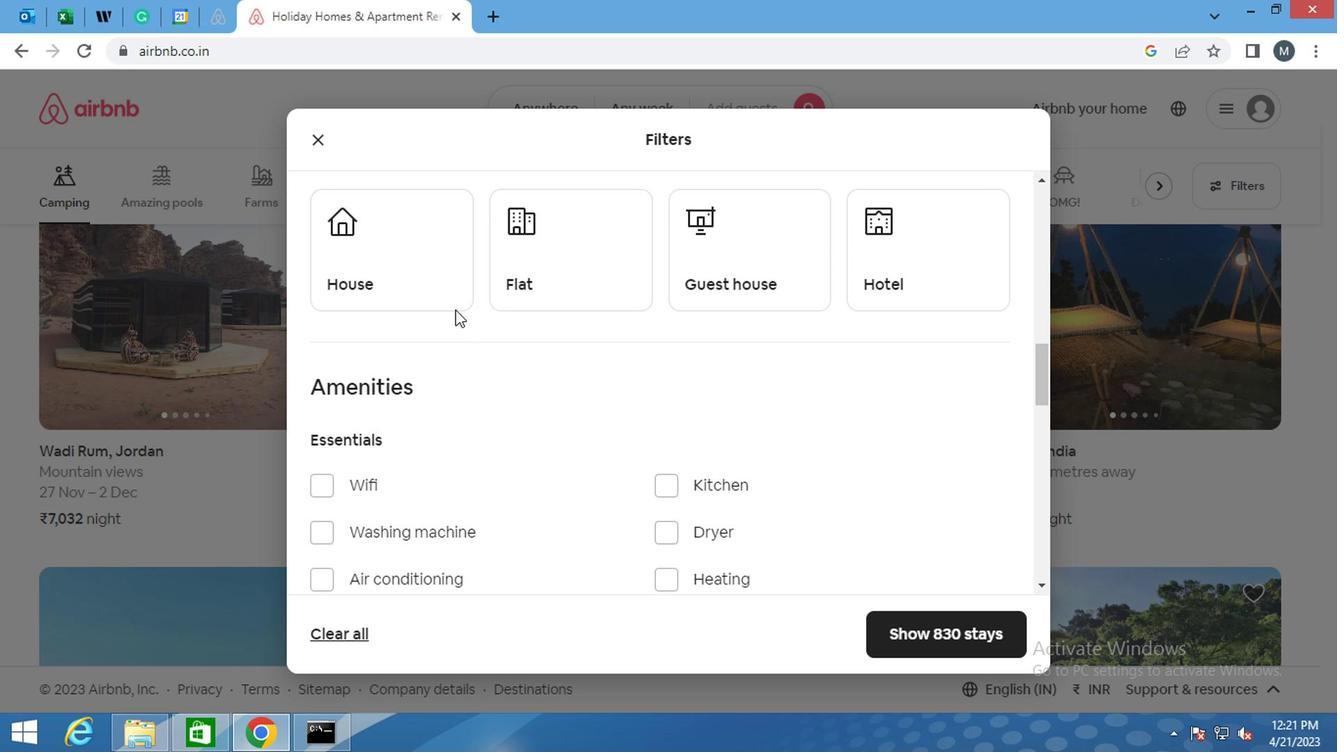 
Action: Mouse pressed left at (433, 284)
Screenshot: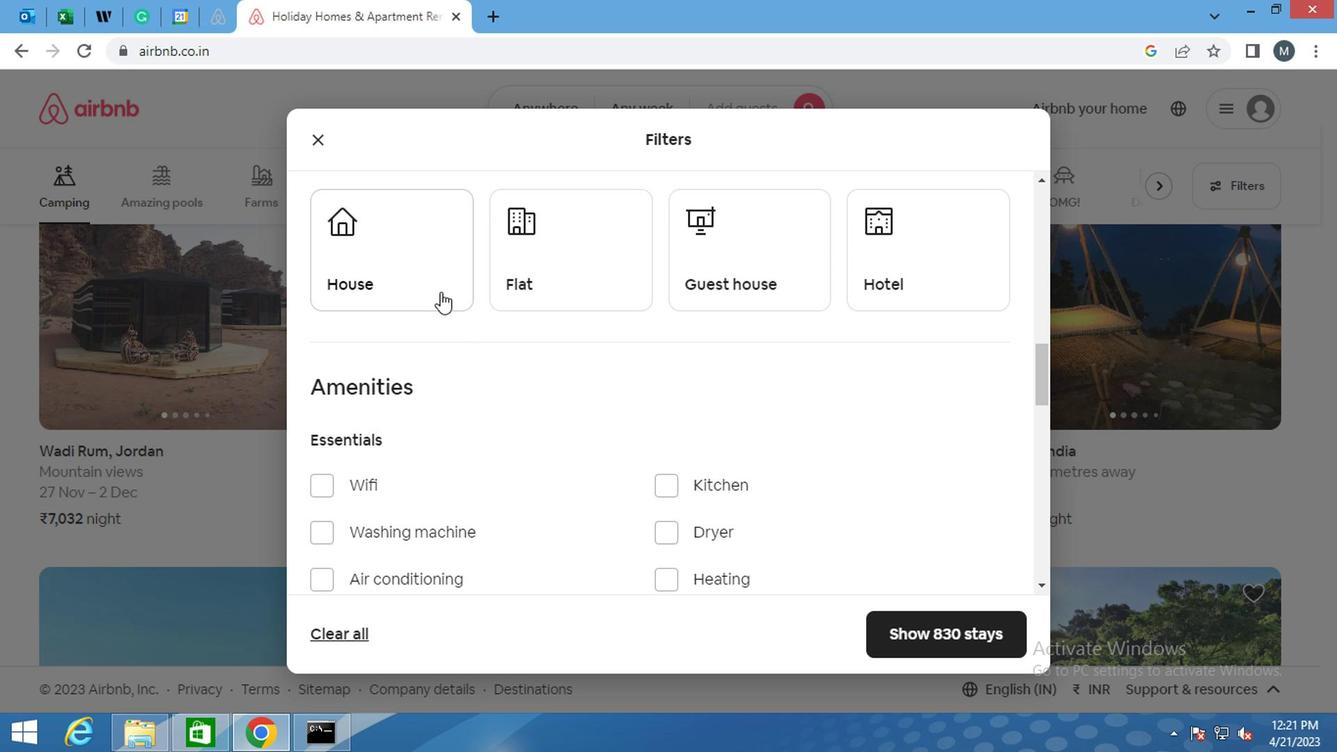 
Action: Mouse moved to (524, 262)
Screenshot: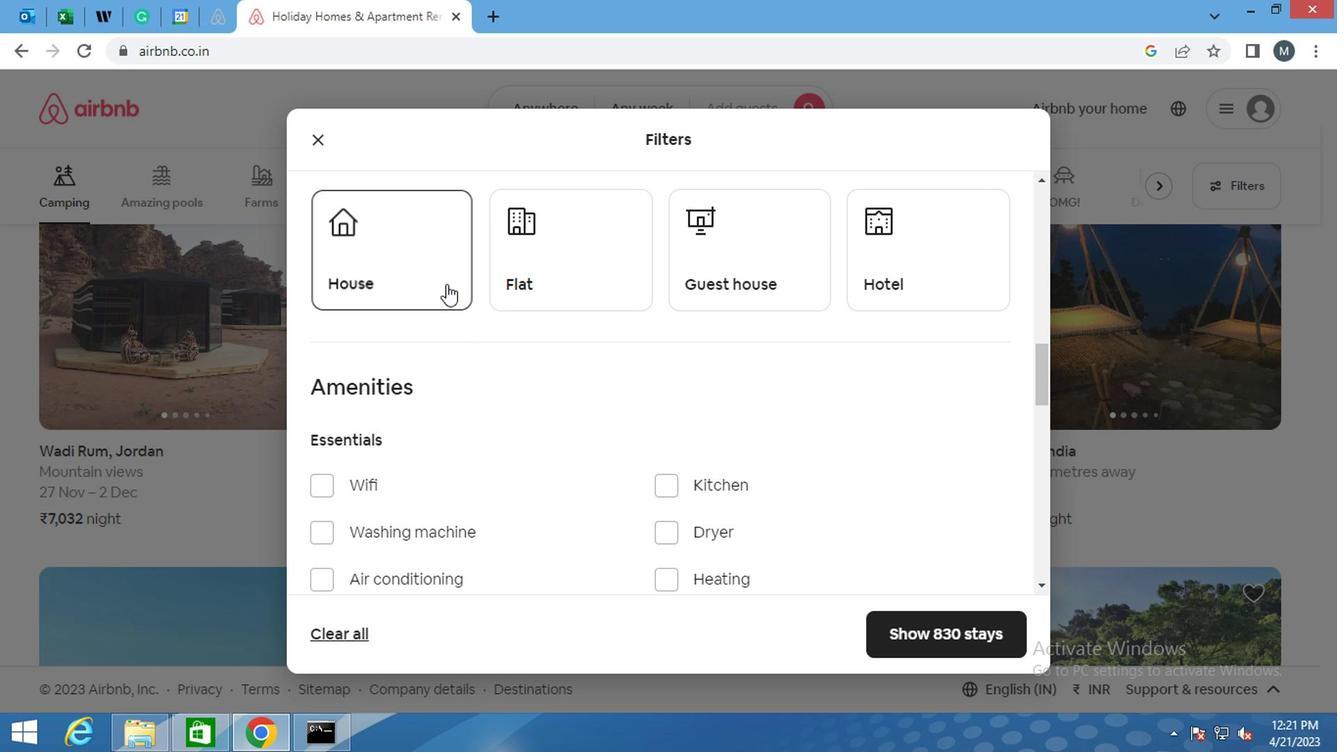 
Action: Mouse pressed left at (524, 262)
Screenshot: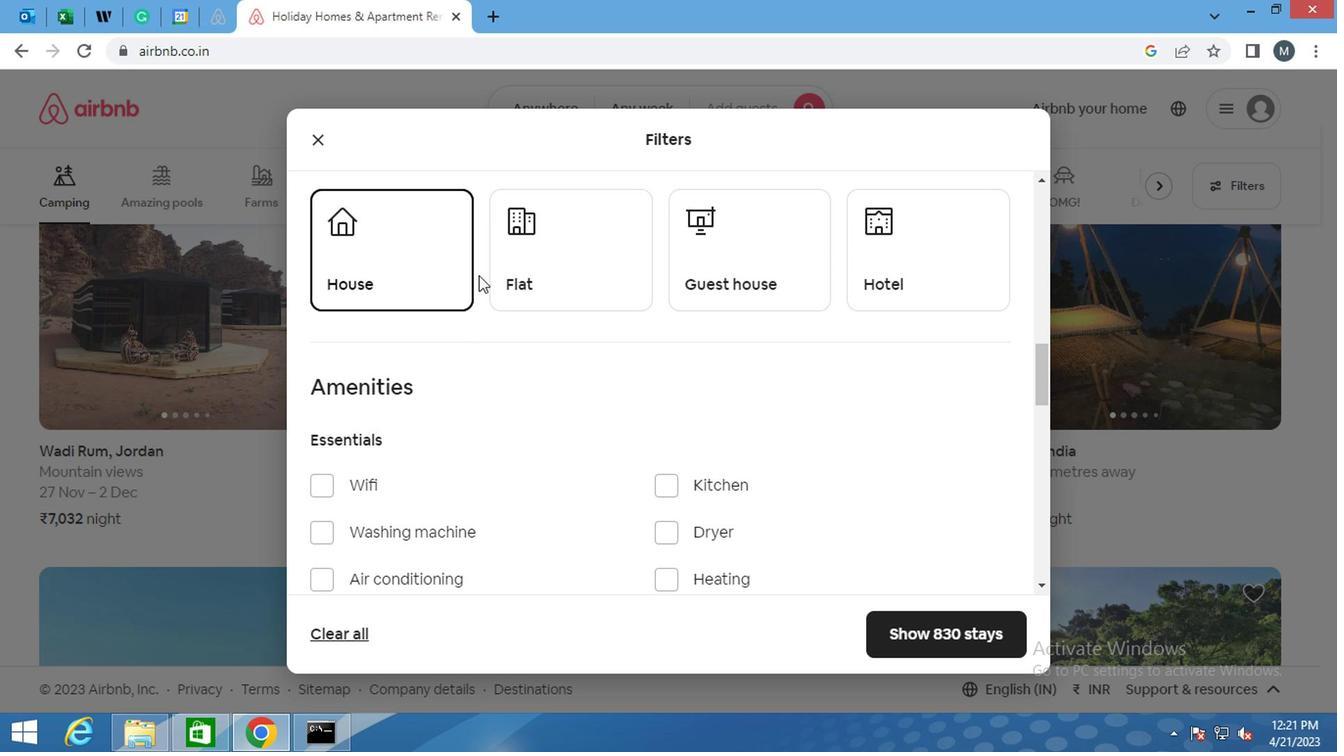 
Action: Mouse moved to (694, 240)
Screenshot: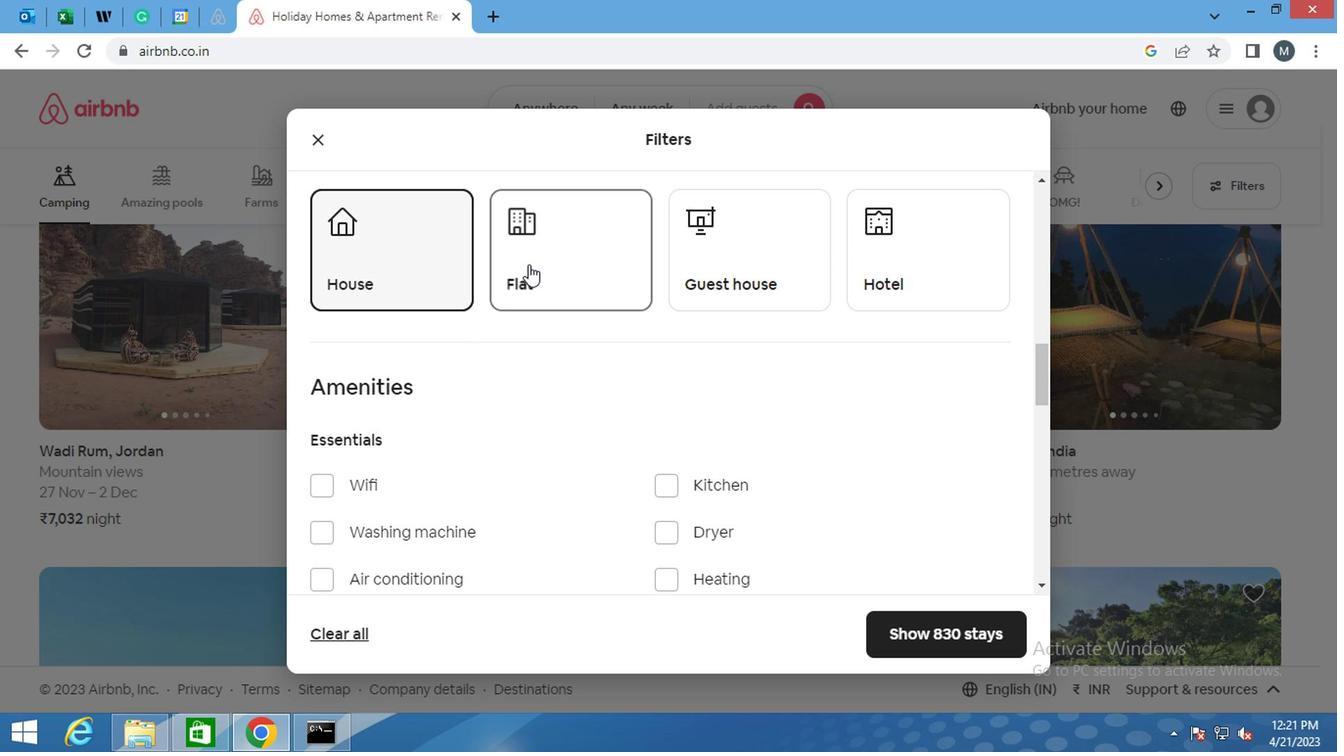 
Action: Mouse pressed left at (694, 240)
Screenshot: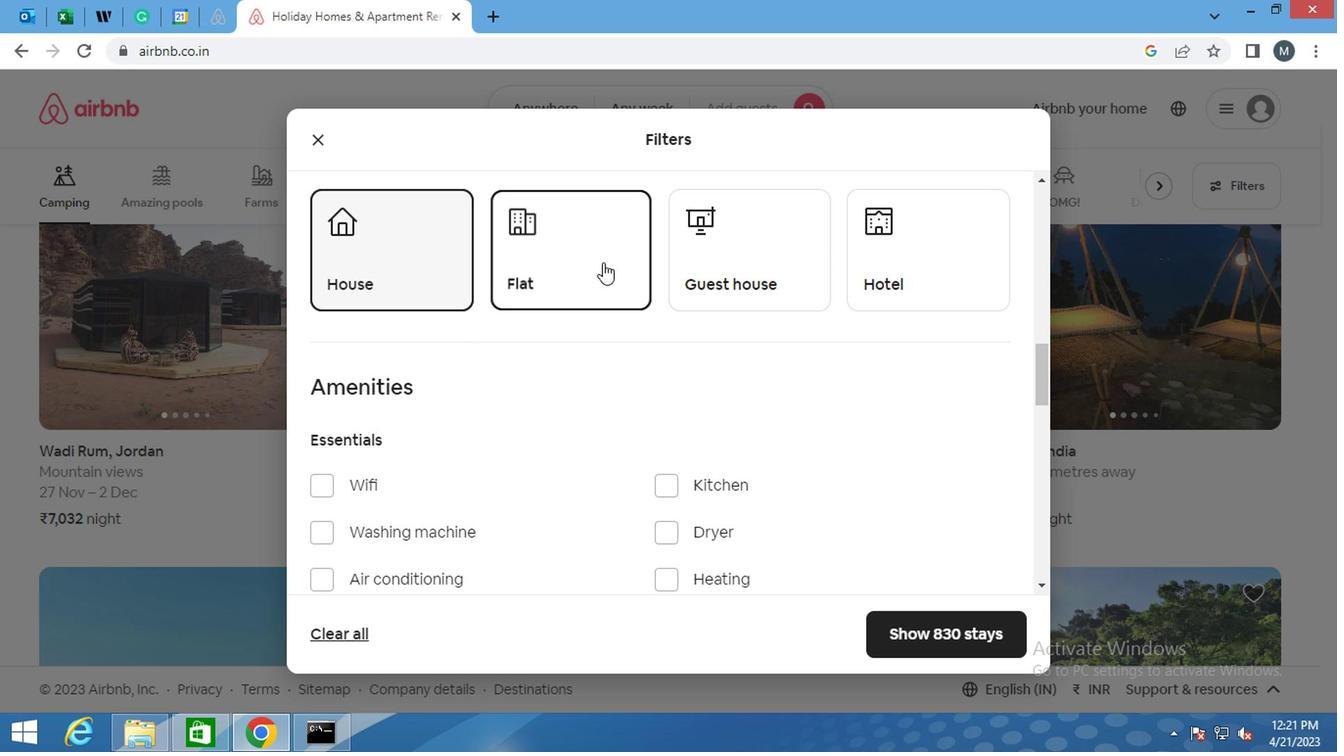 
Action: Mouse moved to (858, 239)
Screenshot: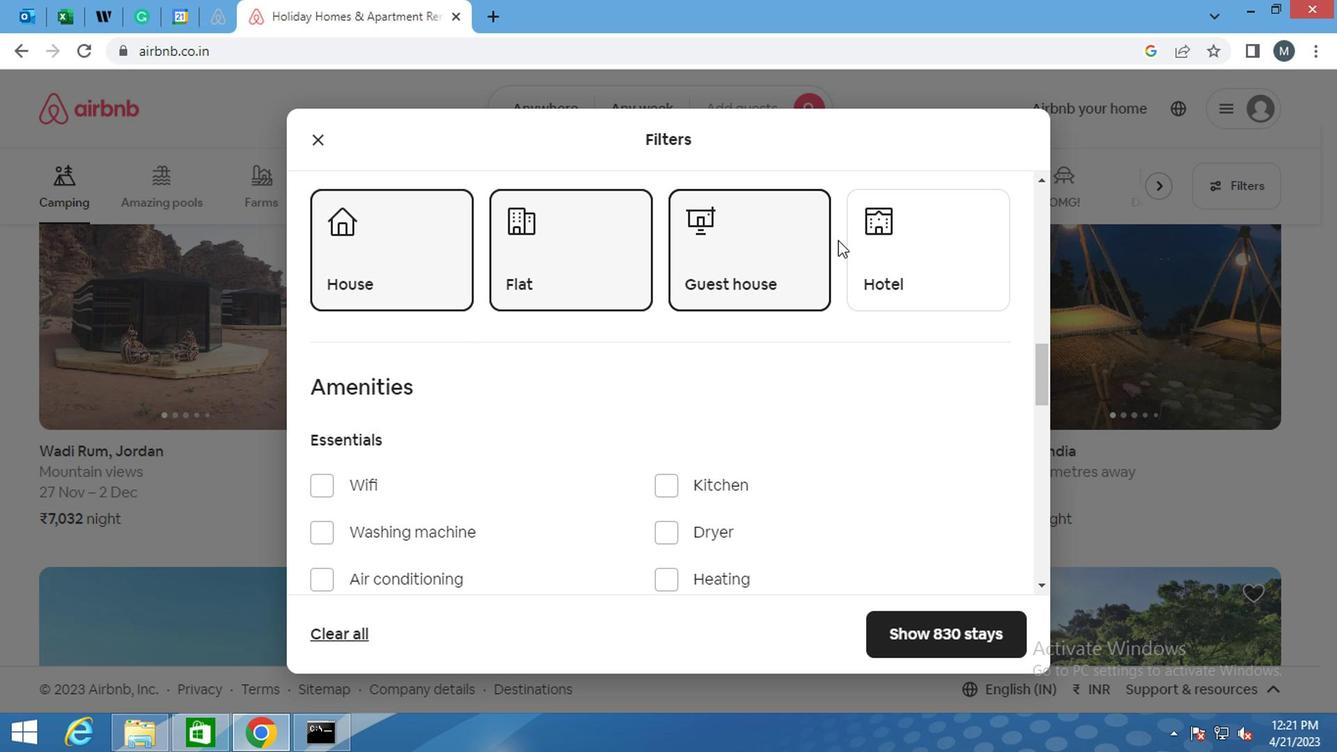 
Action: Mouse pressed left at (858, 239)
Screenshot: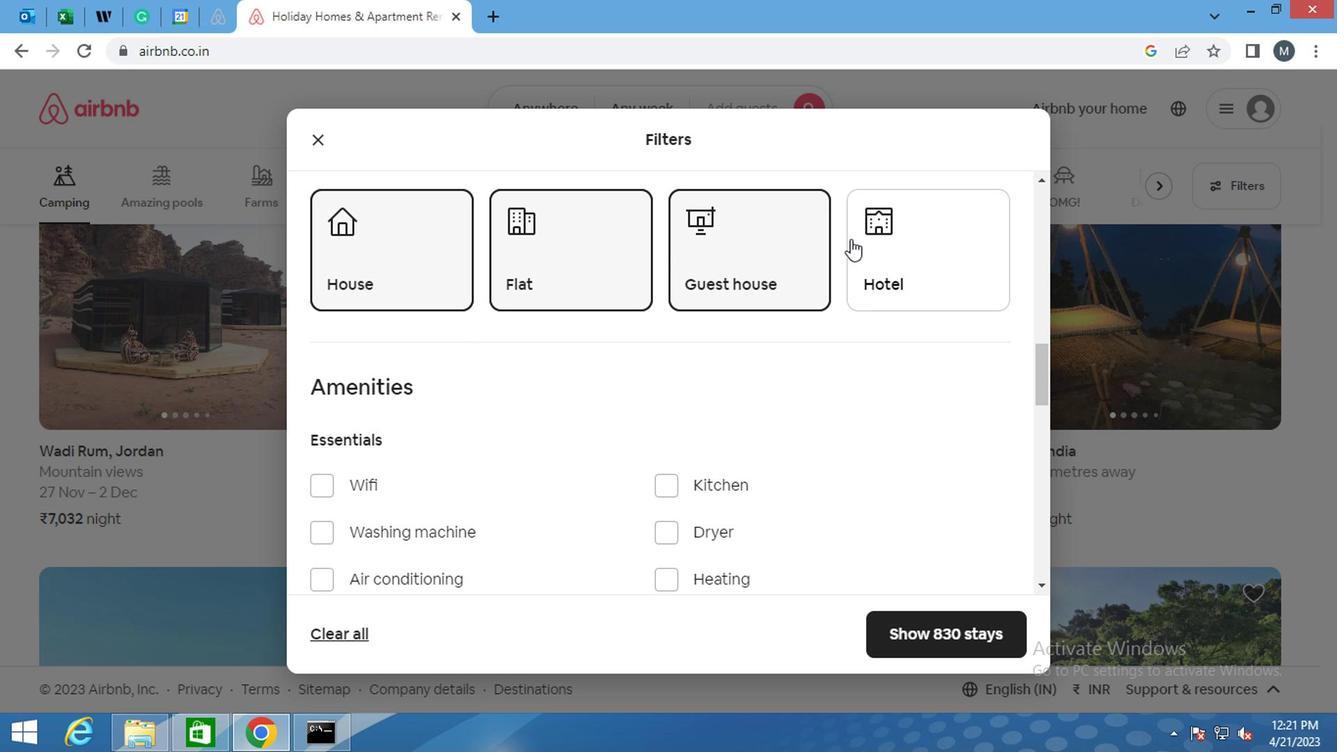 
Action: Mouse moved to (500, 299)
Screenshot: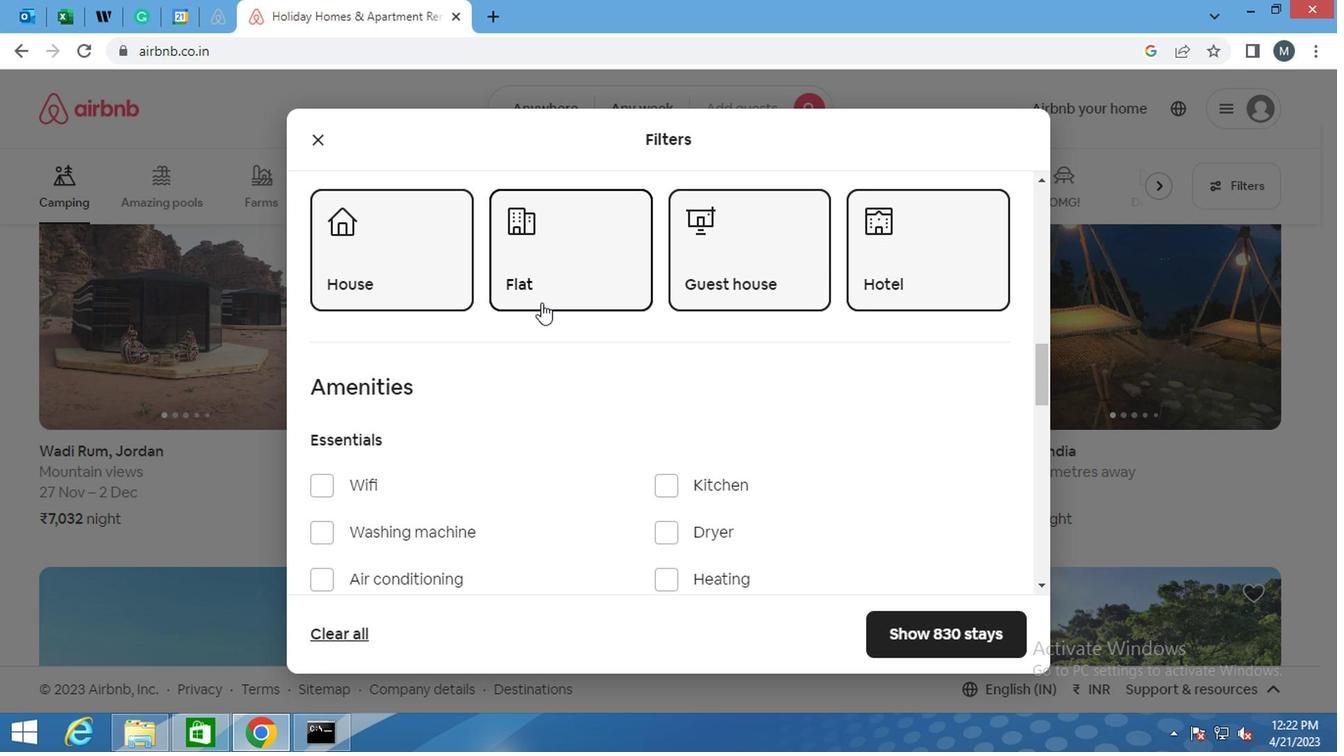 
Action: Mouse scrolled (500, 298) with delta (0, -1)
Screenshot: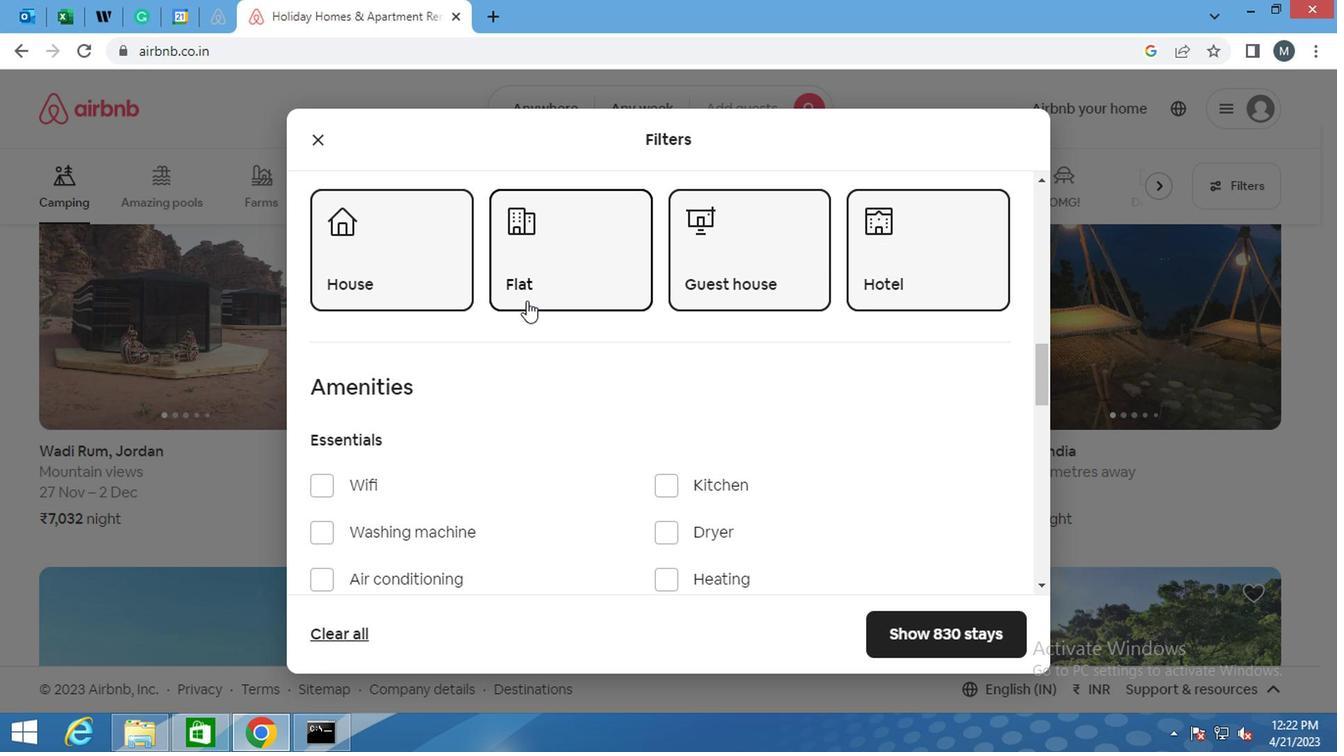 
Action: Mouse scrolled (500, 298) with delta (0, -1)
Screenshot: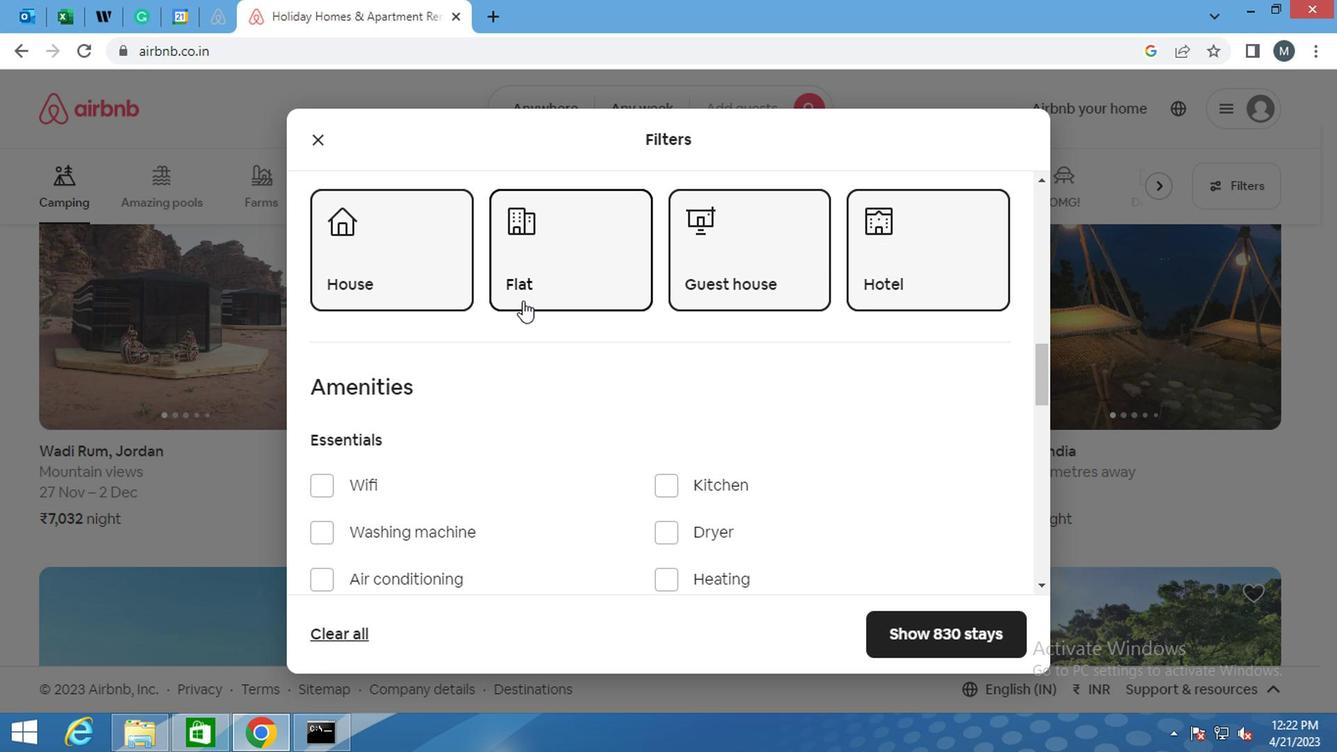
Action: Mouse moved to (672, 291)
Screenshot: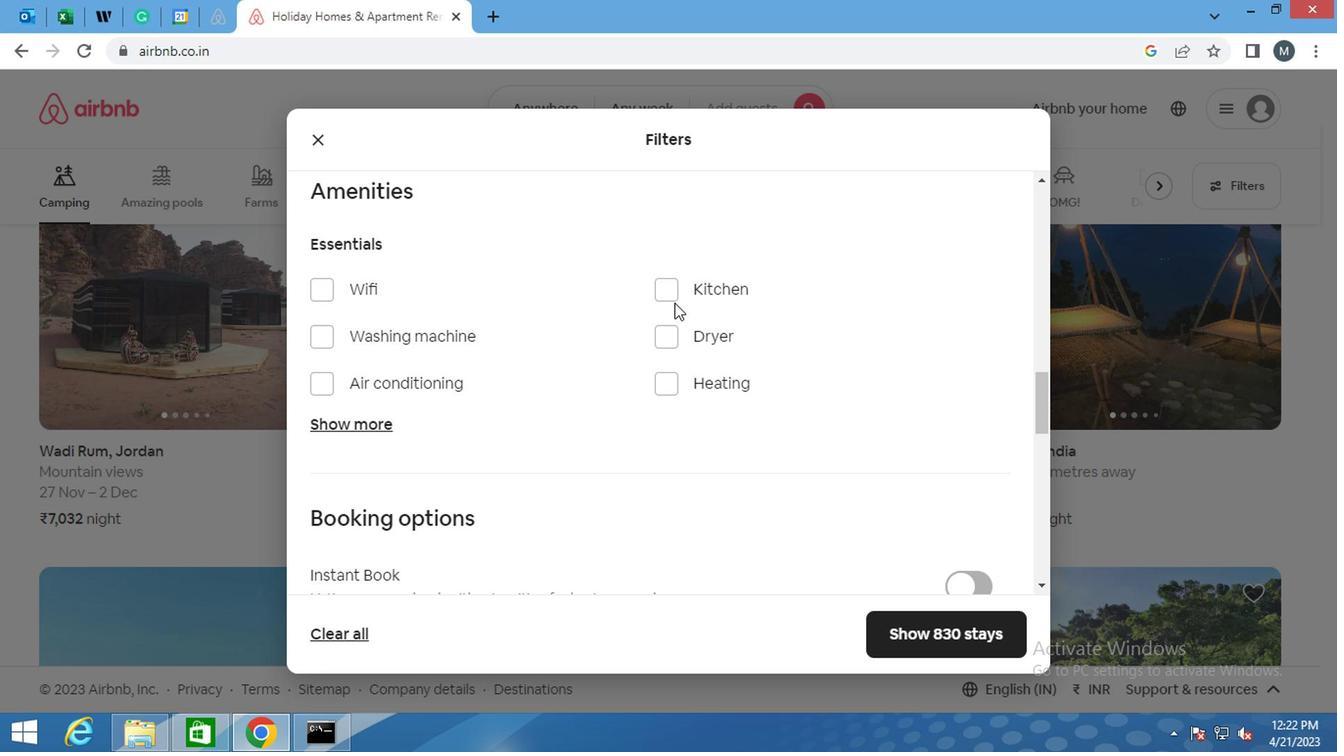 
Action: Mouse pressed left at (672, 291)
Screenshot: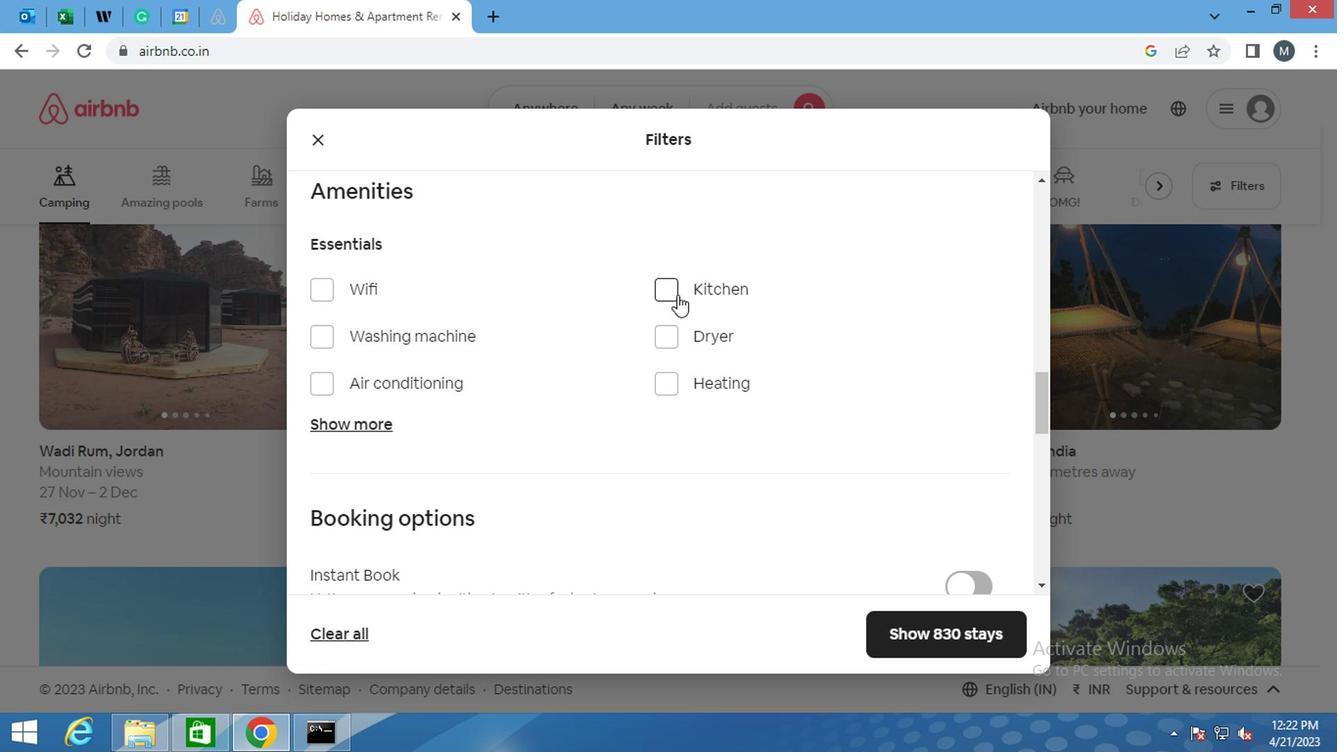 
Action: Mouse moved to (313, 343)
Screenshot: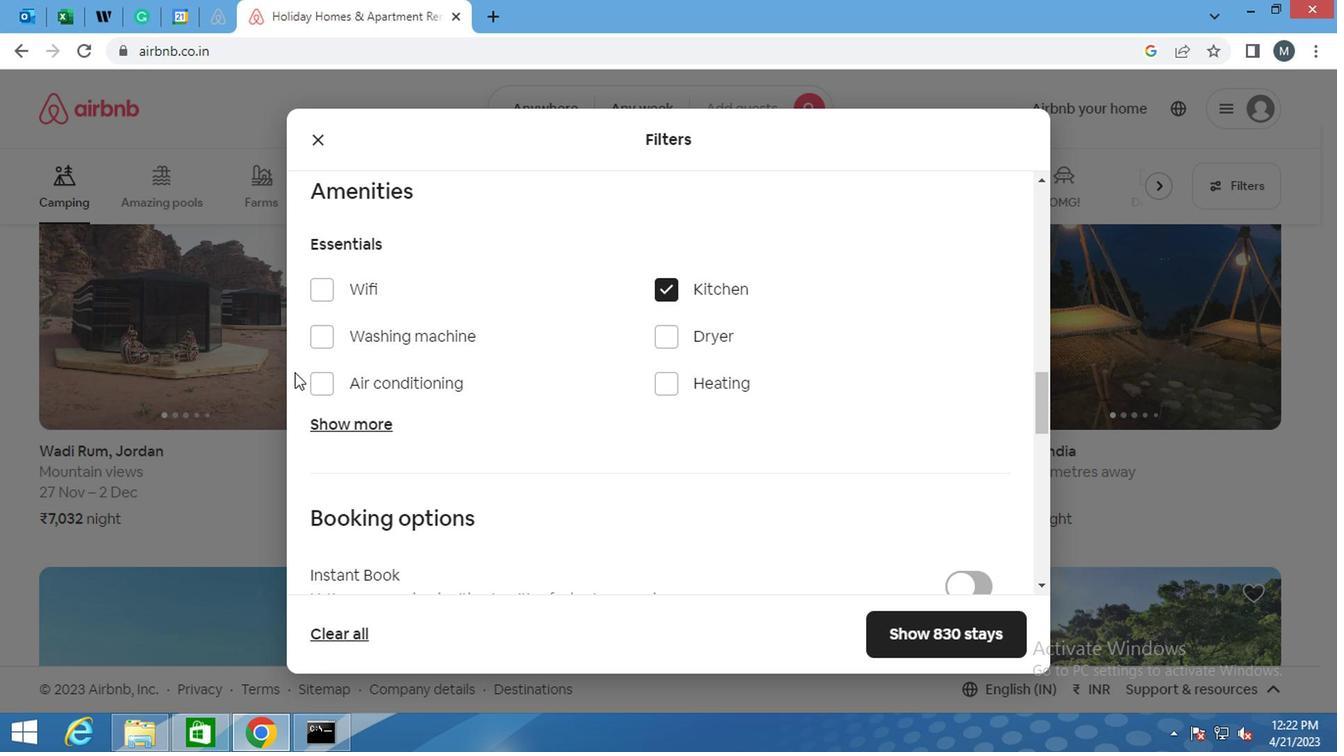 
Action: Mouse pressed left at (313, 343)
Screenshot: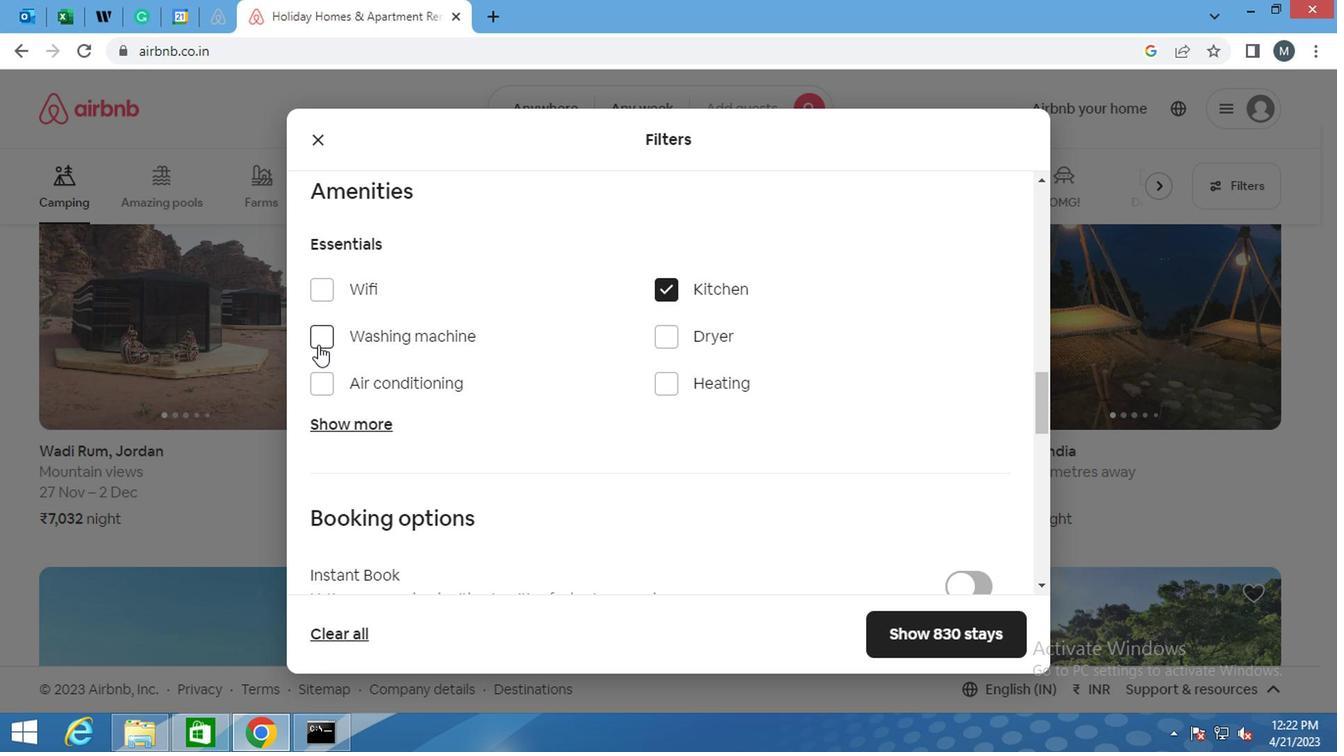 
Action: Mouse moved to (308, 342)
Screenshot: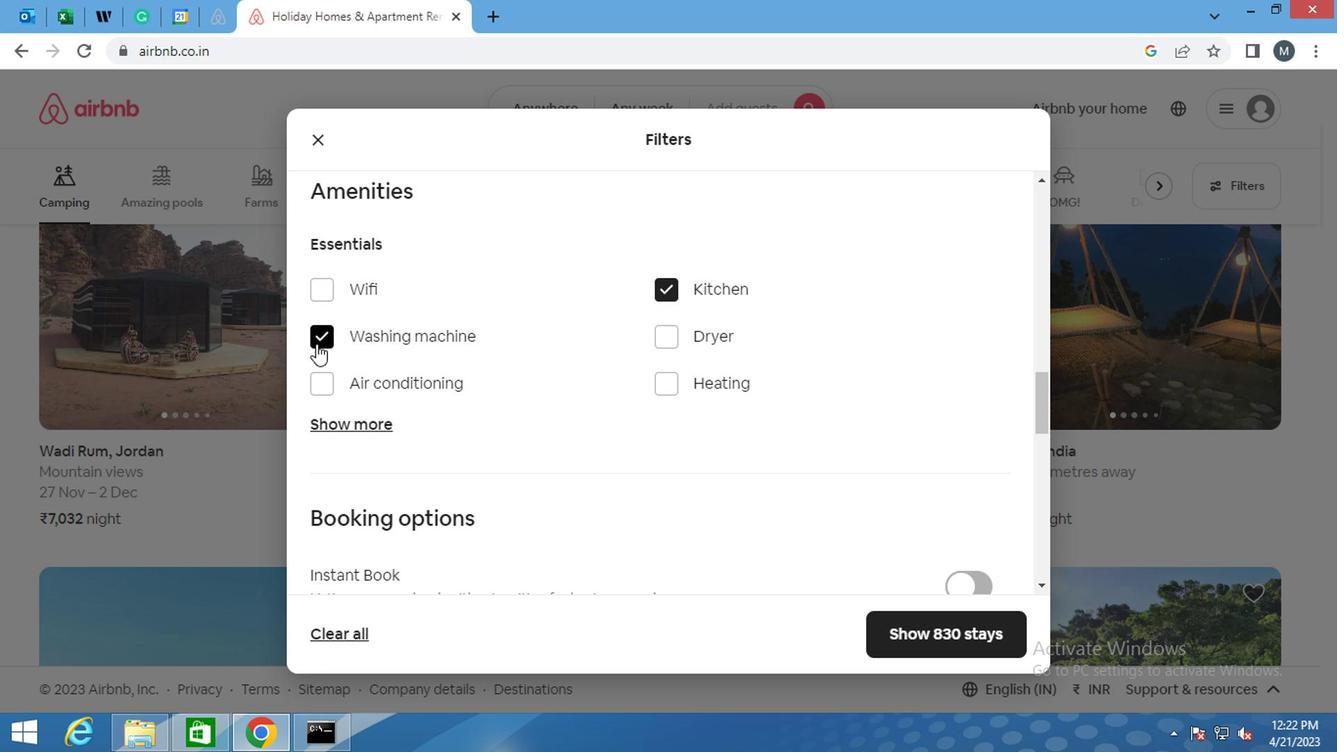
Action: Mouse scrolled (308, 341) with delta (0, 0)
Screenshot: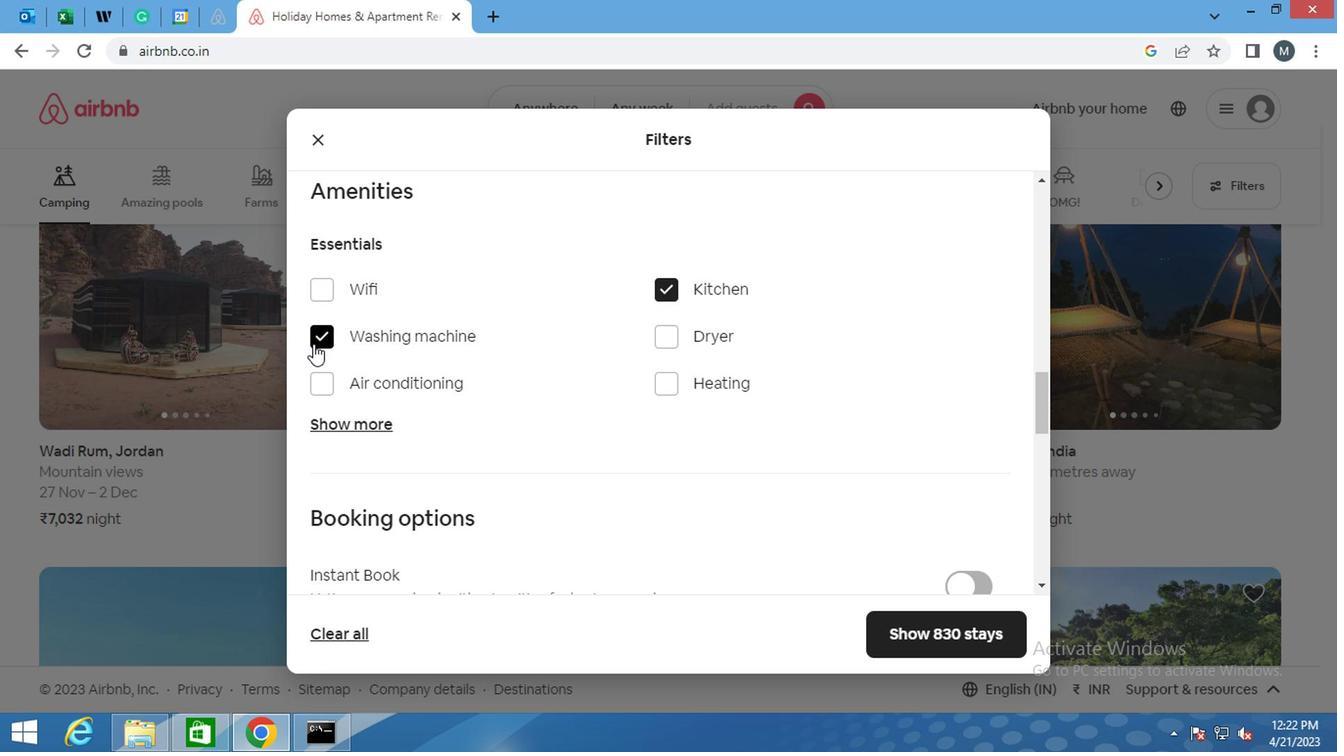 
Action: Mouse scrolled (308, 341) with delta (0, 0)
Screenshot: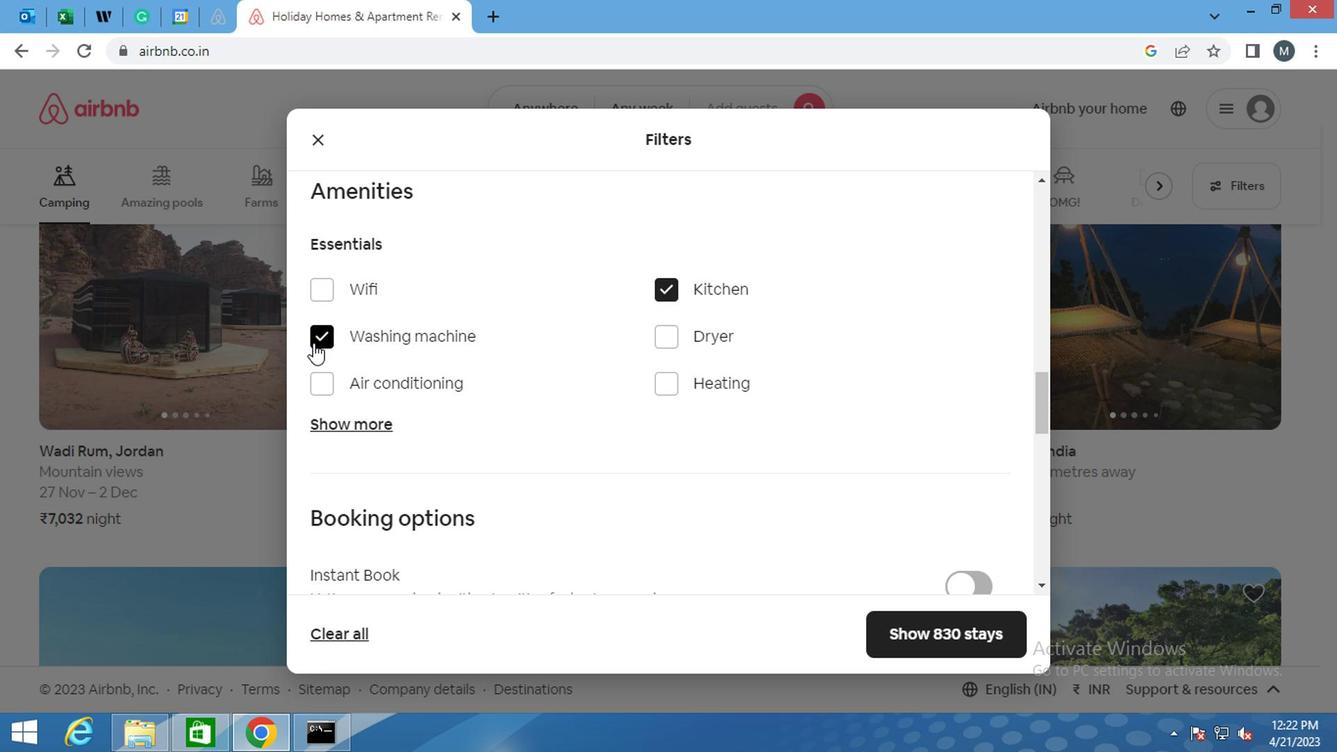 
Action: Mouse moved to (966, 461)
Screenshot: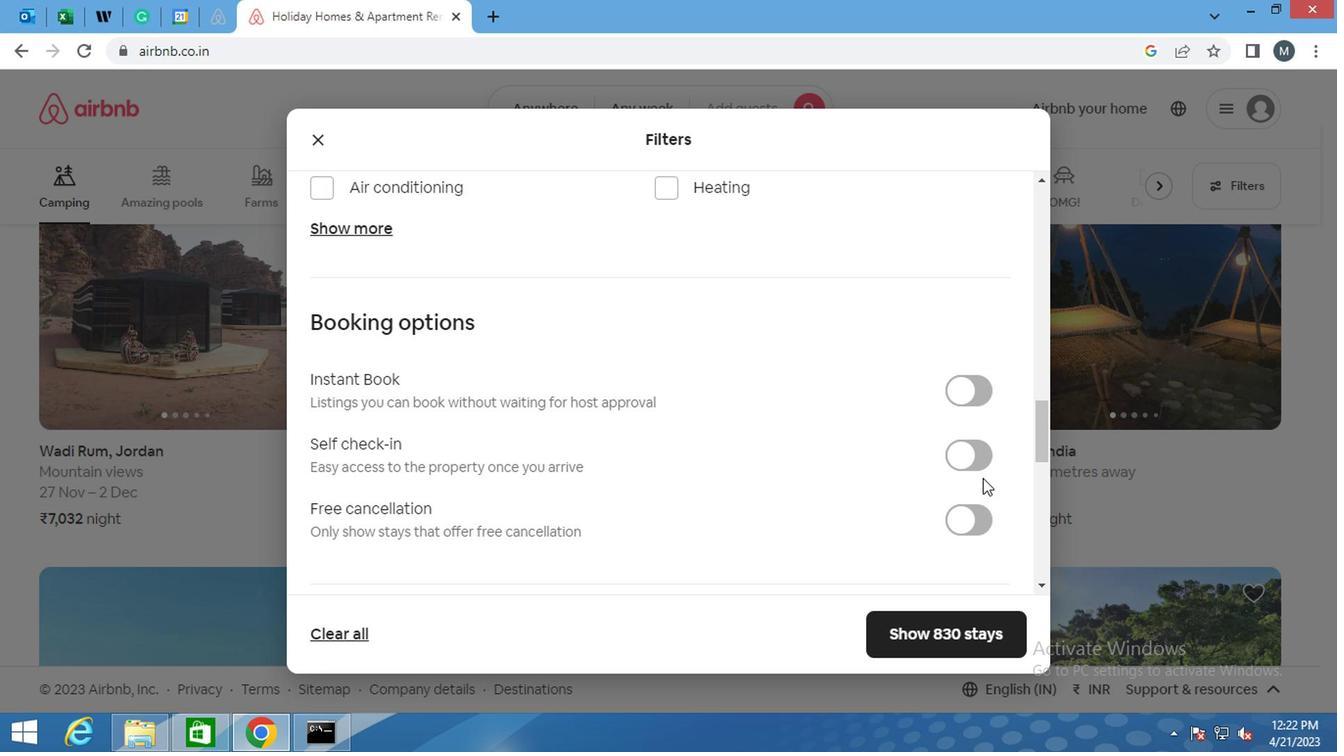
Action: Mouse pressed left at (966, 461)
Screenshot: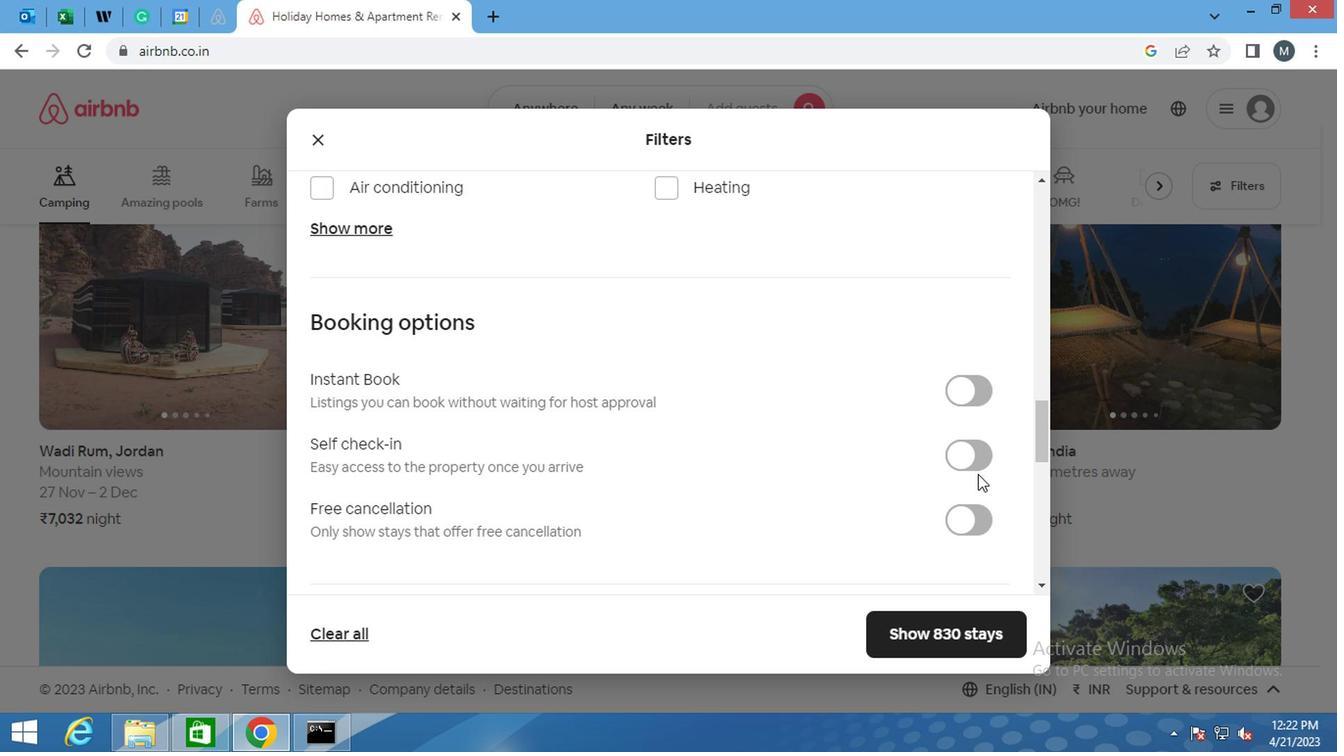 
Action: Mouse moved to (610, 470)
Screenshot: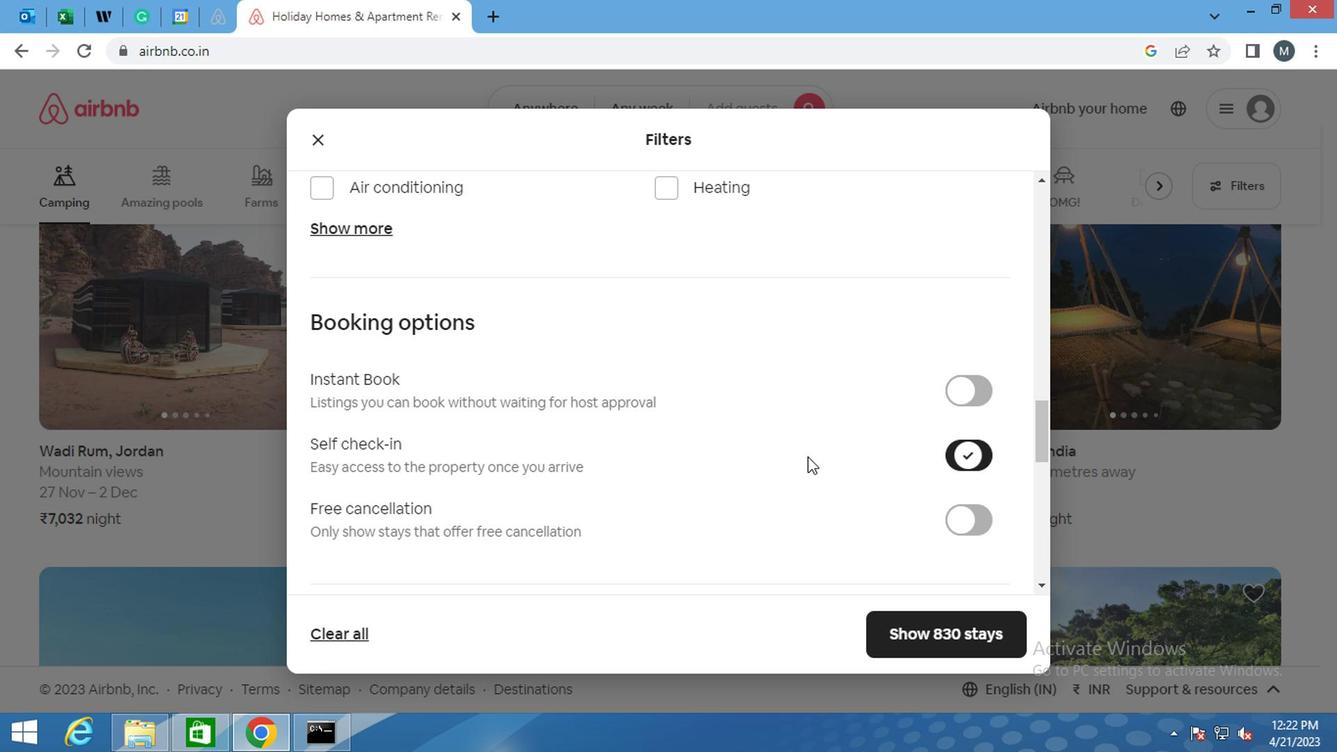
Action: Mouse scrolled (610, 469) with delta (0, 0)
Screenshot: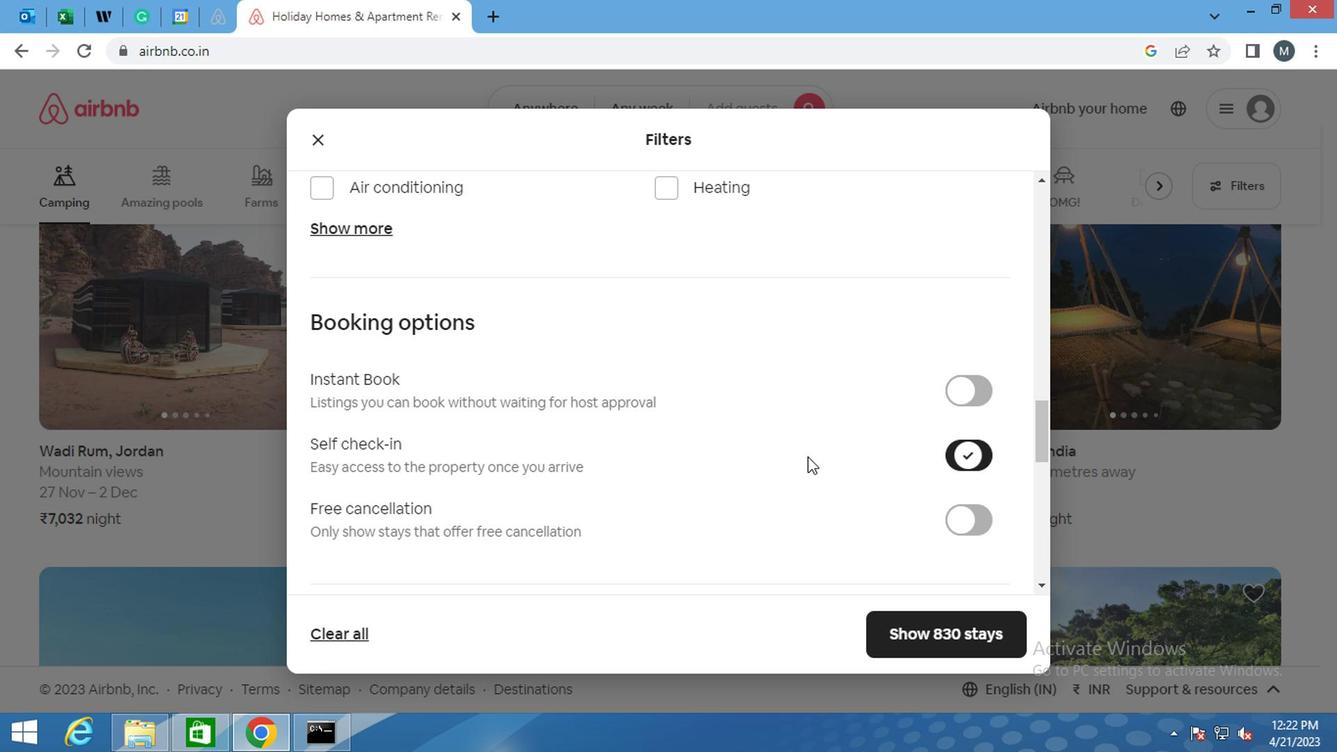 
Action: Mouse moved to (610, 470)
Screenshot: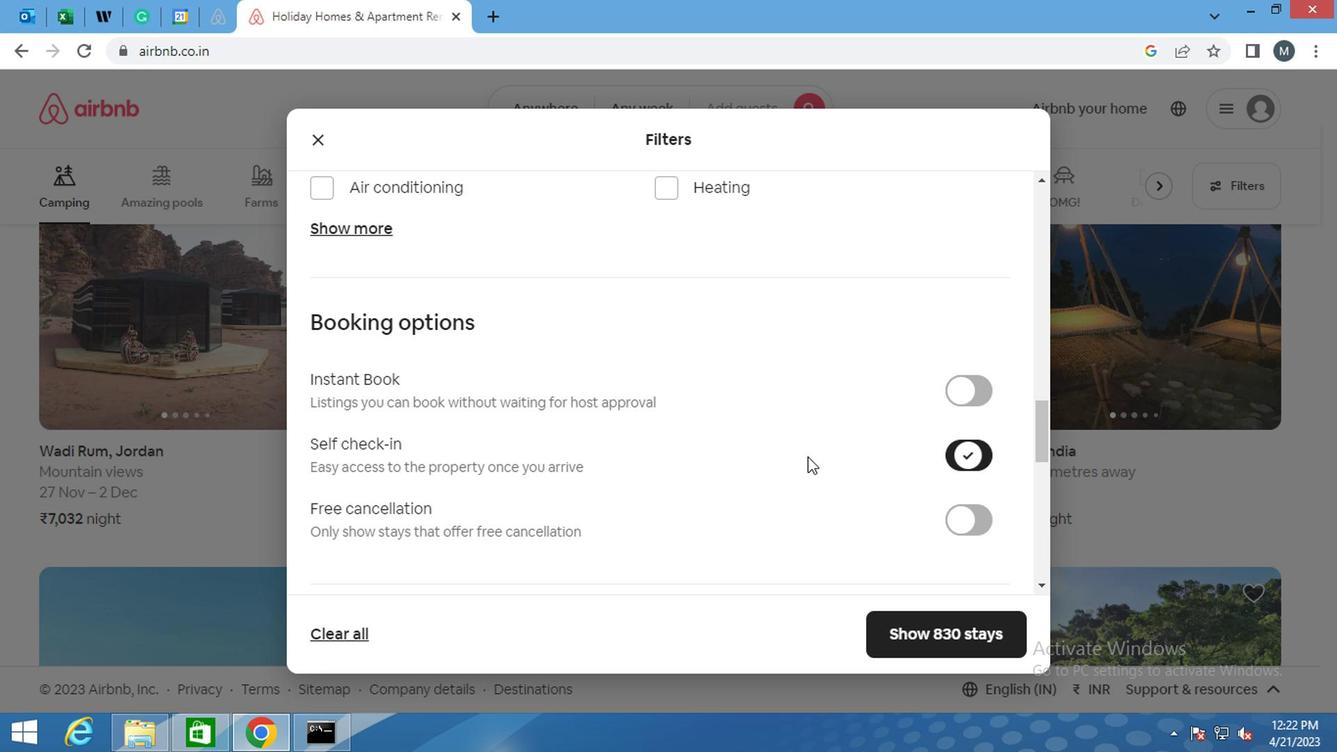 
Action: Mouse scrolled (610, 469) with delta (0, 0)
Screenshot: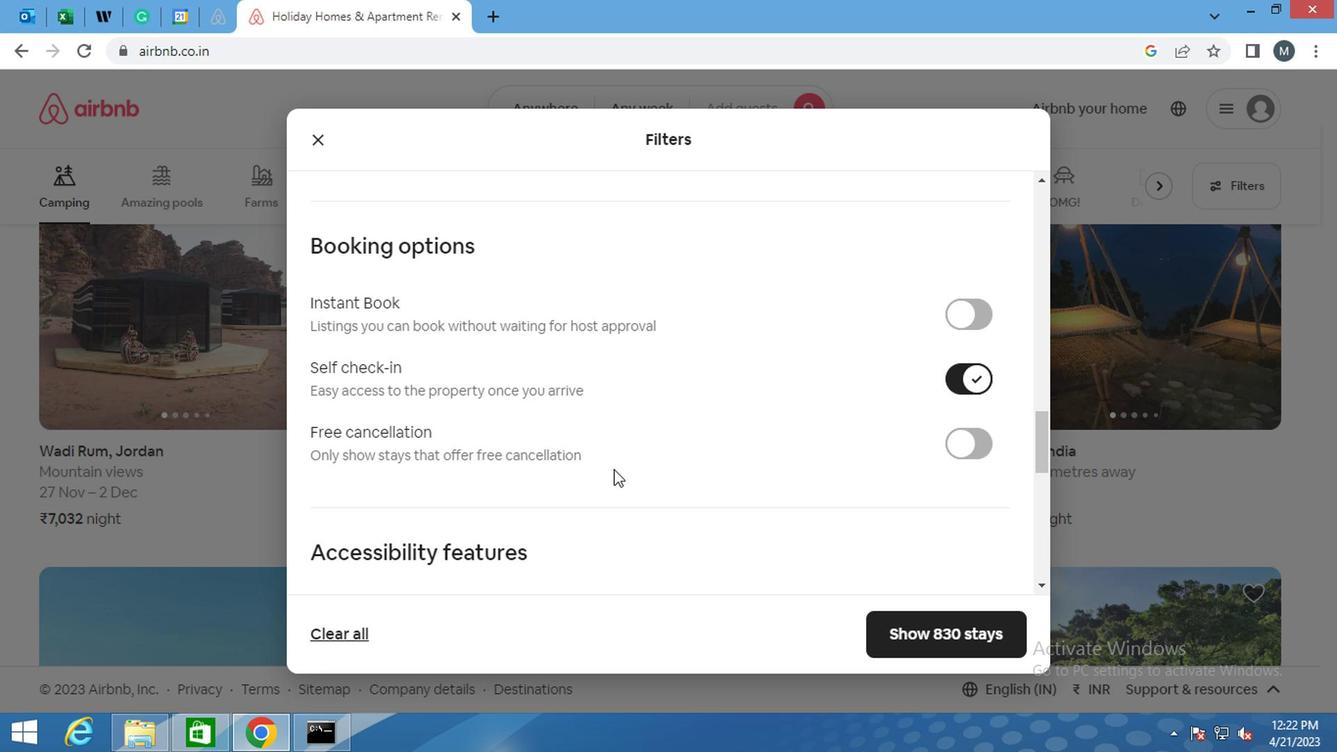 
Action: Mouse moved to (491, 463)
Screenshot: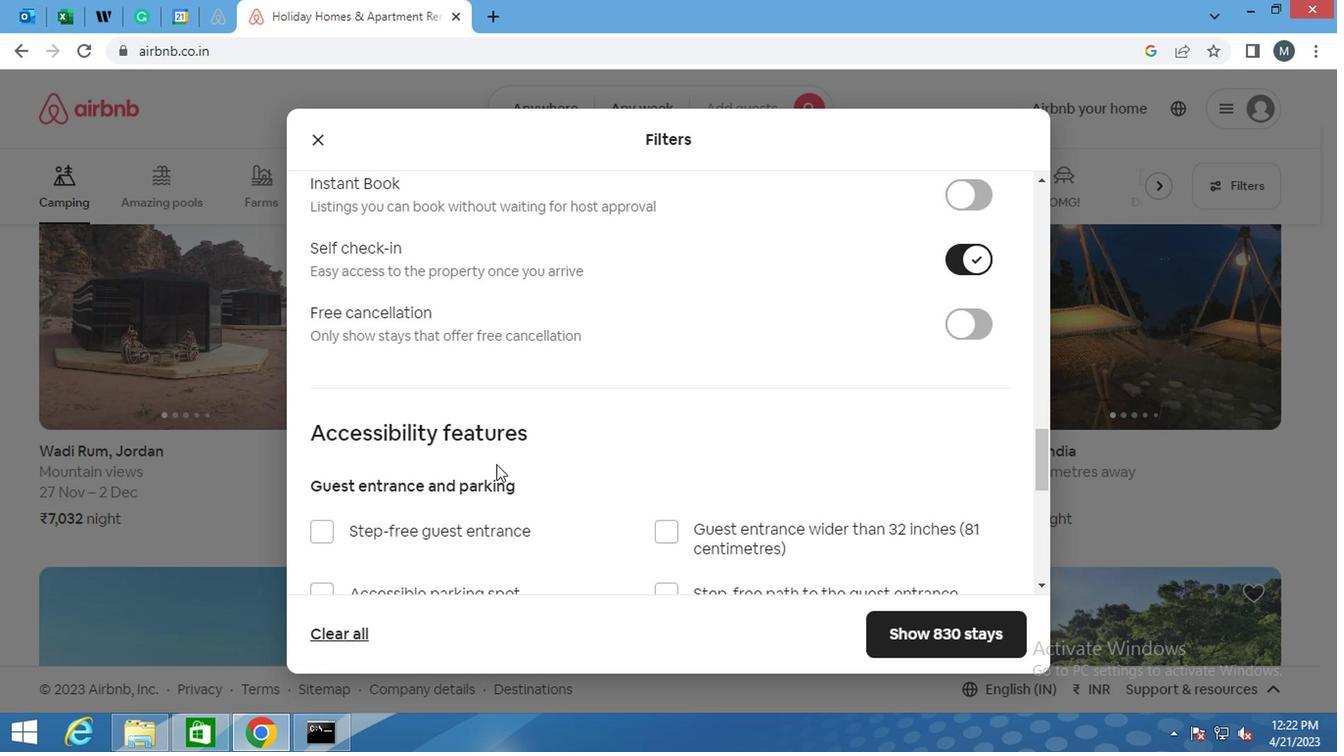 
Action: Mouse scrolled (491, 462) with delta (0, 0)
Screenshot: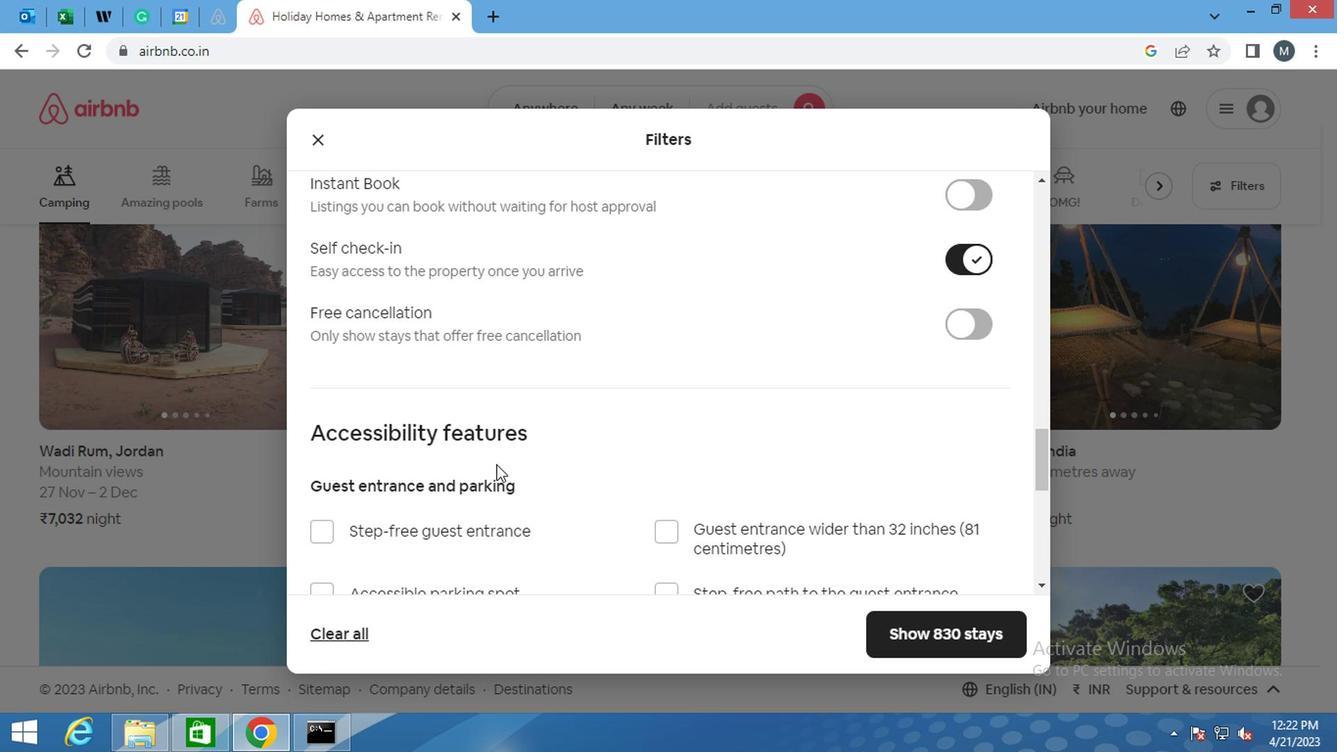 
Action: Mouse scrolled (491, 462) with delta (0, 0)
Screenshot: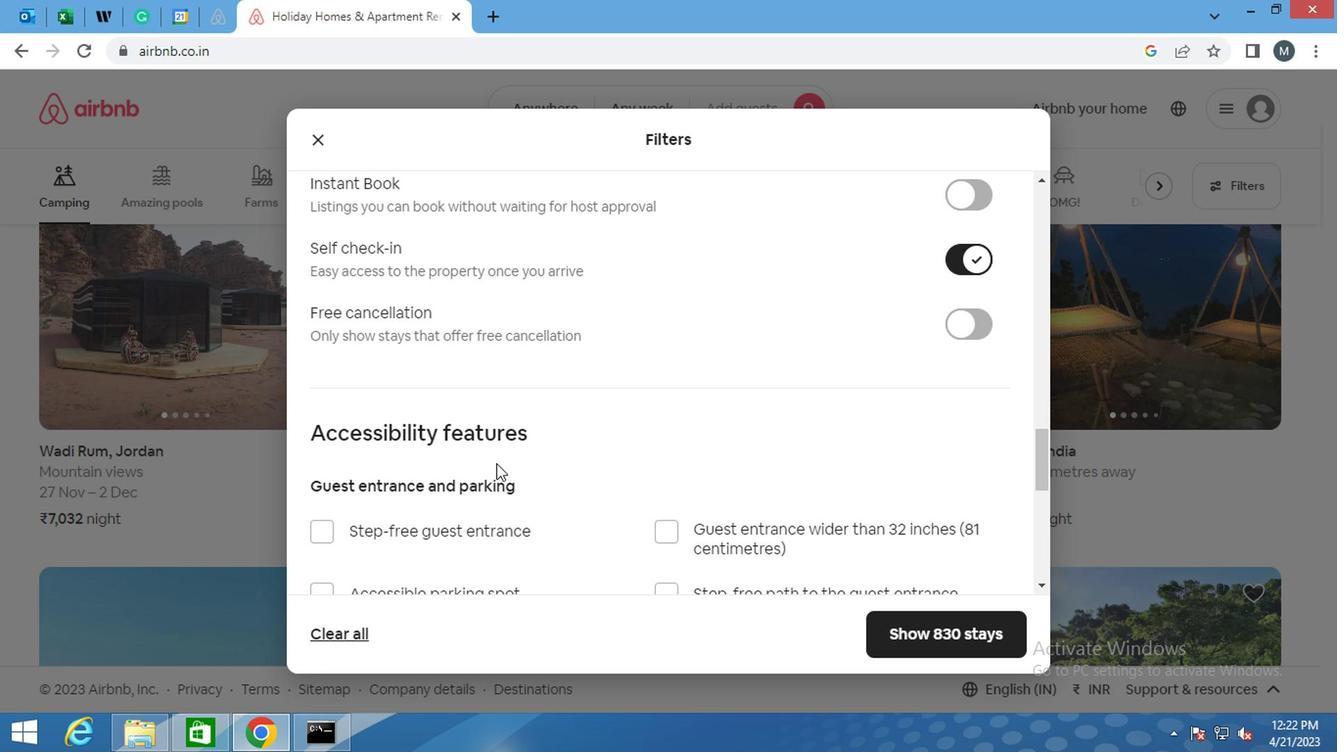 
Action: Mouse scrolled (491, 462) with delta (0, 0)
Screenshot: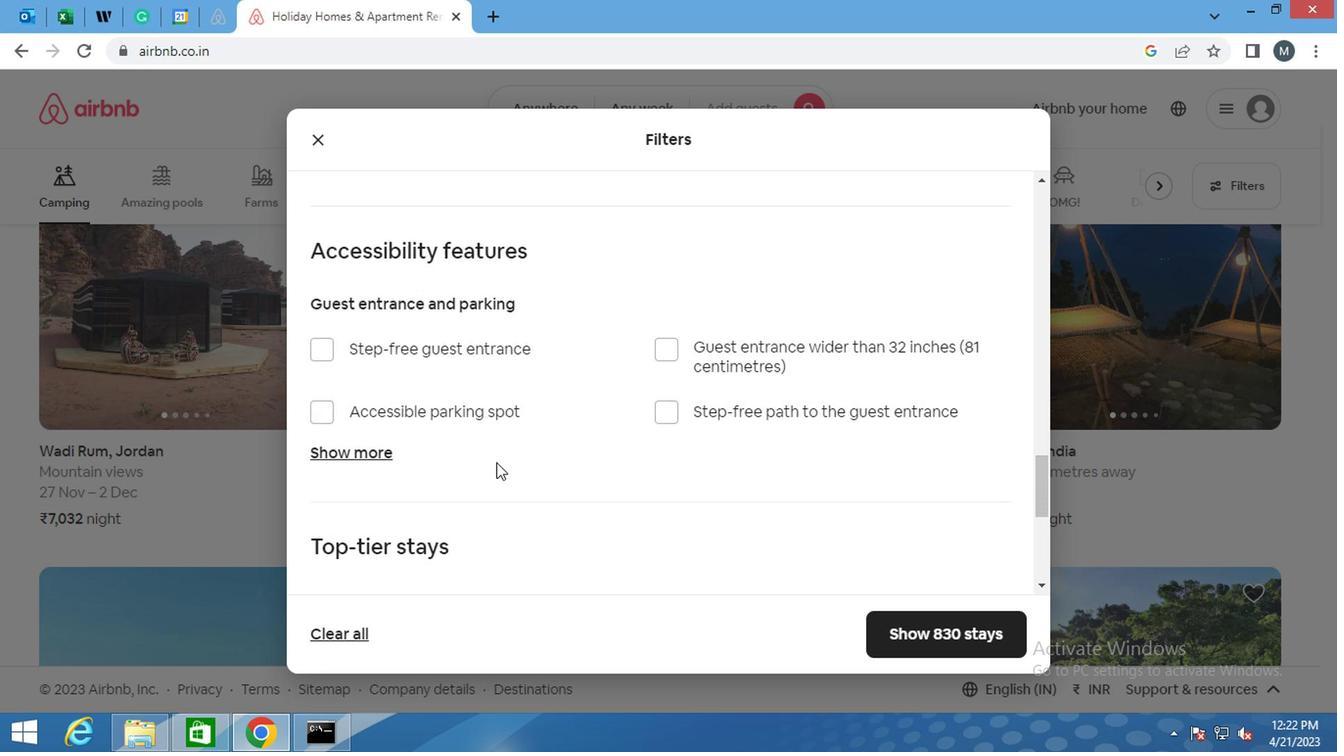 
Action: Mouse moved to (482, 467)
Screenshot: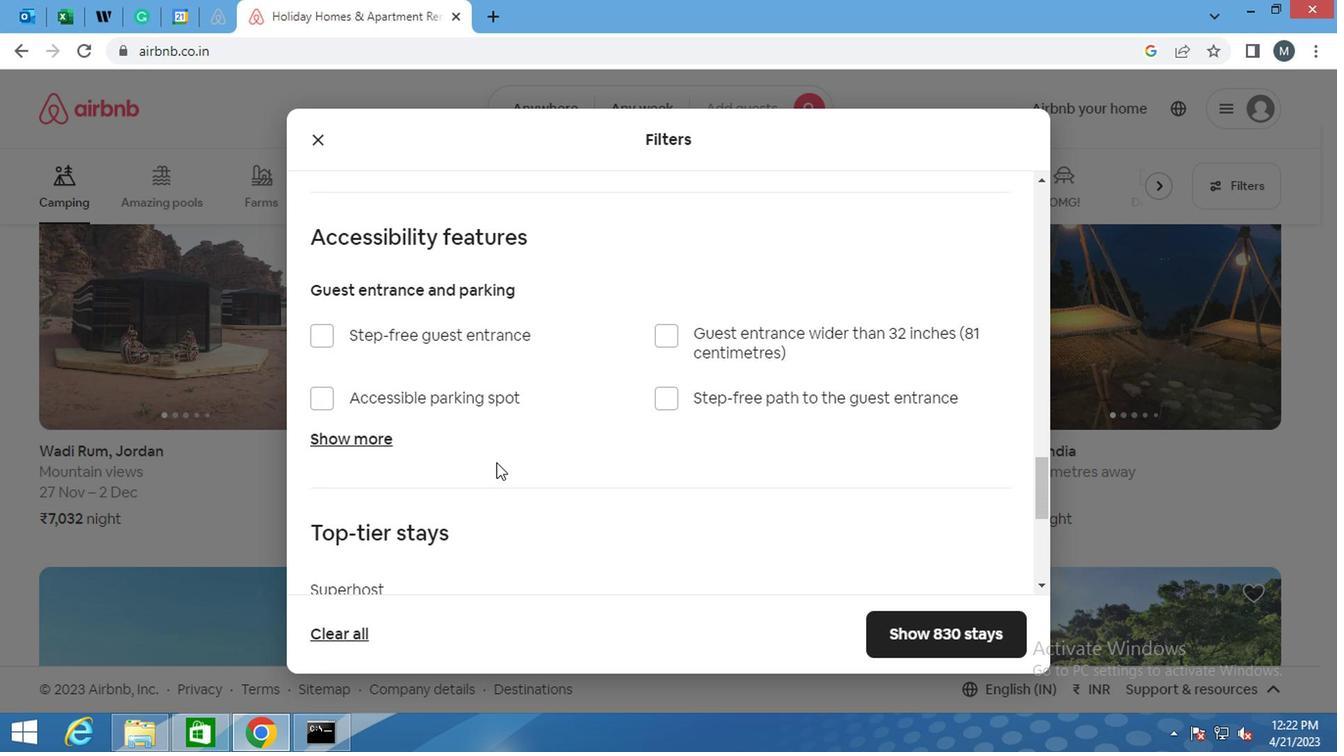 
Action: Mouse scrolled (482, 466) with delta (0, 0)
Screenshot: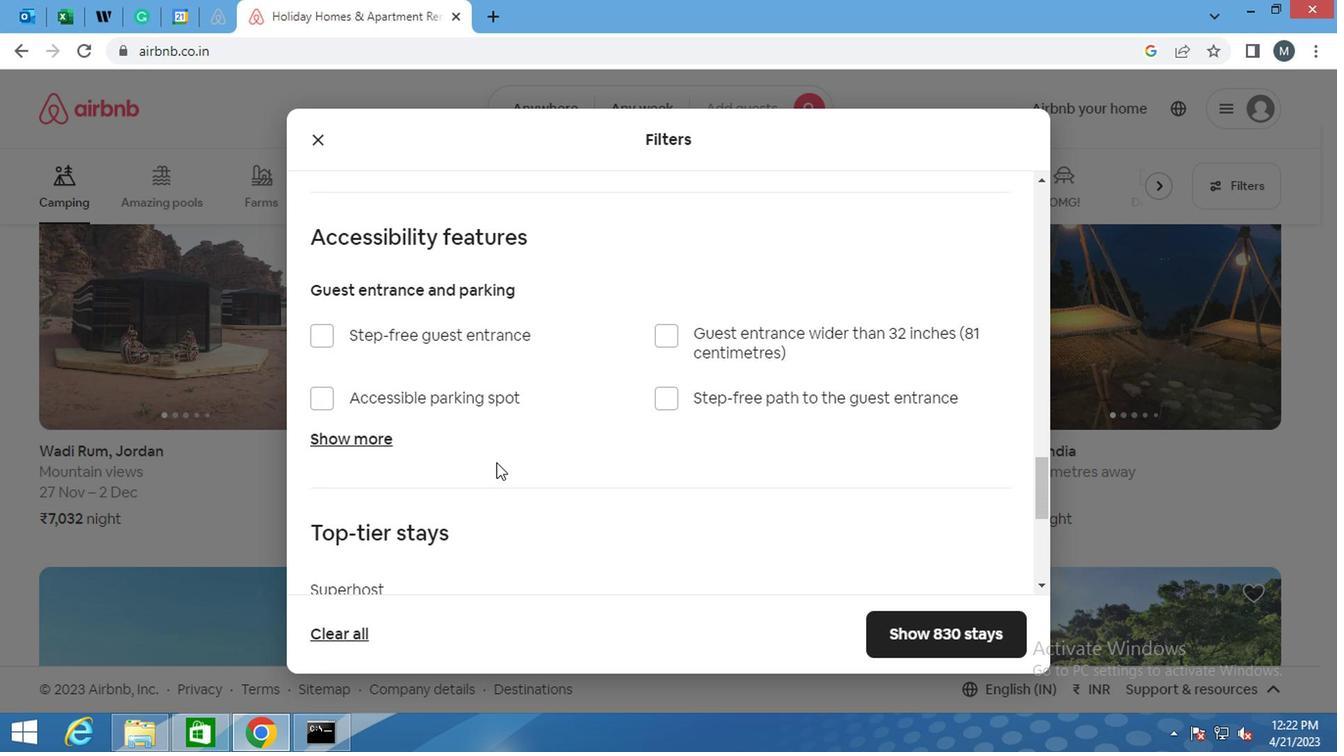 
Action: Mouse moved to (467, 477)
Screenshot: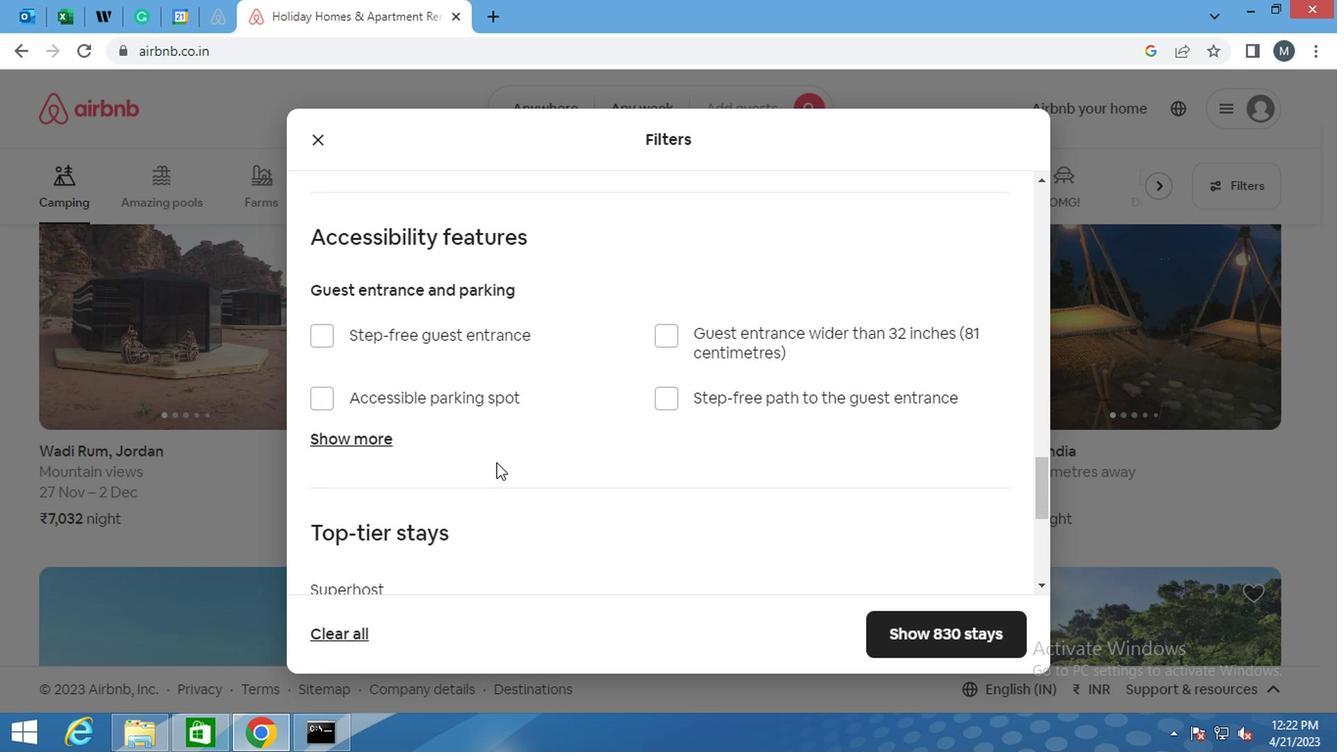 
Action: Mouse scrolled (467, 476) with delta (0, 0)
Screenshot: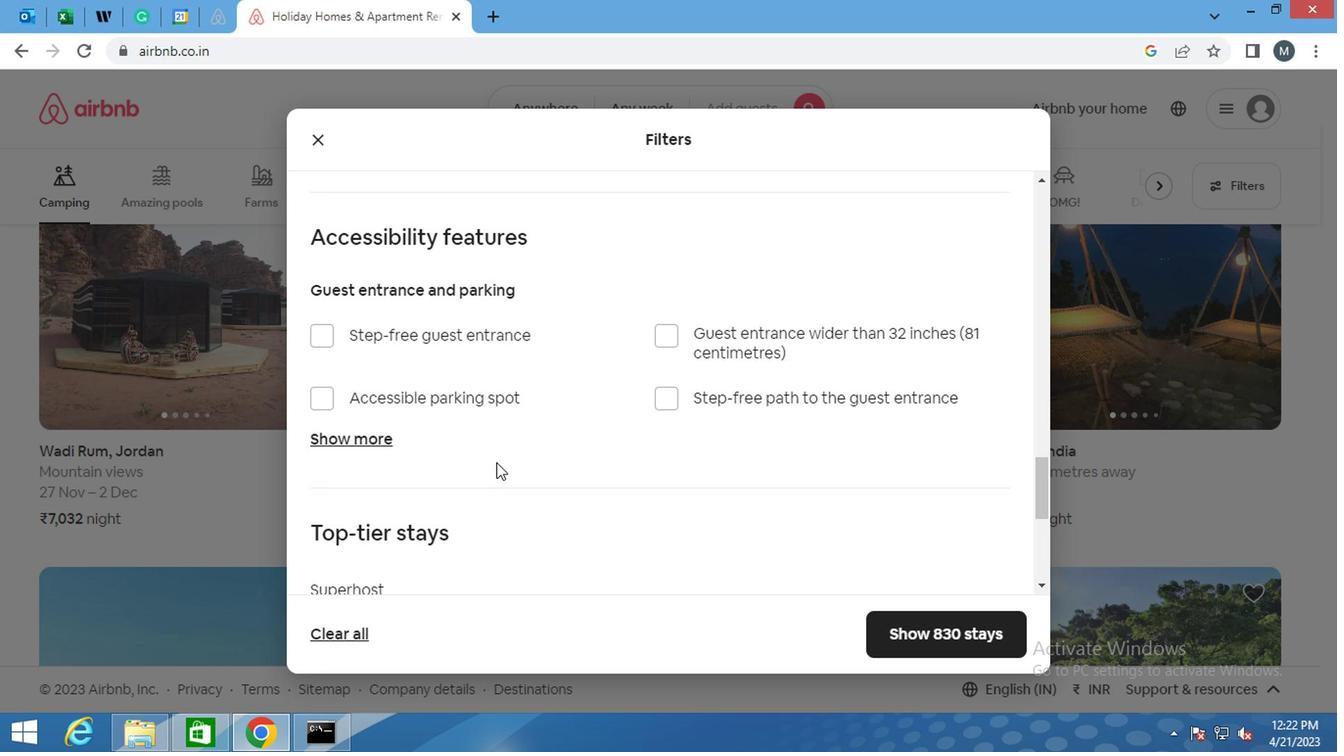
Action: Mouse moved to (345, 499)
Screenshot: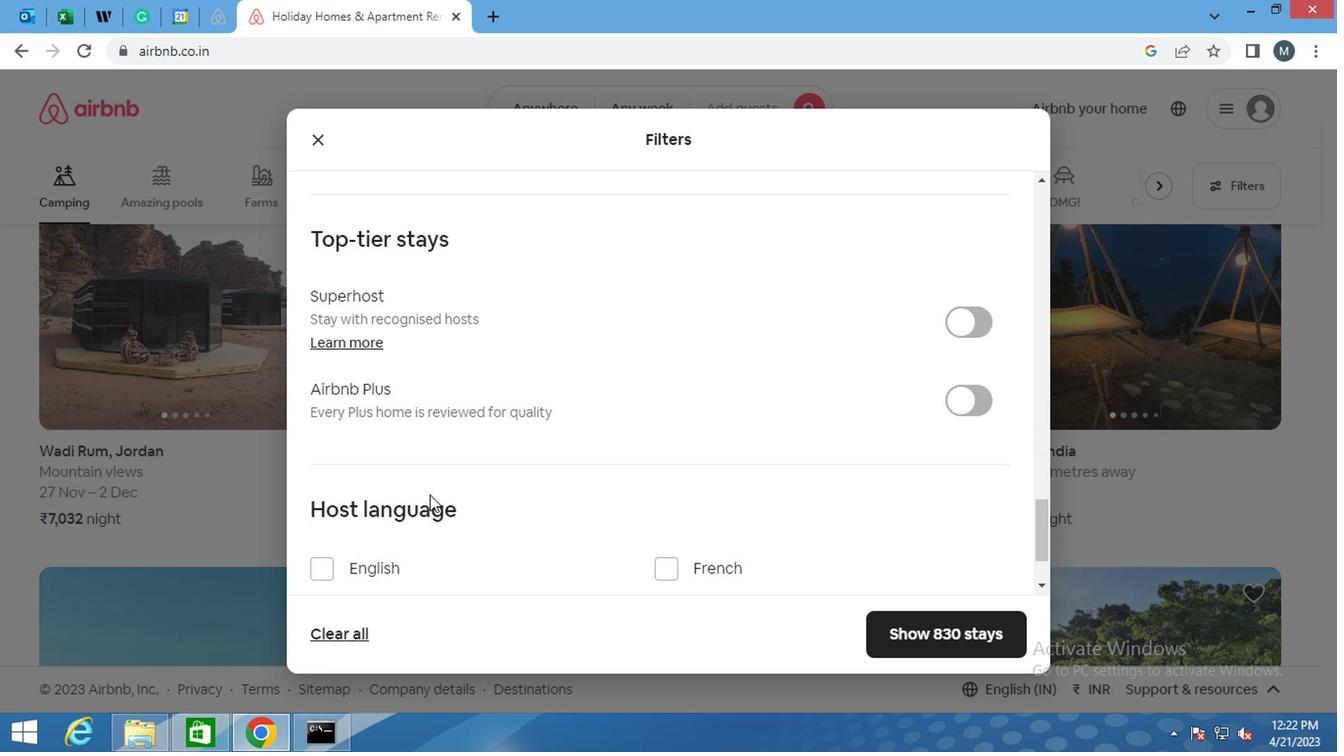 
Action: Mouse scrolled (345, 498) with delta (0, -1)
Screenshot: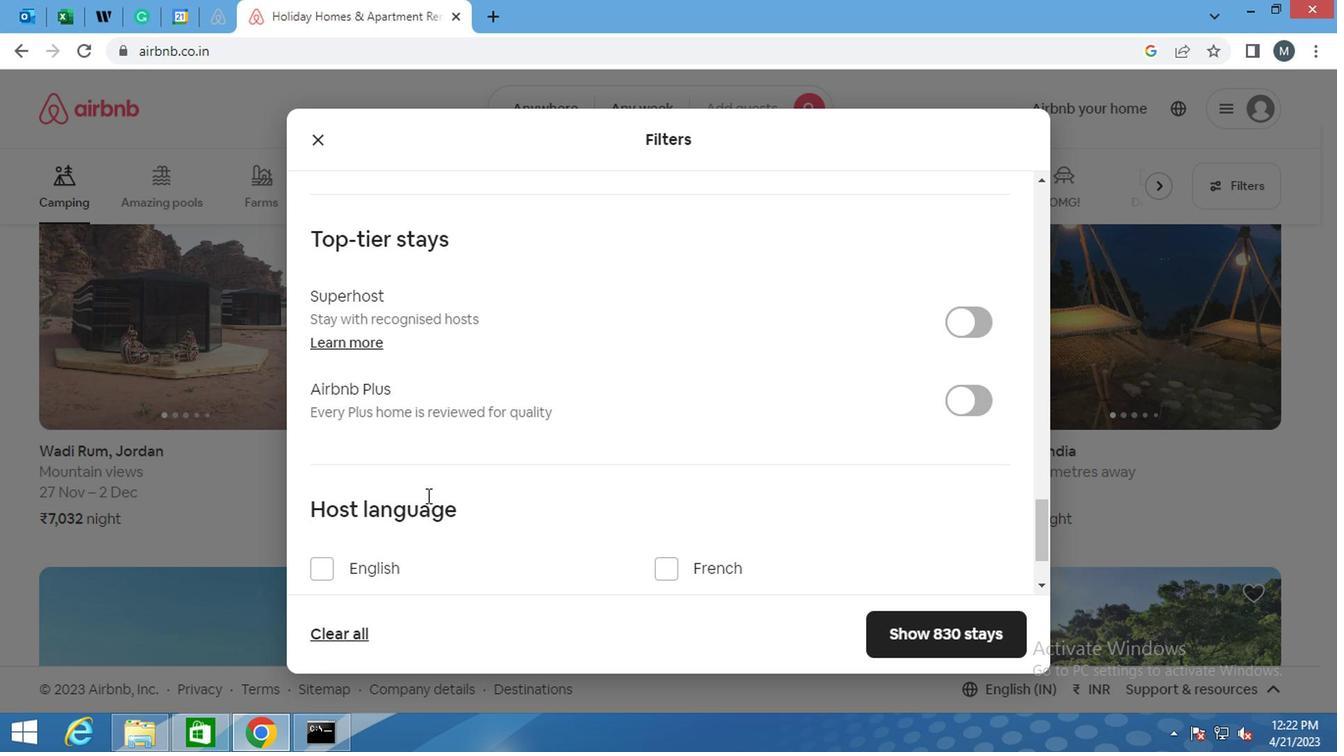 
Action: Mouse scrolled (345, 498) with delta (0, -1)
Screenshot: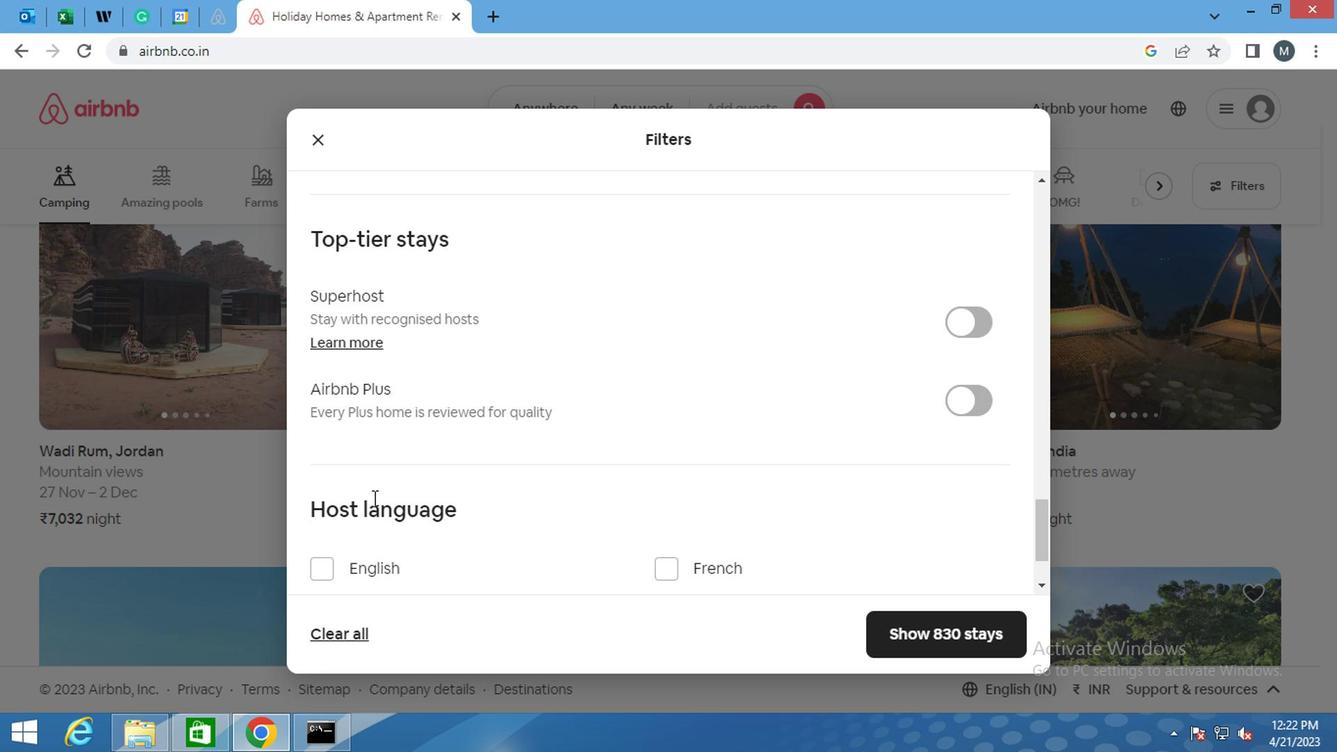 
Action: Mouse moved to (323, 462)
Screenshot: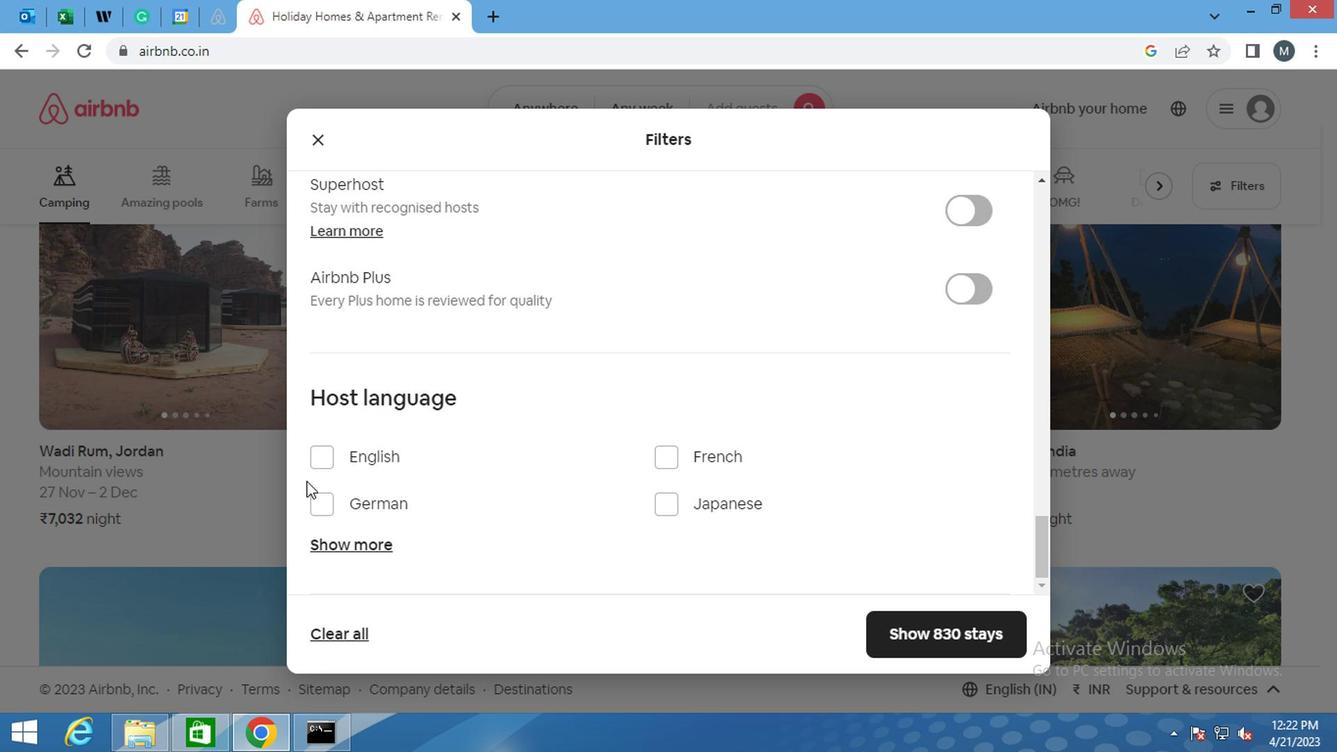 
Action: Mouse pressed left at (323, 462)
Screenshot: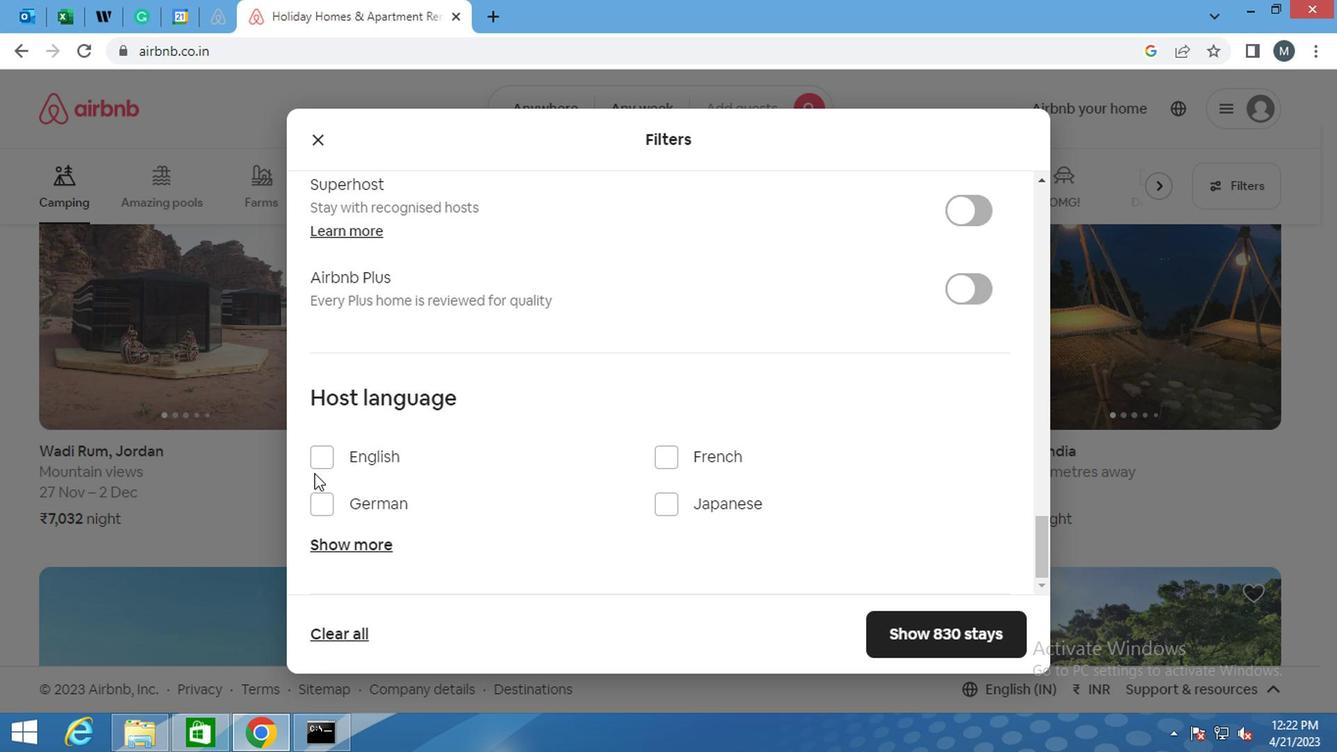 
Action: Mouse moved to (971, 632)
Screenshot: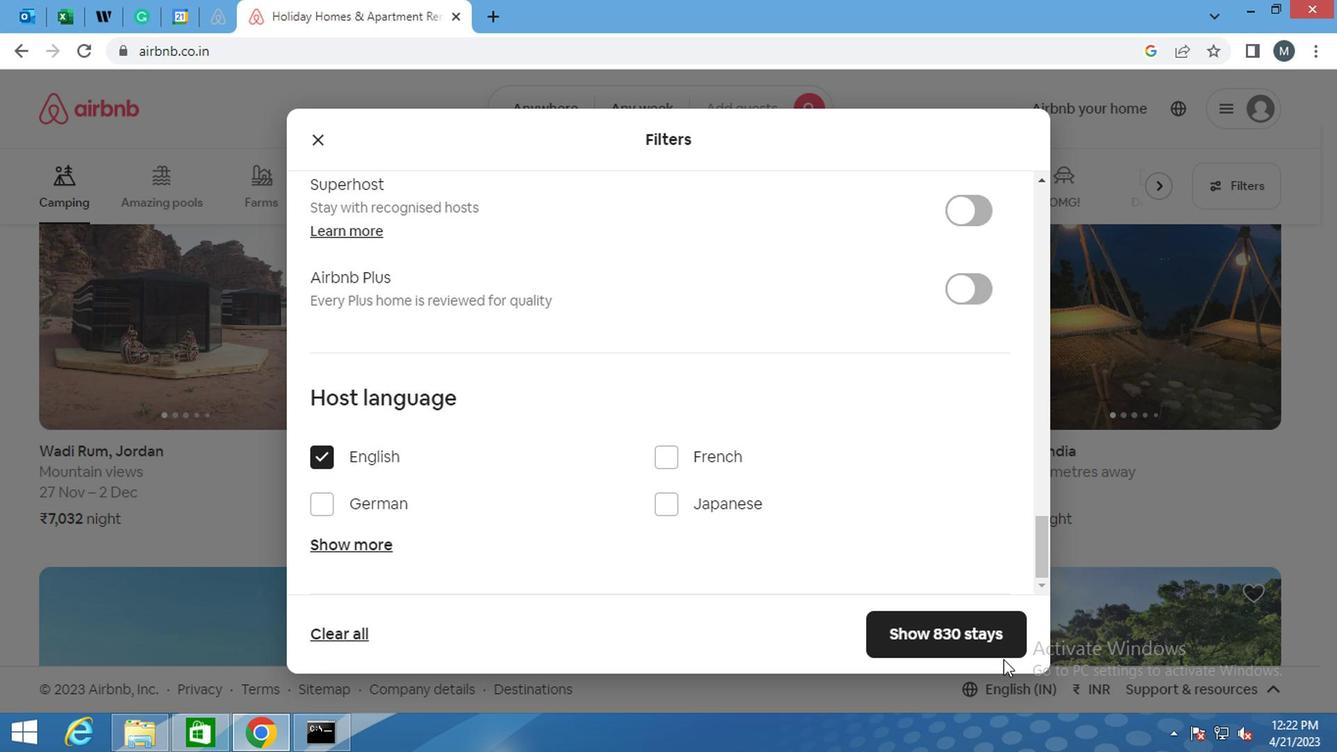 
Action: Mouse pressed left at (971, 632)
Screenshot: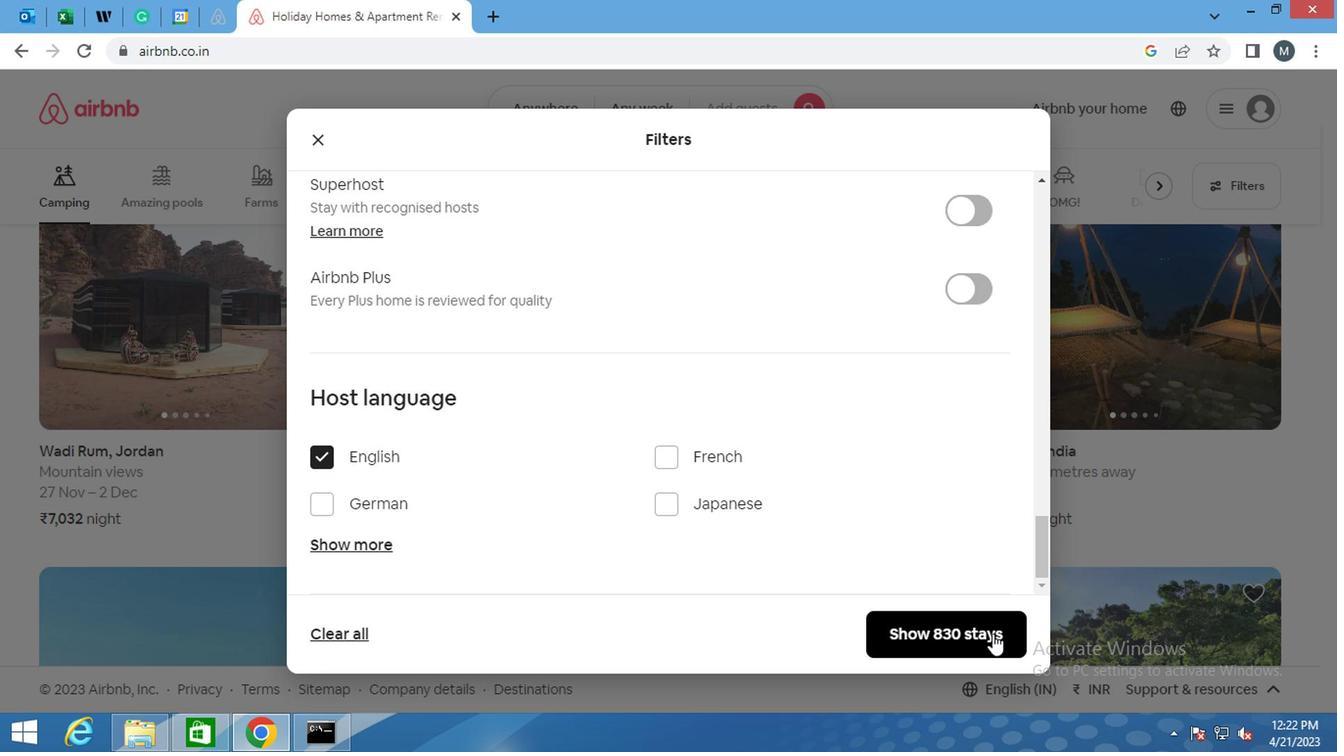 
Action: Mouse moved to (968, 631)
Screenshot: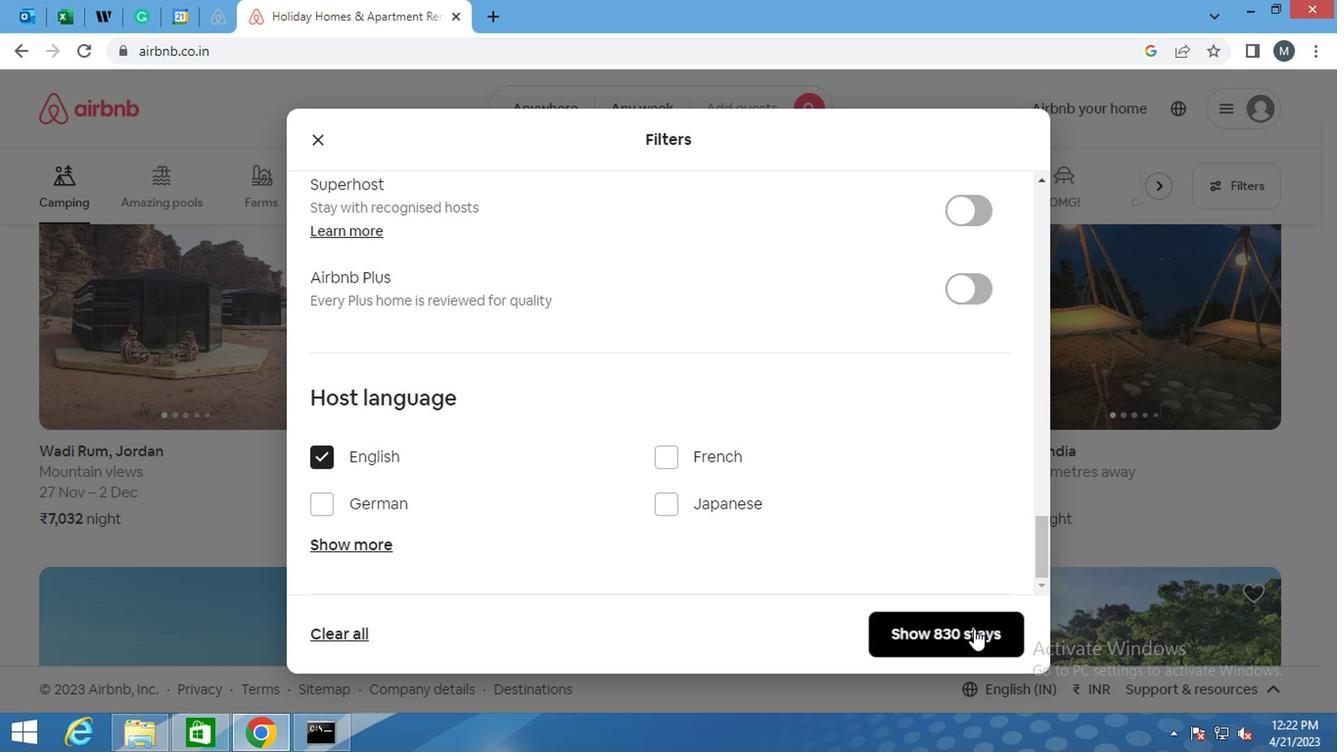 
